 Task: Search one way flight ticket for 3 adults, 3 children in premium economy from Buffalo: Buffalo Niagara International Airport to Evansville: Evansville Regional Airport on 8-3-2023. Choice of flights is Emirates and Kenya Airways. Number of bags: 9 checked bags. Outbound departure time preference is 10:15. Return departure time preference is 0:00.
Action: Mouse moved to (295, 418)
Screenshot: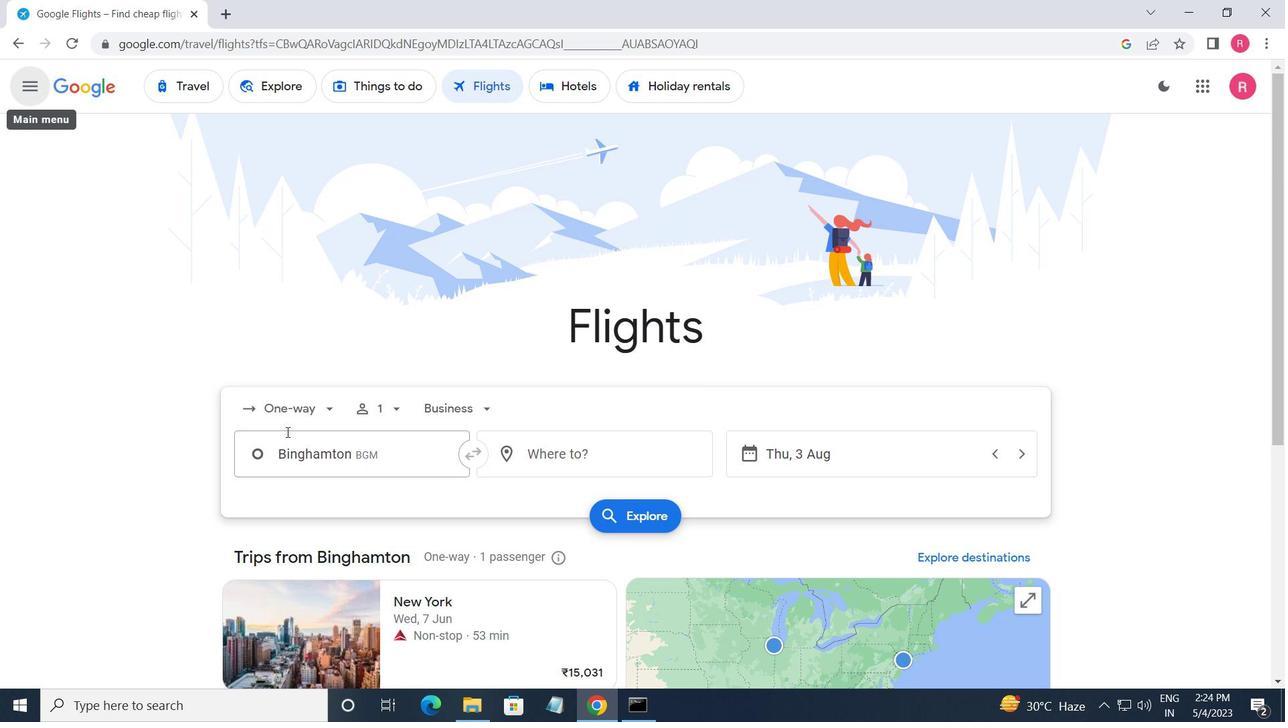 
Action: Mouse pressed left at (295, 418)
Screenshot: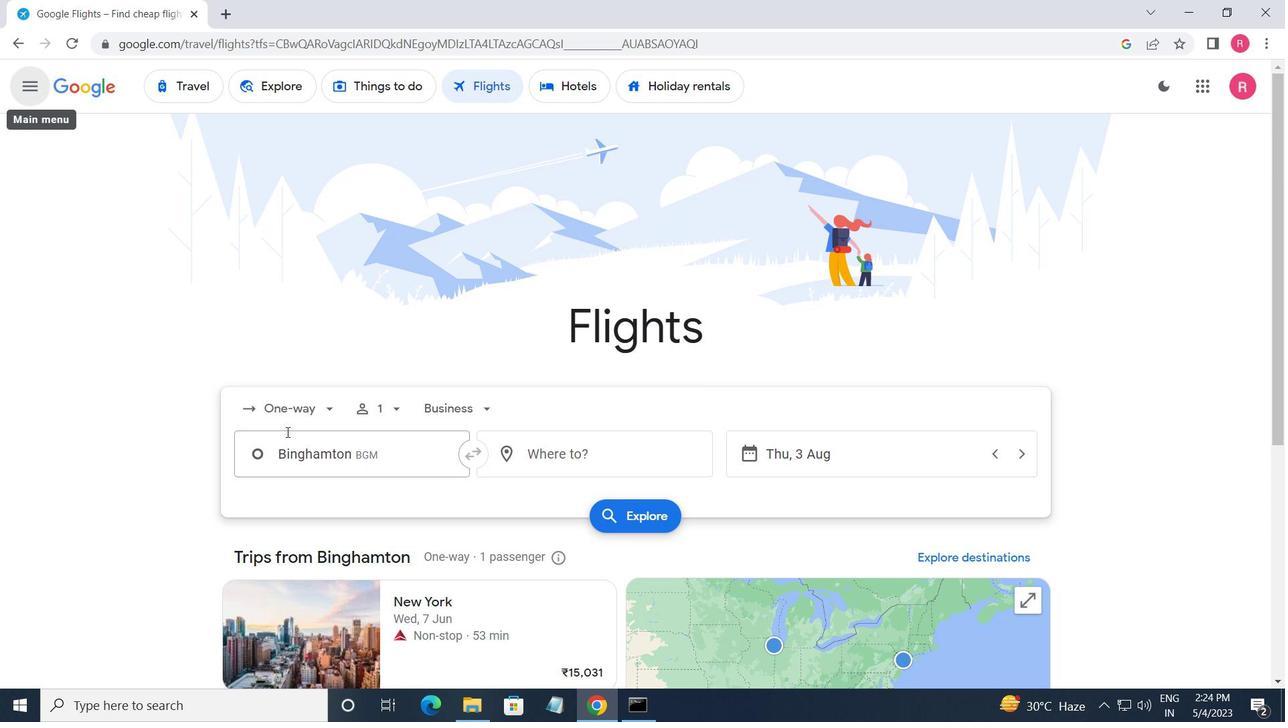 
Action: Mouse moved to (321, 485)
Screenshot: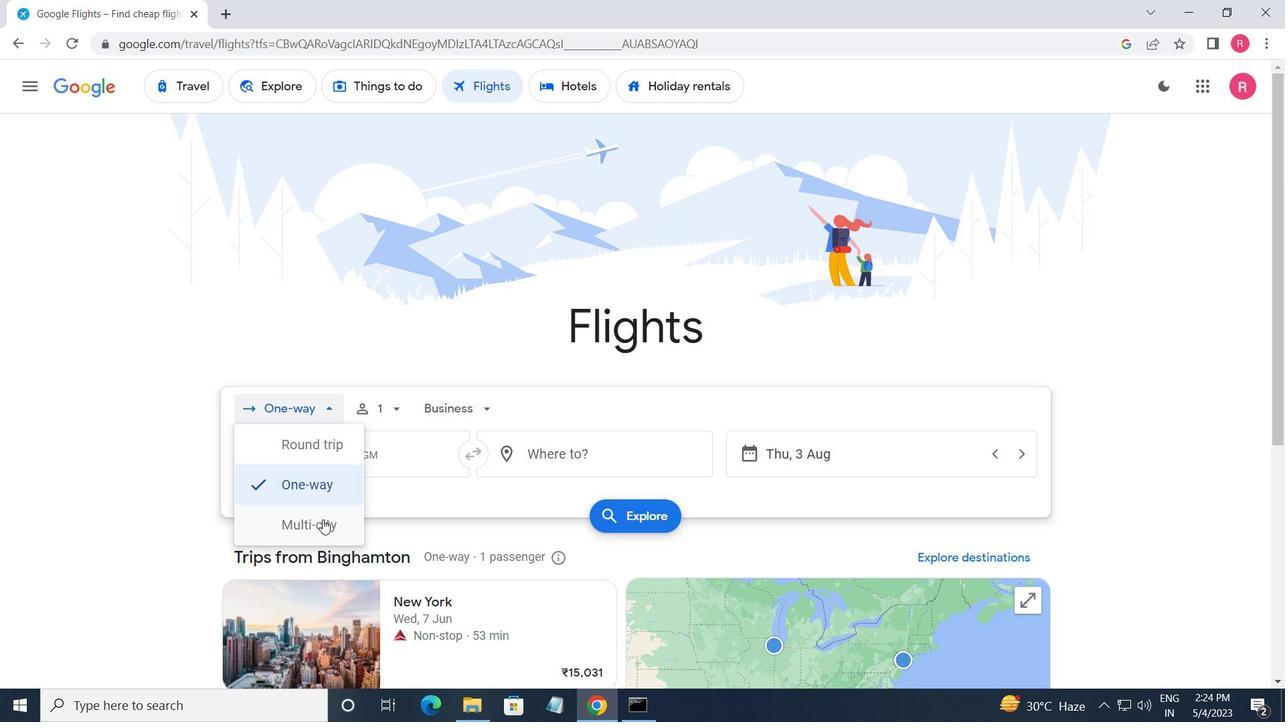 
Action: Mouse pressed left at (321, 485)
Screenshot: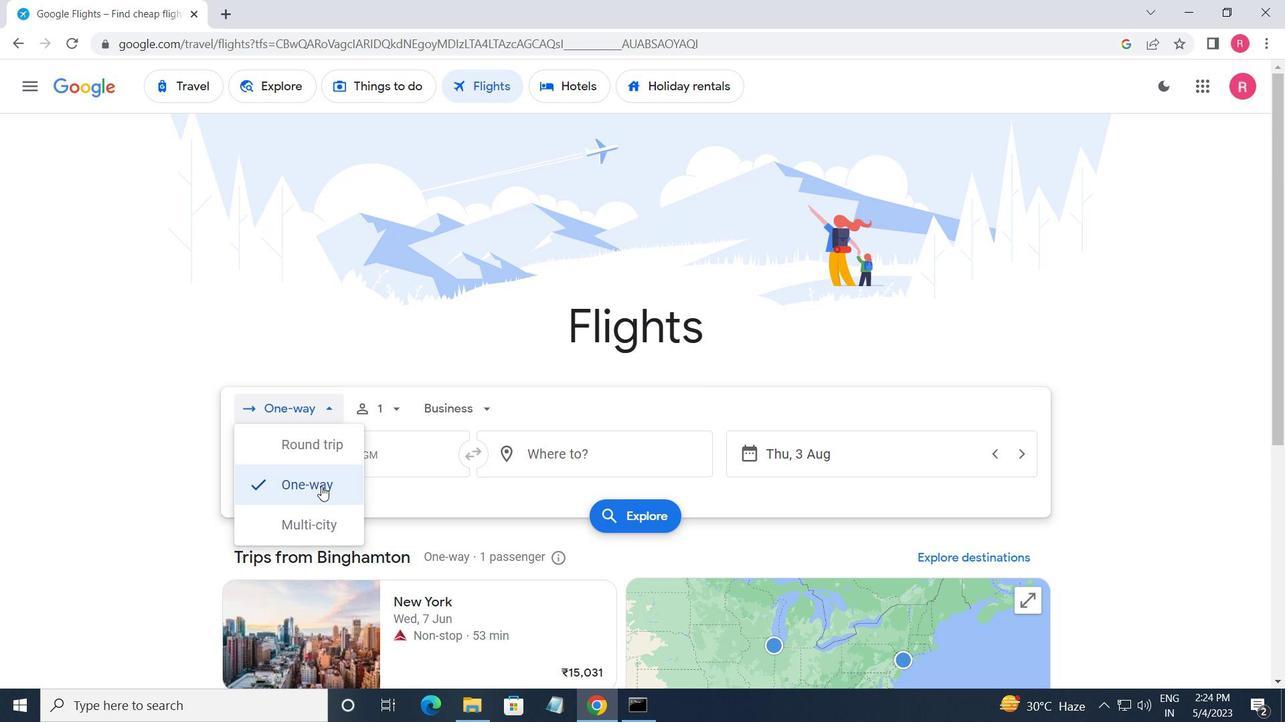 
Action: Mouse moved to (383, 406)
Screenshot: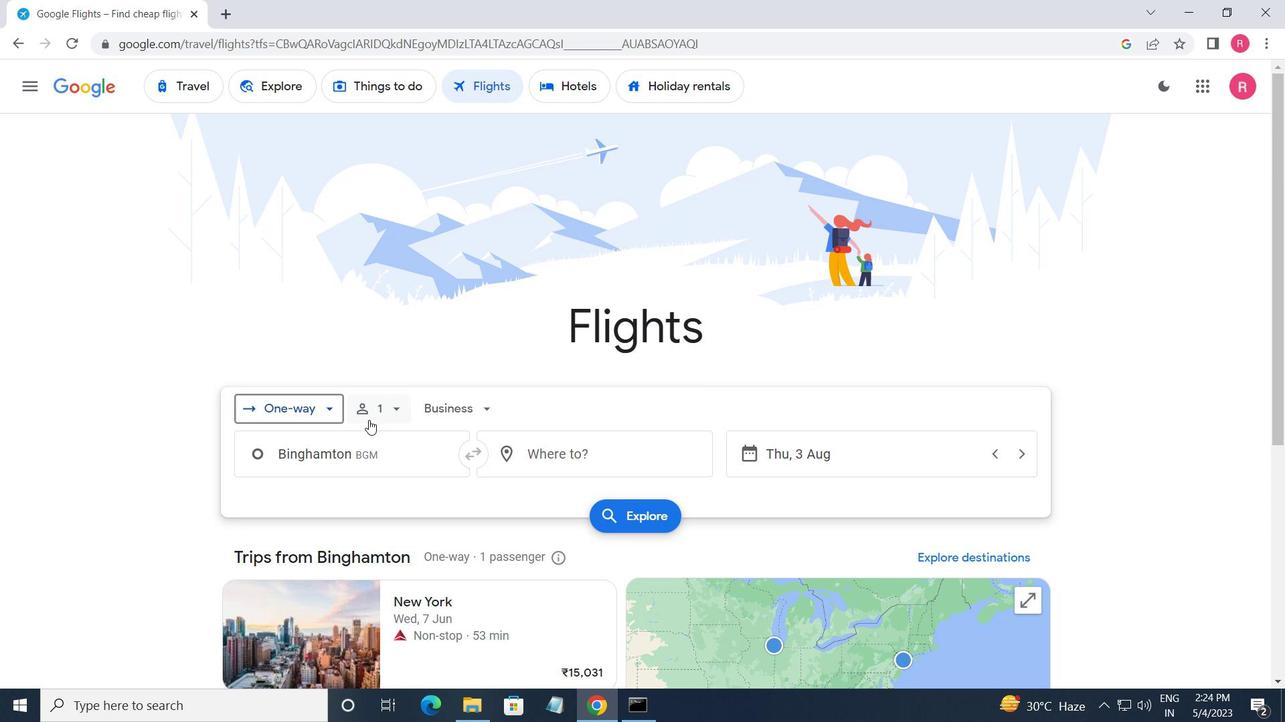 
Action: Mouse pressed left at (383, 406)
Screenshot: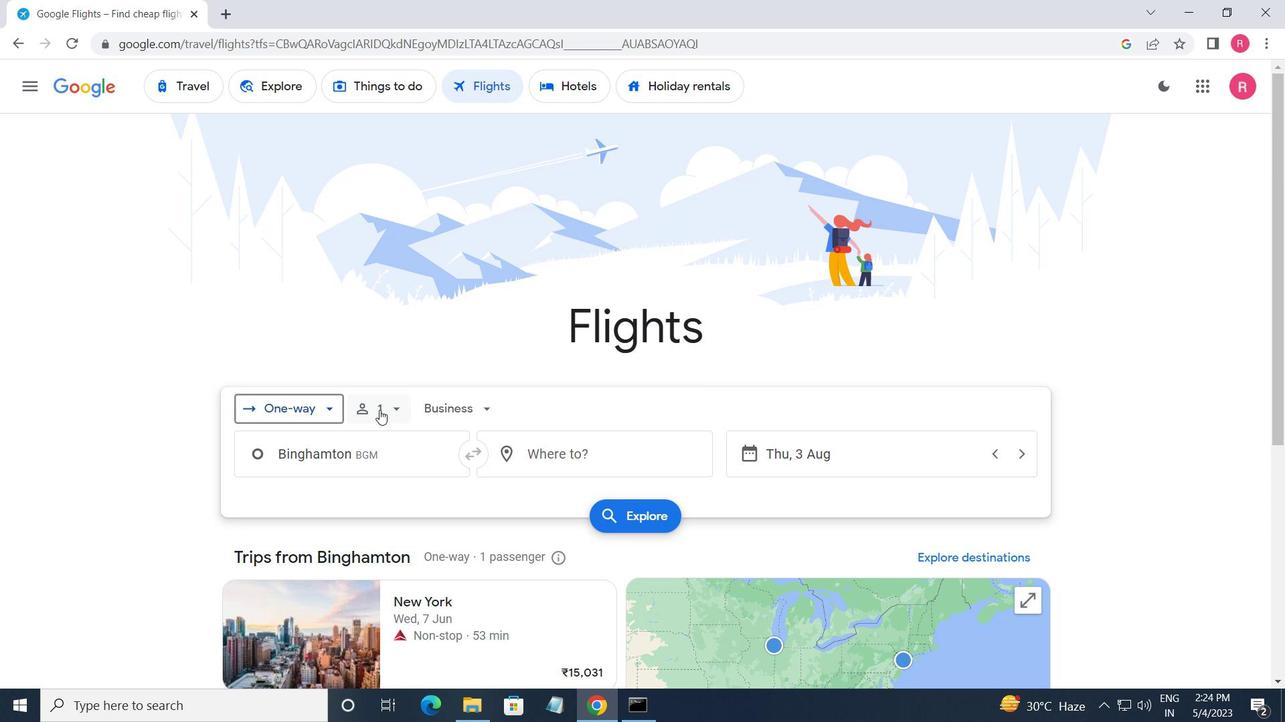 
Action: Mouse moved to (520, 451)
Screenshot: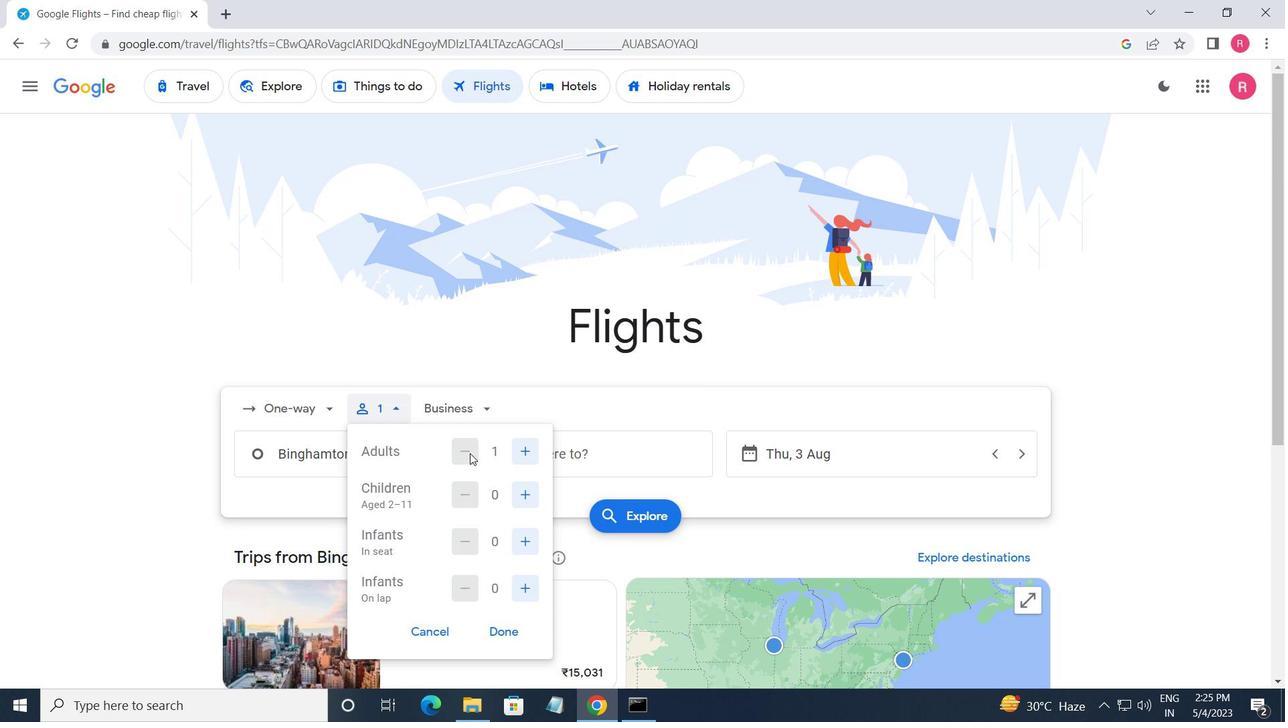 
Action: Mouse pressed left at (520, 451)
Screenshot: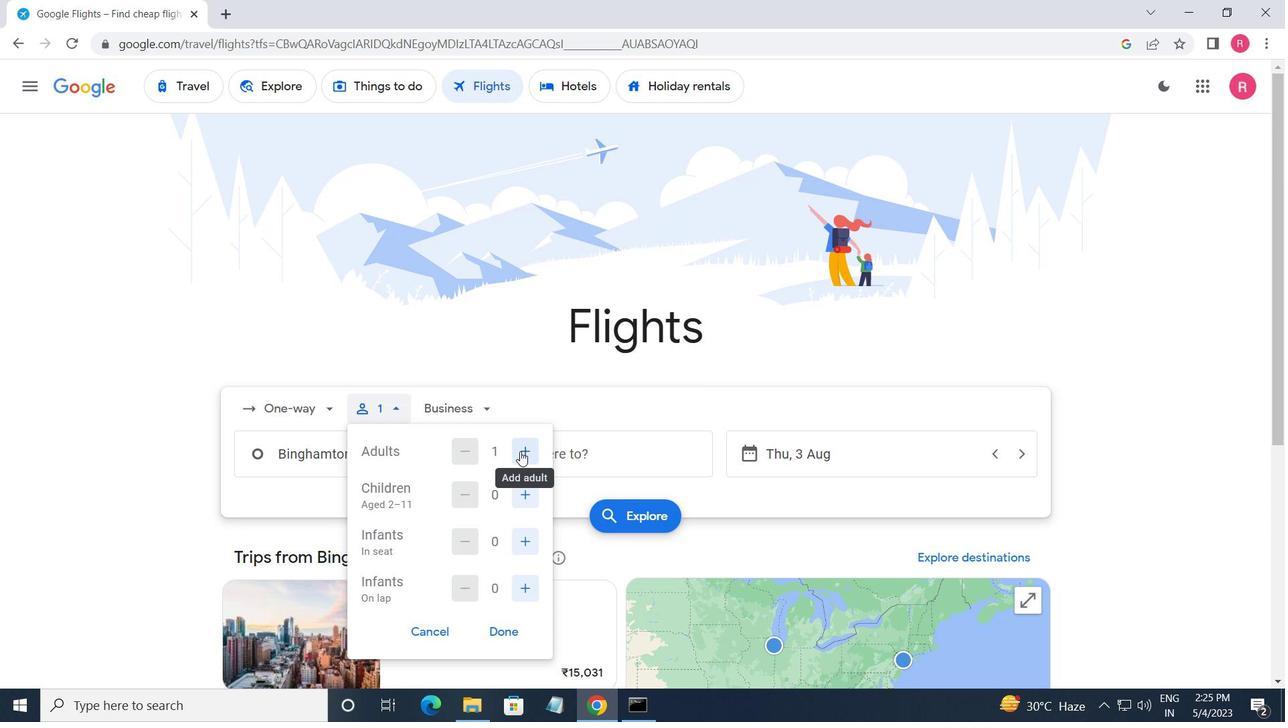
Action: Mouse pressed left at (520, 451)
Screenshot: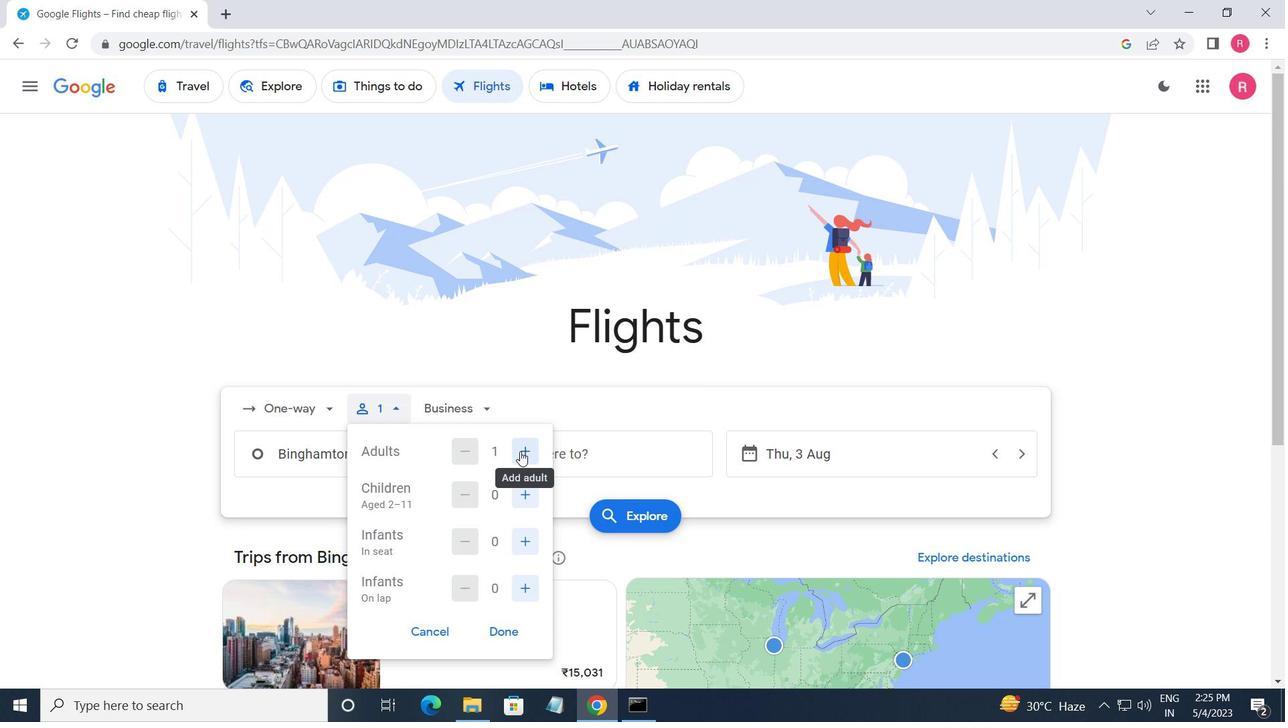 
Action: Mouse moved to (524, 496)
Screenshot: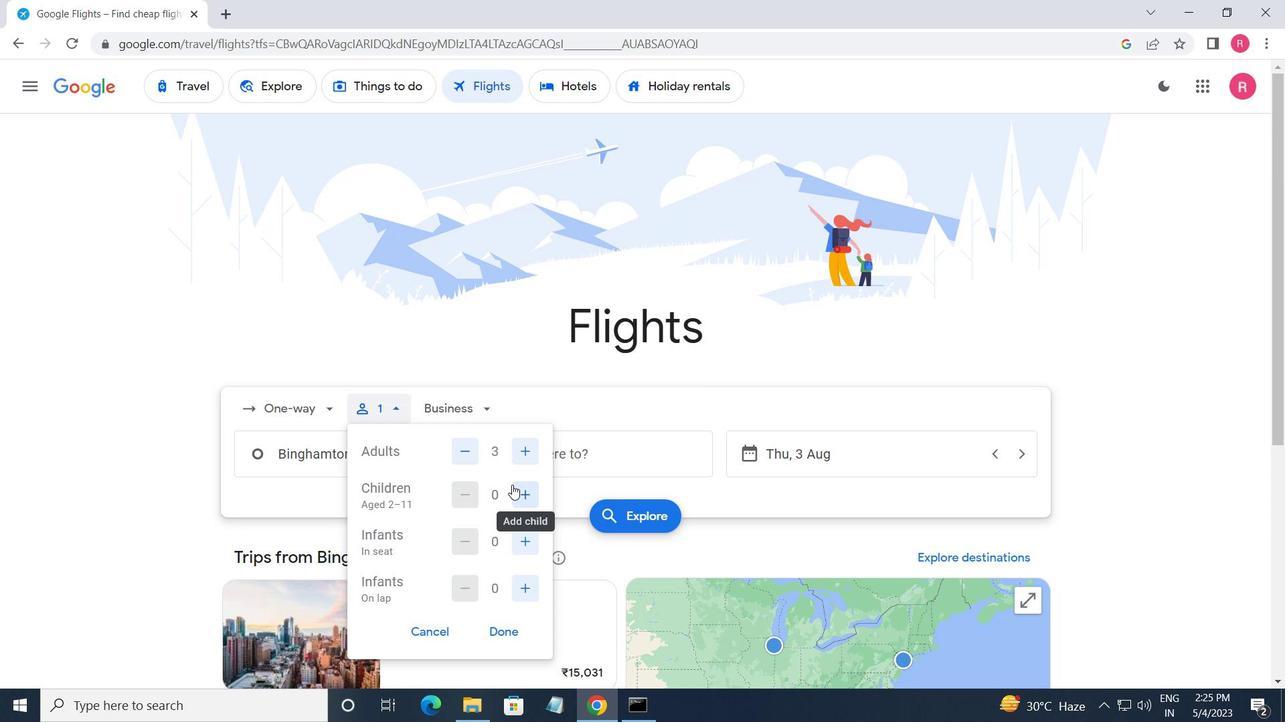 
Action: Mouse pressed left at (524, 496)
Screenshot: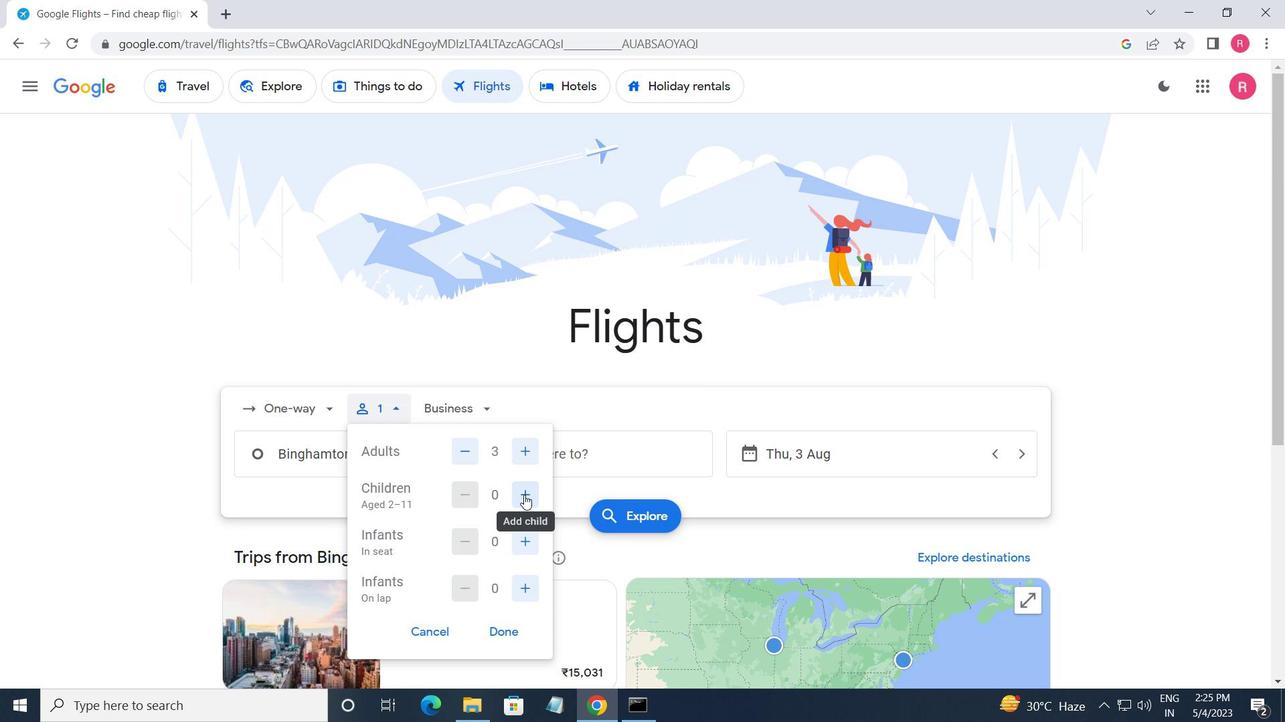 
Action: Mouse pressed left at (524, 496)
Screenshot: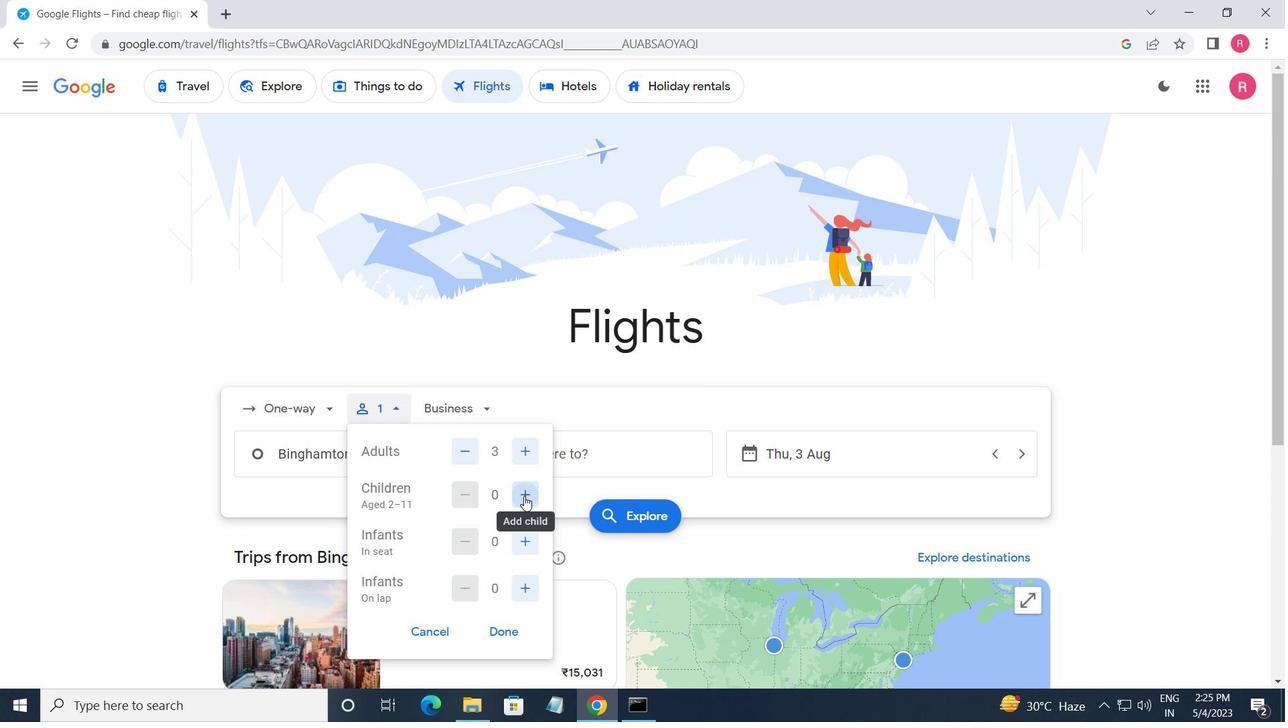 
Action: Mouse pressed left at (524, 496)
Screenshot: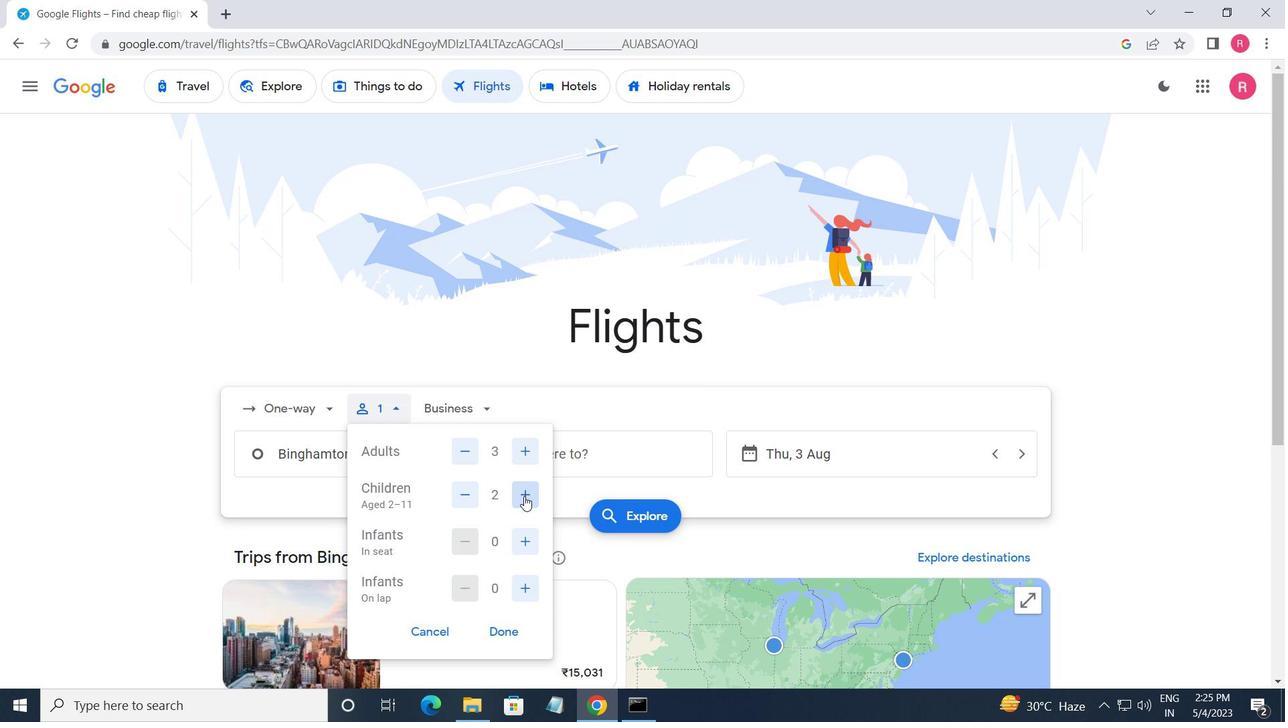 
Action: Mouse moved to (498, 631)
Screenshot: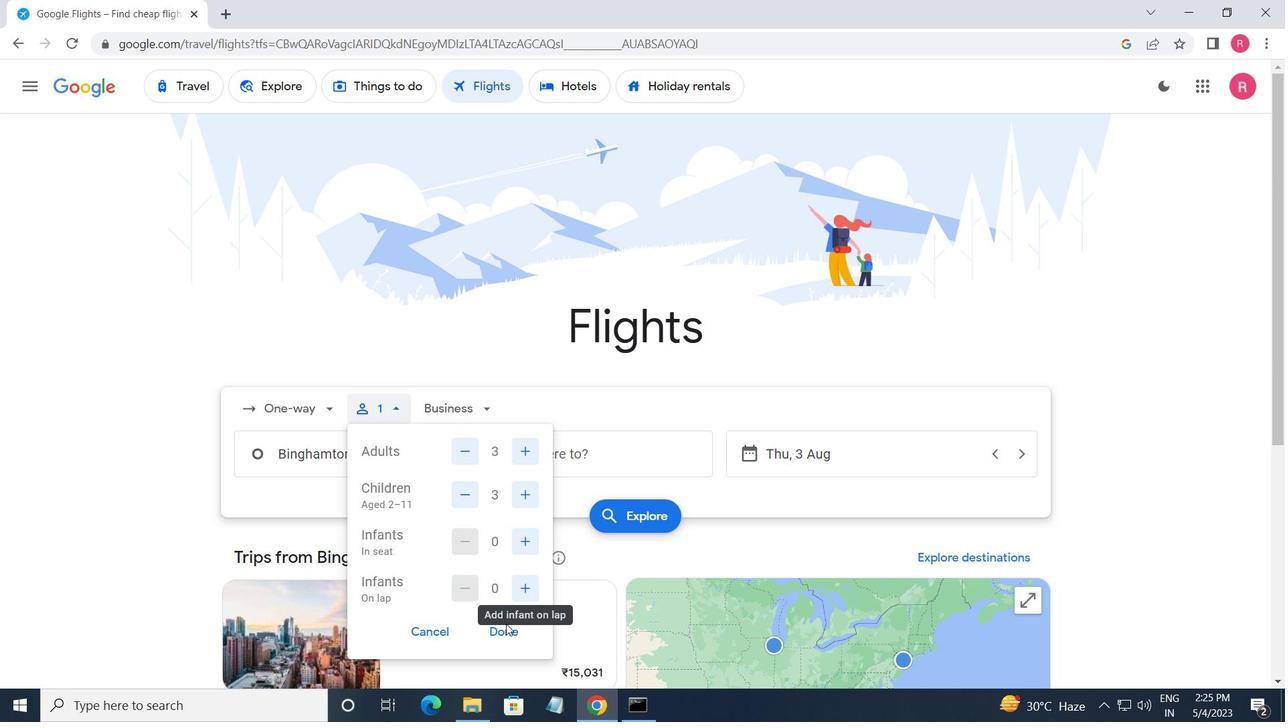 
Action: Mouse pressed left at (498, 631)
Screenshot: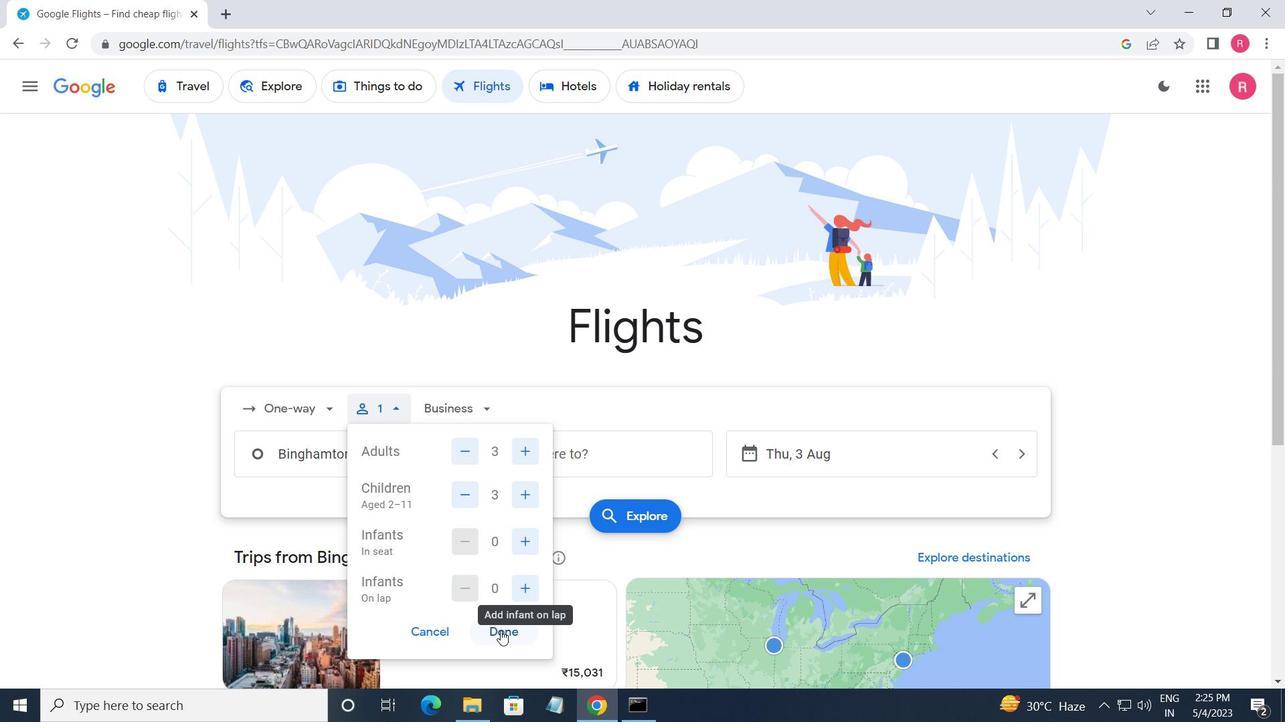 
Action: Mouse moved to (455, 414)
Screenshot: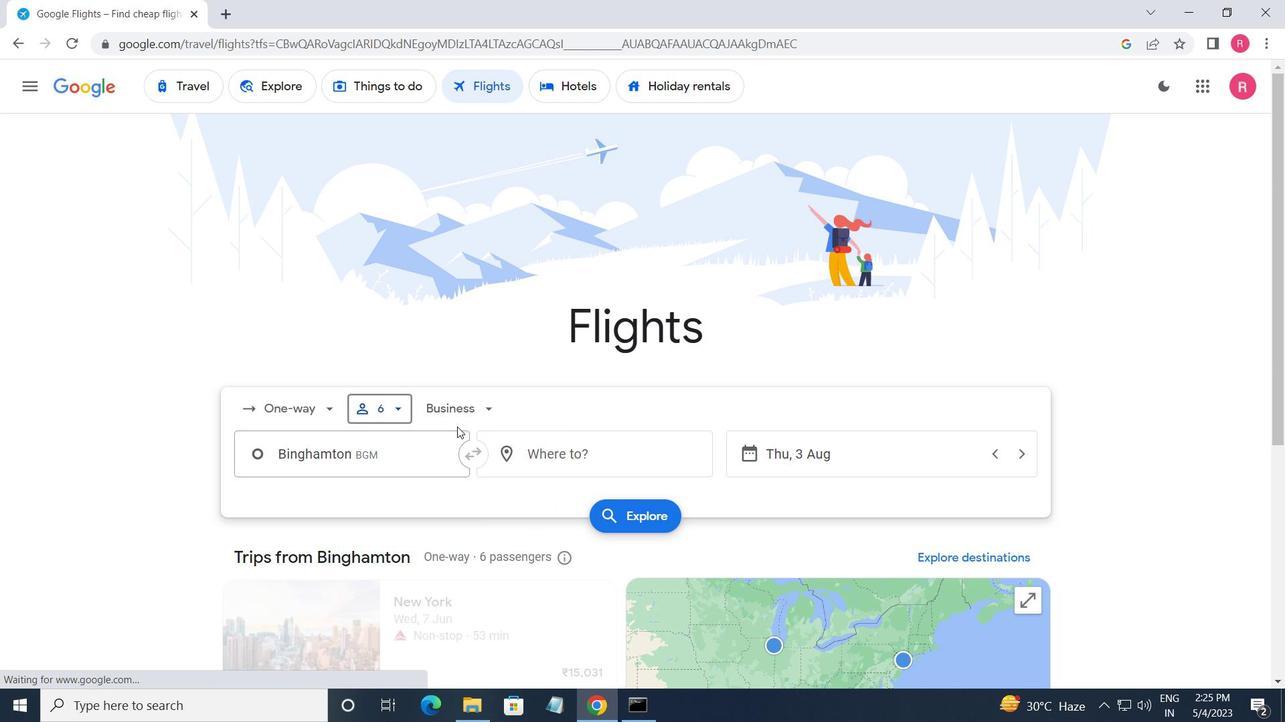 
Action: Mouse pressed left at (455, 414)
Screenshot: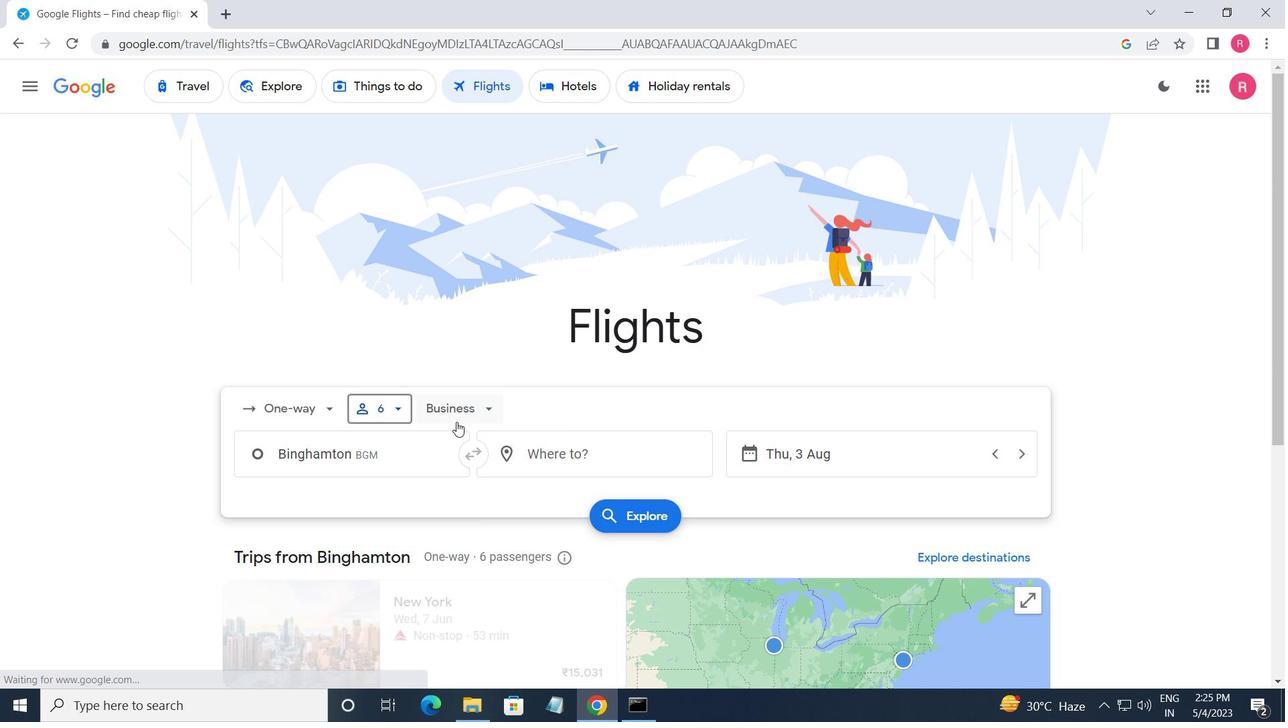 
Action: Mouse moved to (491, 453)
Screenshot: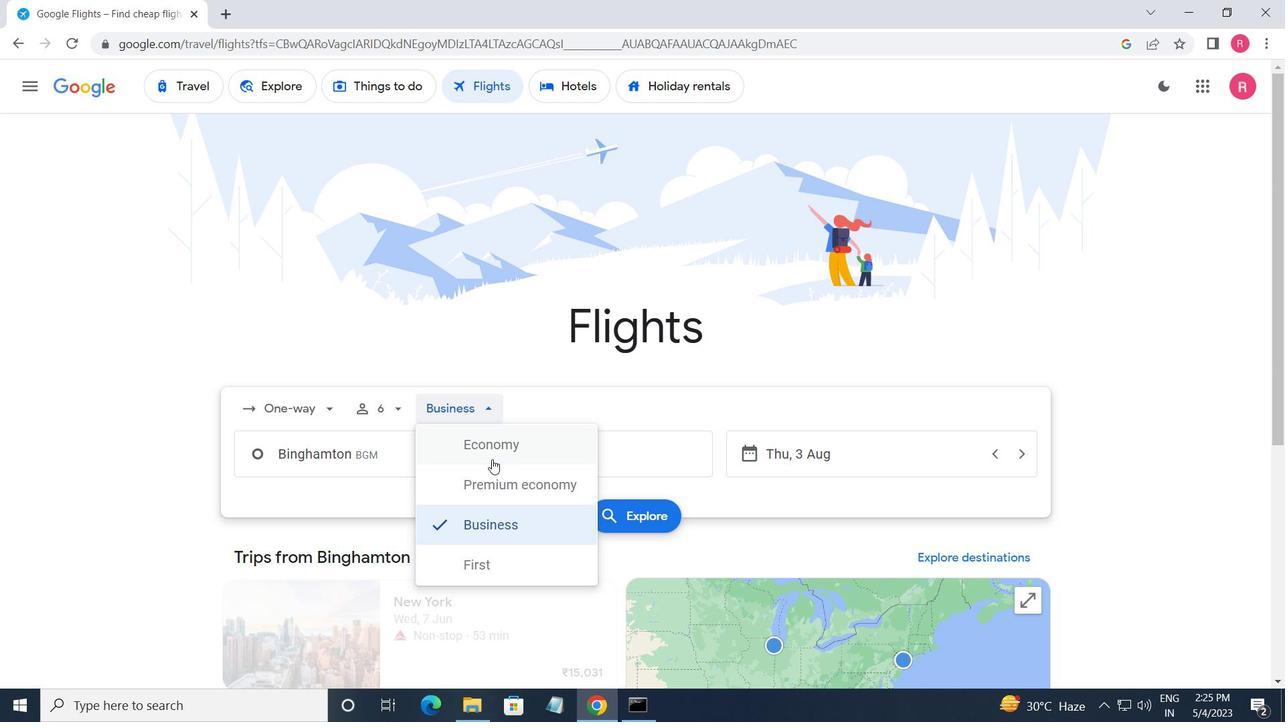 
Action: Mouse pressed left at (491, 453)
Screenshot: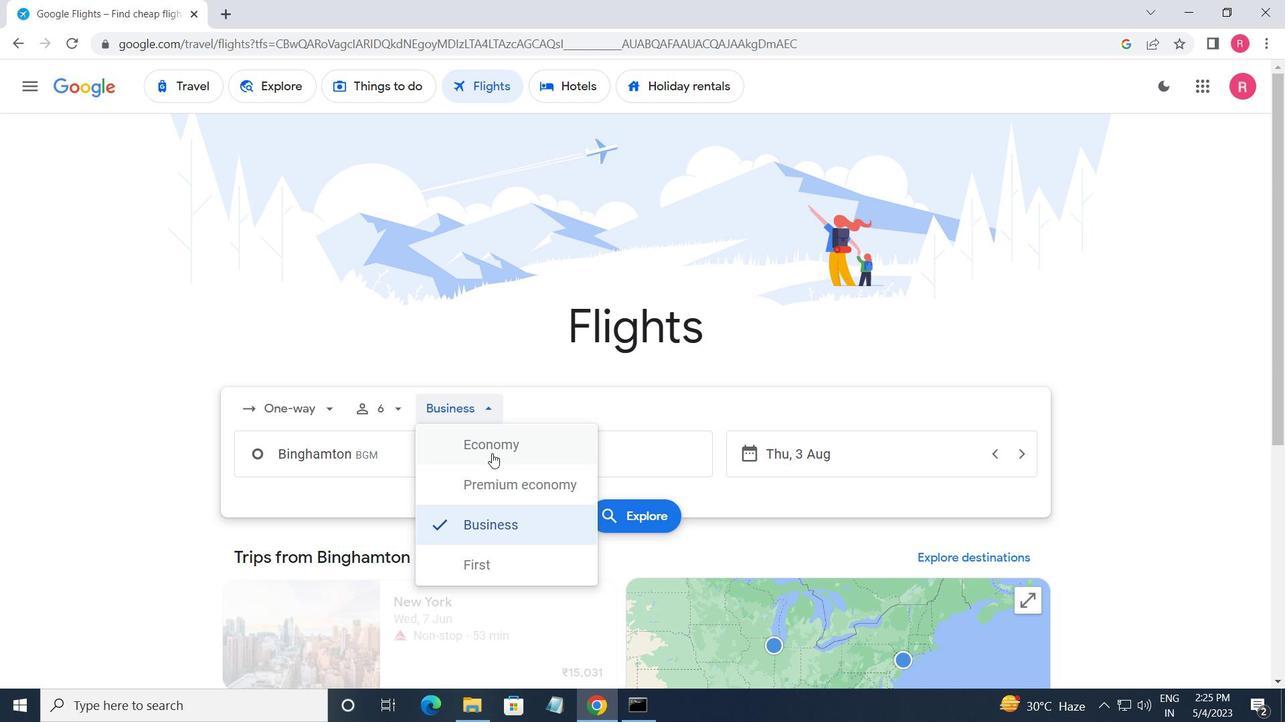 
Action: Mouse moved to (377, 452)
Screenshot: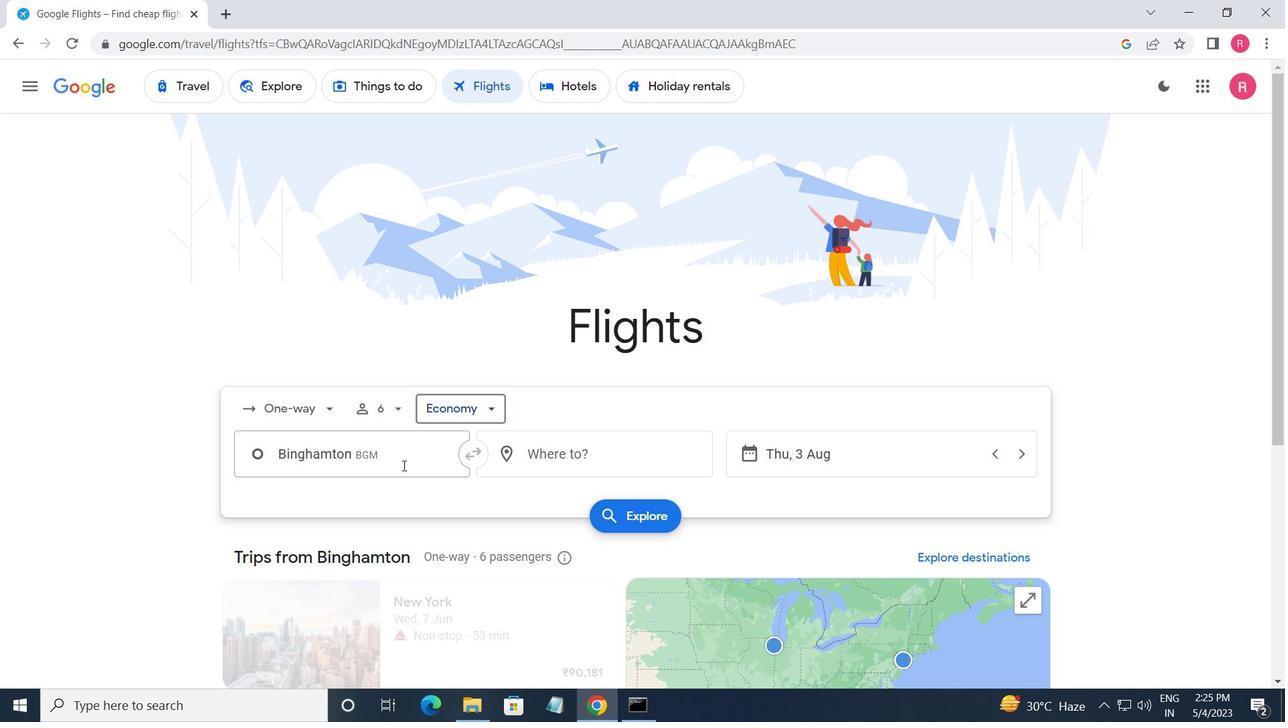 
Action: Mouse pressed left at (377, 452)
Screenshot: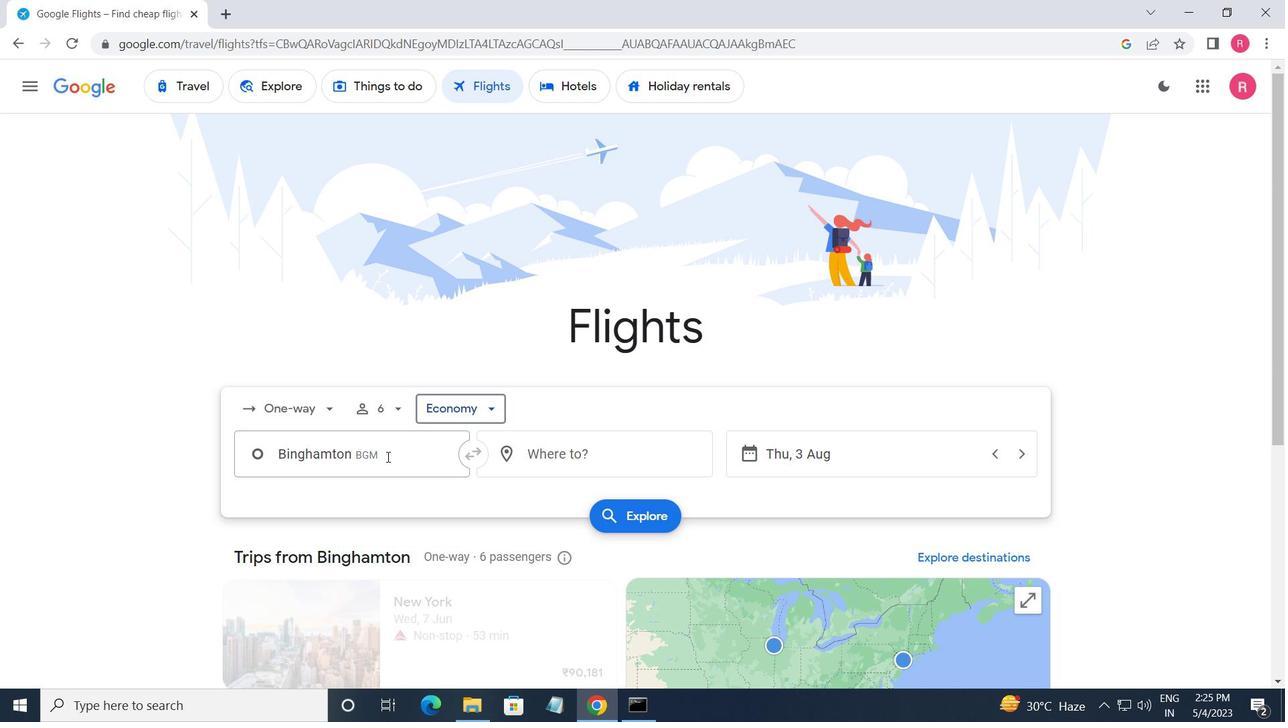 
Action: Key pressed <Key.shift>BUFFALO
Screenshot: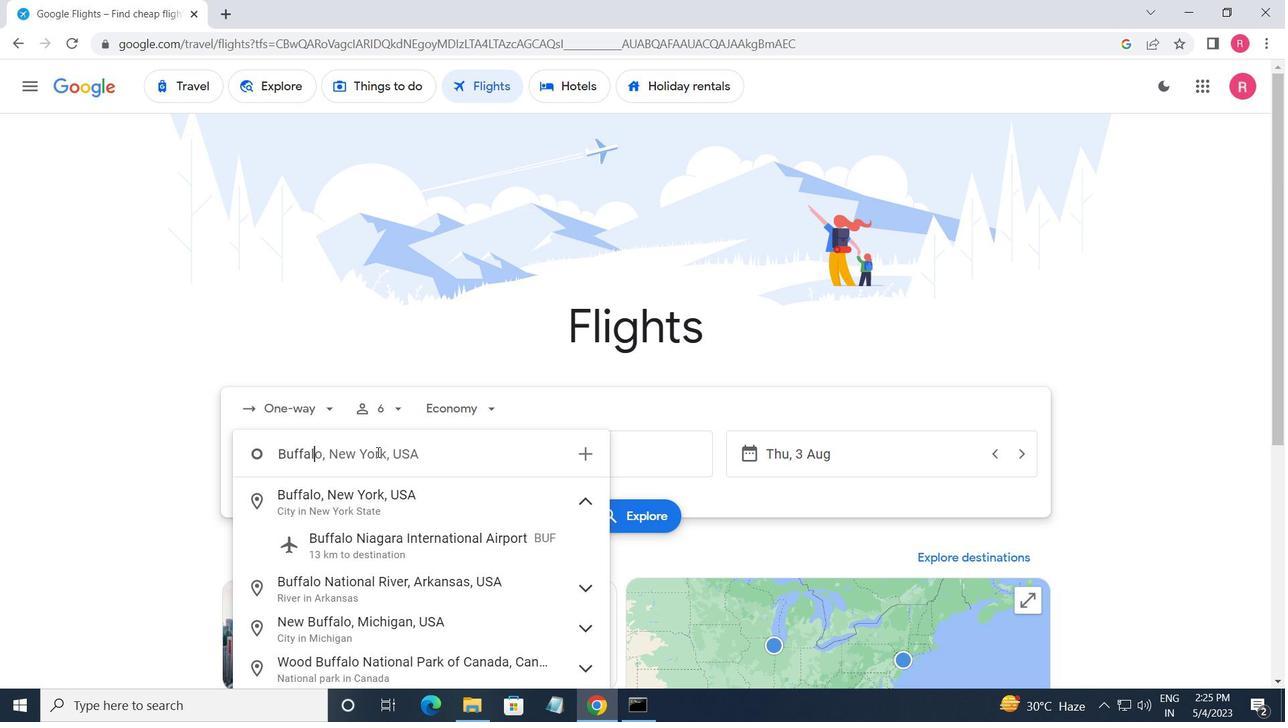 
Action: Mouse moved to (413, 548)
Screenshot: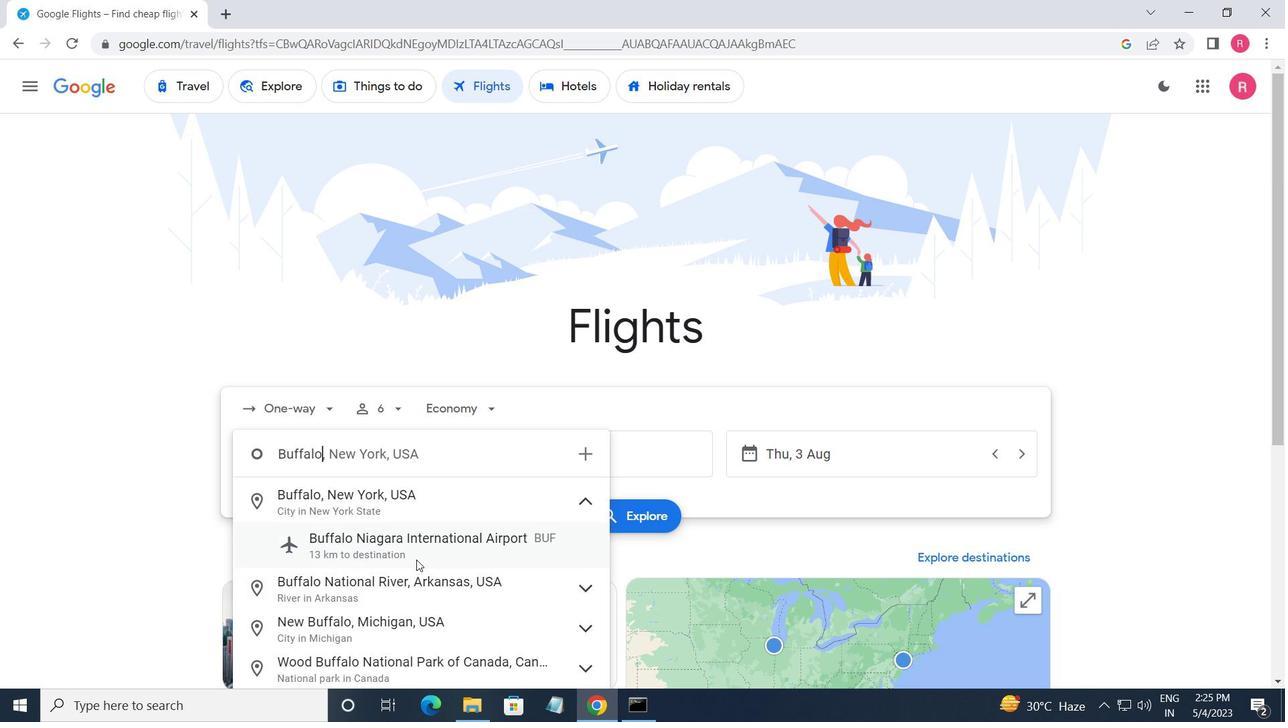 
Action: Mouse pressed left at (413, 548)
Screenshot: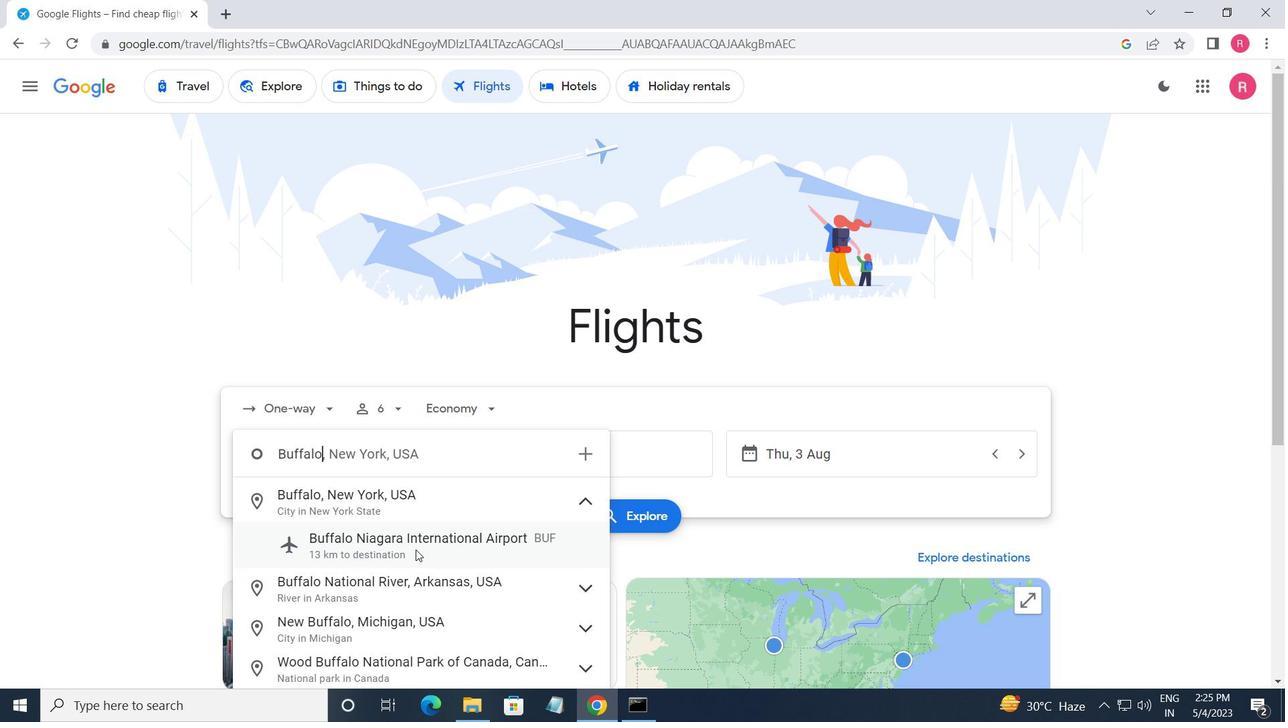 
Action: Mouse moved to (542, 462)
Screenshot: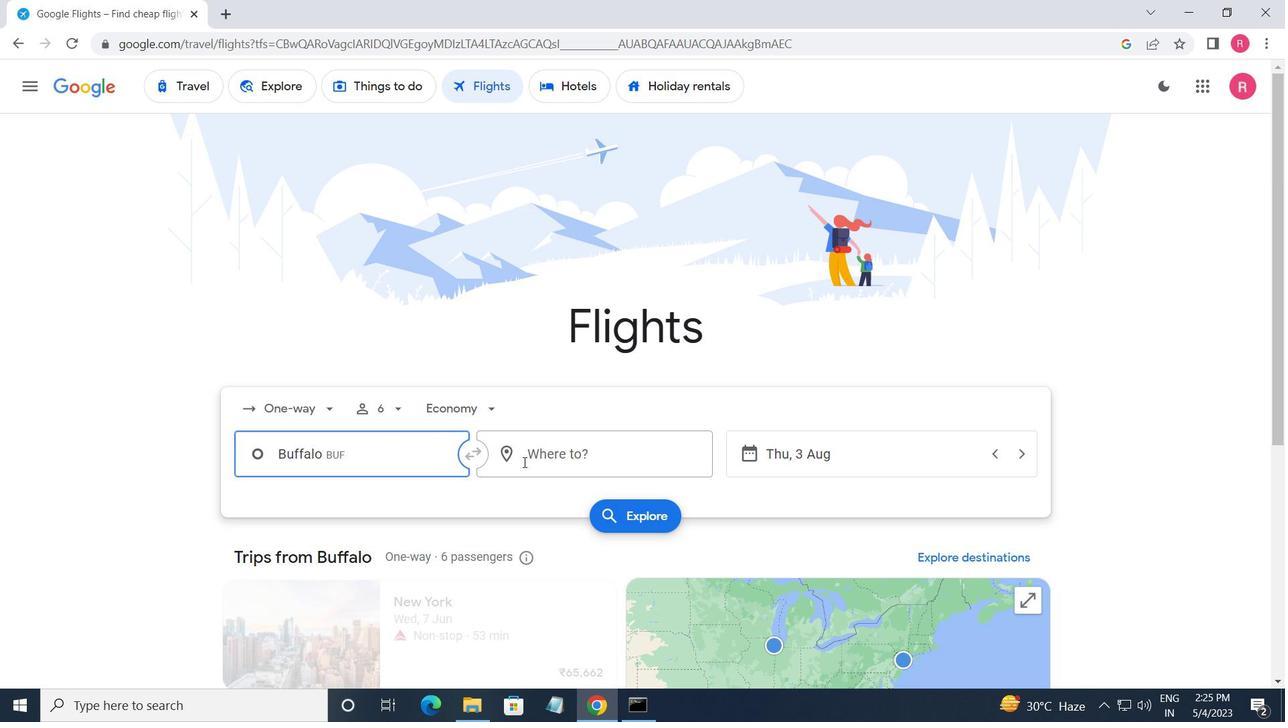 
Action: Mouse pressed left at (542, 462)
Screenshot: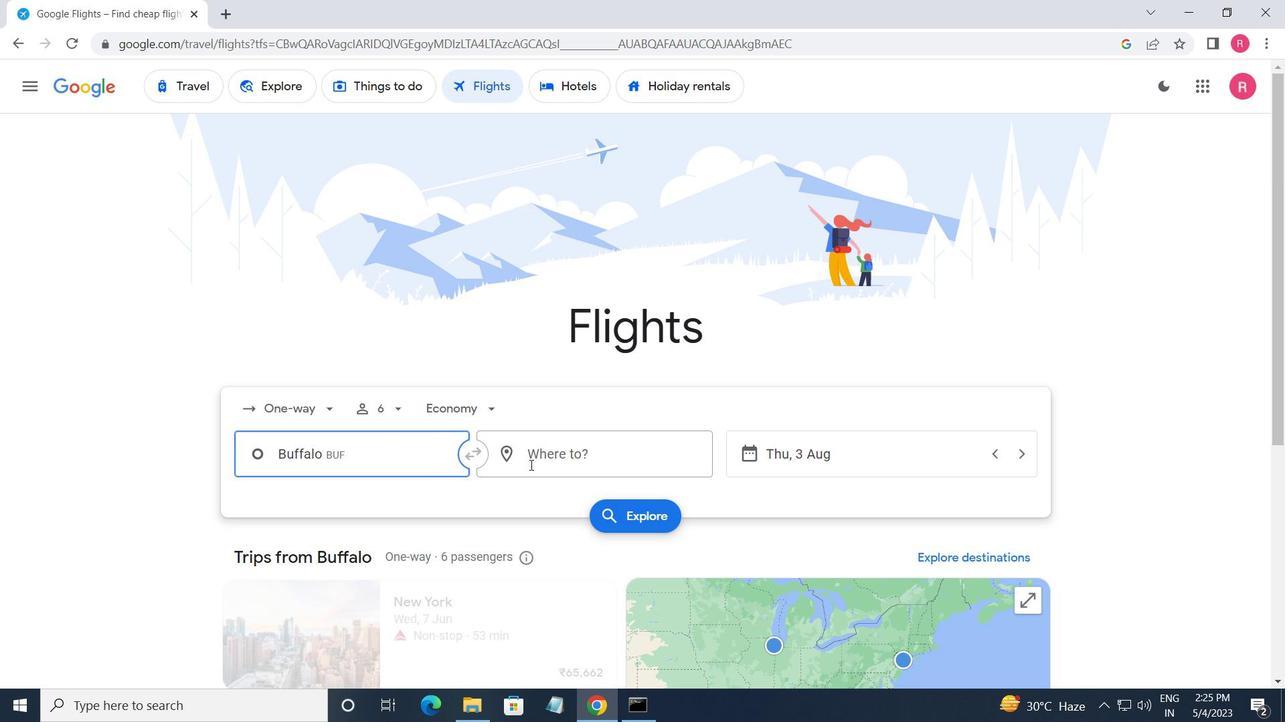 
Action: Mouse moved to (578, 623)
Screenshot: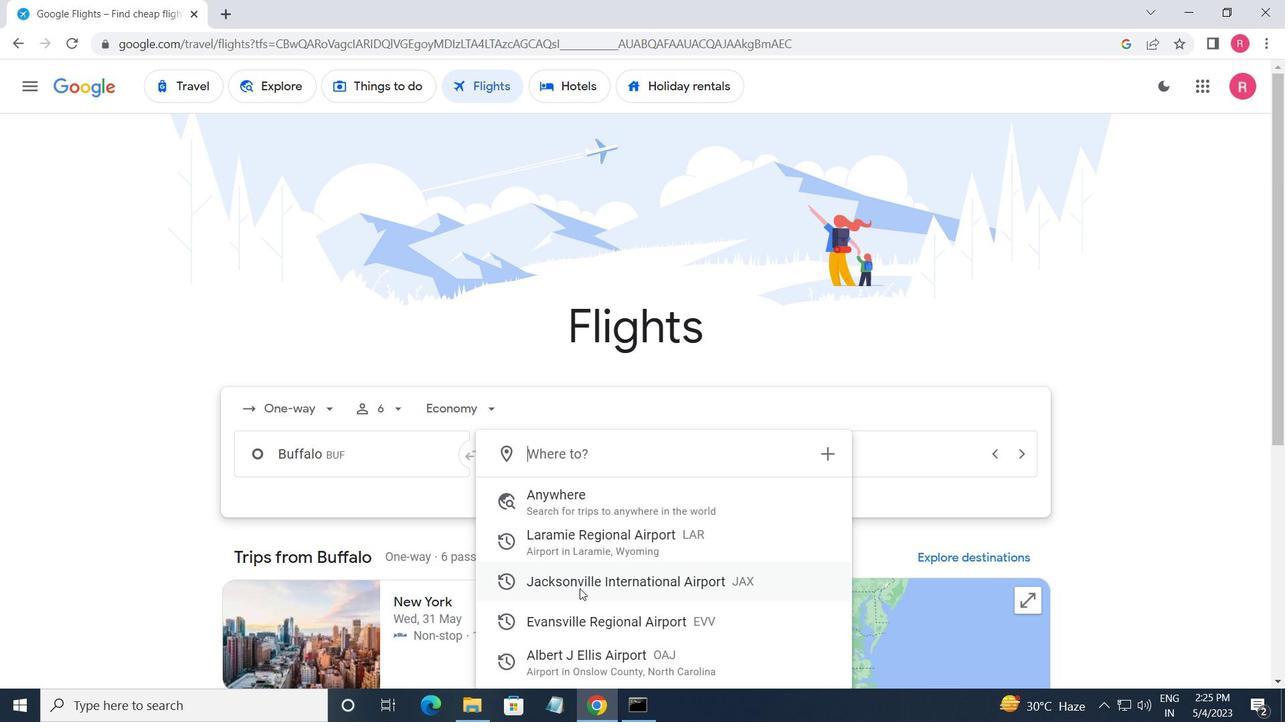 
Action: Mouse pressed left at (578, 623)
Screenshot: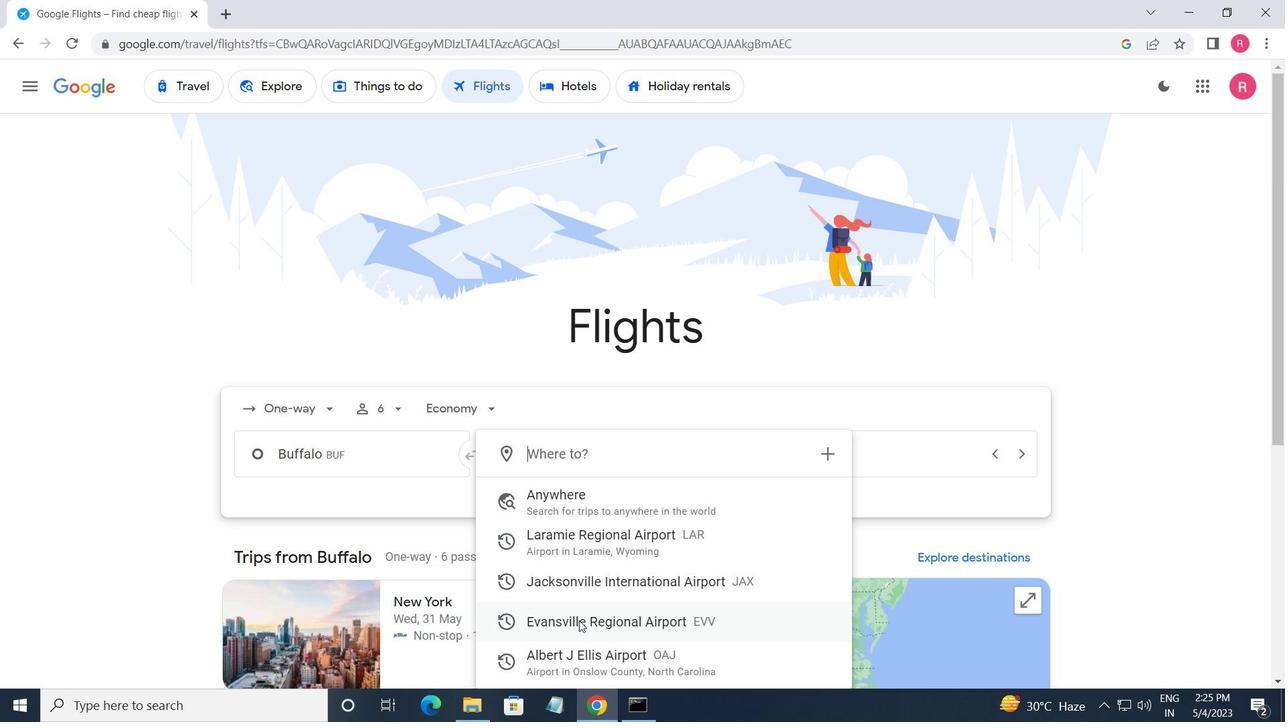 
Action: Mouse moved to (772, 449)
Screenshot: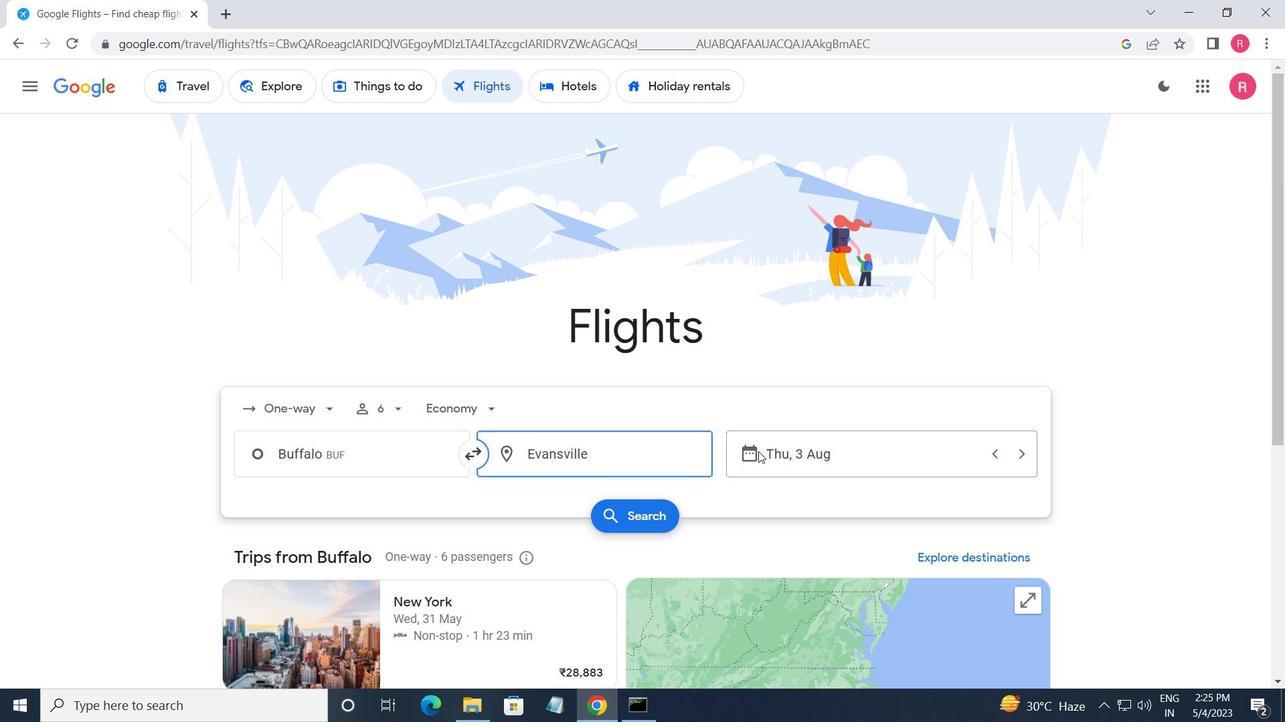 
Action: Mouse pressed left at (772, 449)
Screenshot: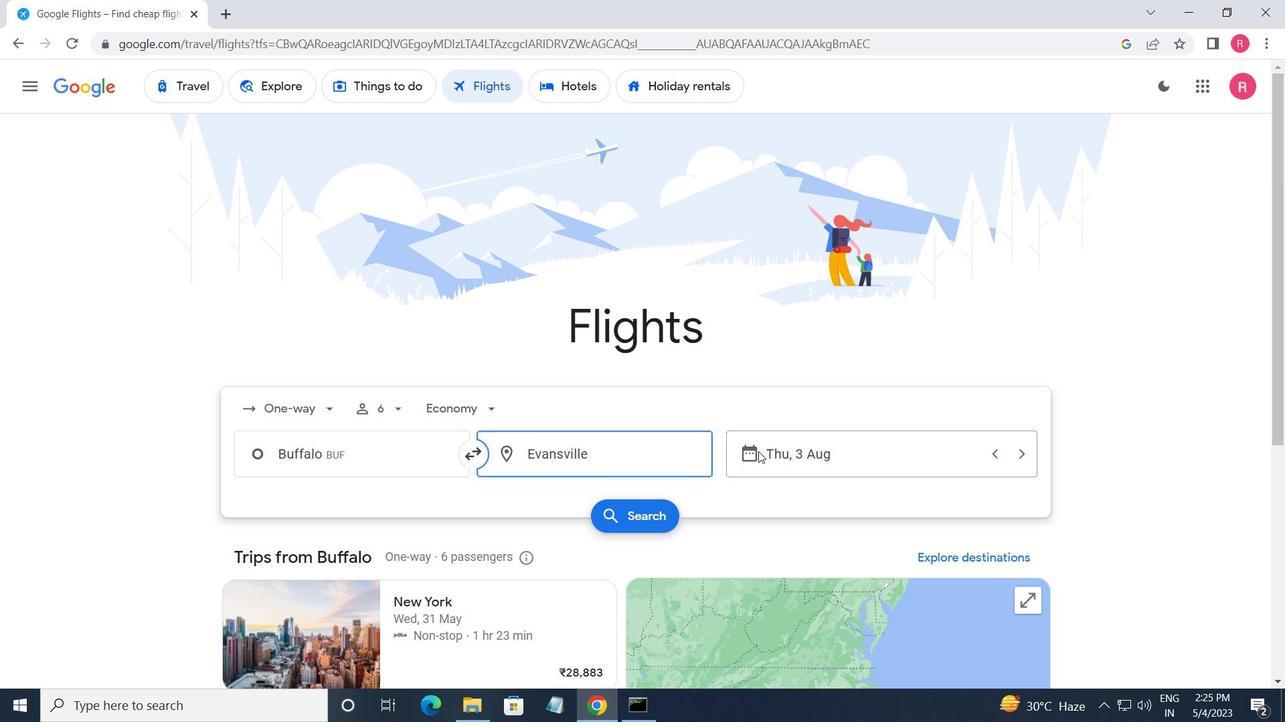 
Action: Mouse moved to (607, 386)
Screenshot: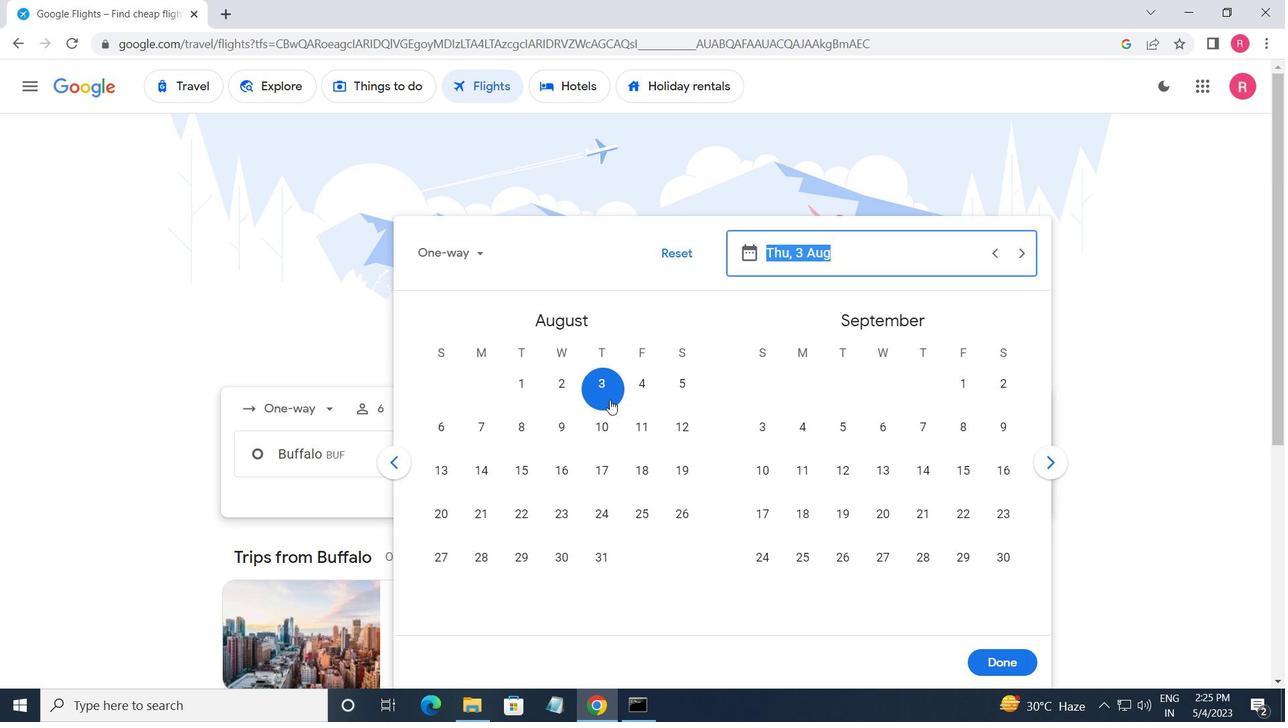 
Action: Mouse pressed left at (607, 386)
Screenshot: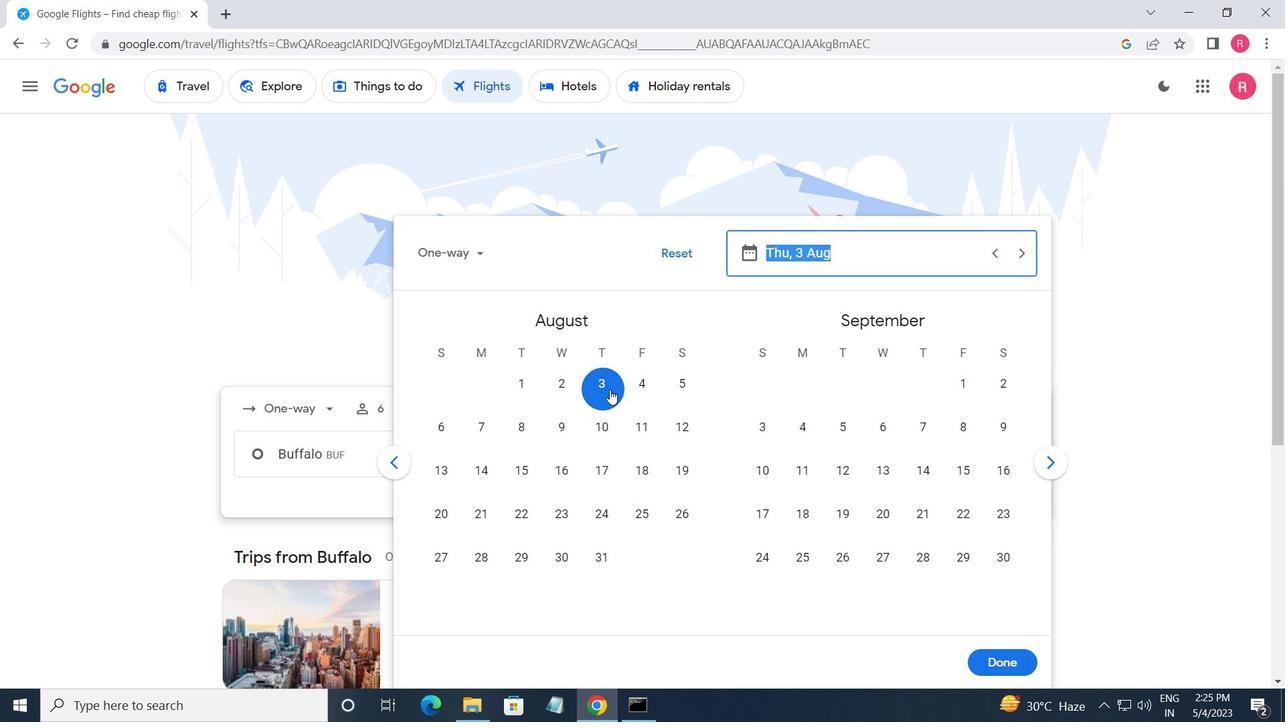 
Action: Mouse moved to (1018, 661)
Screenshot: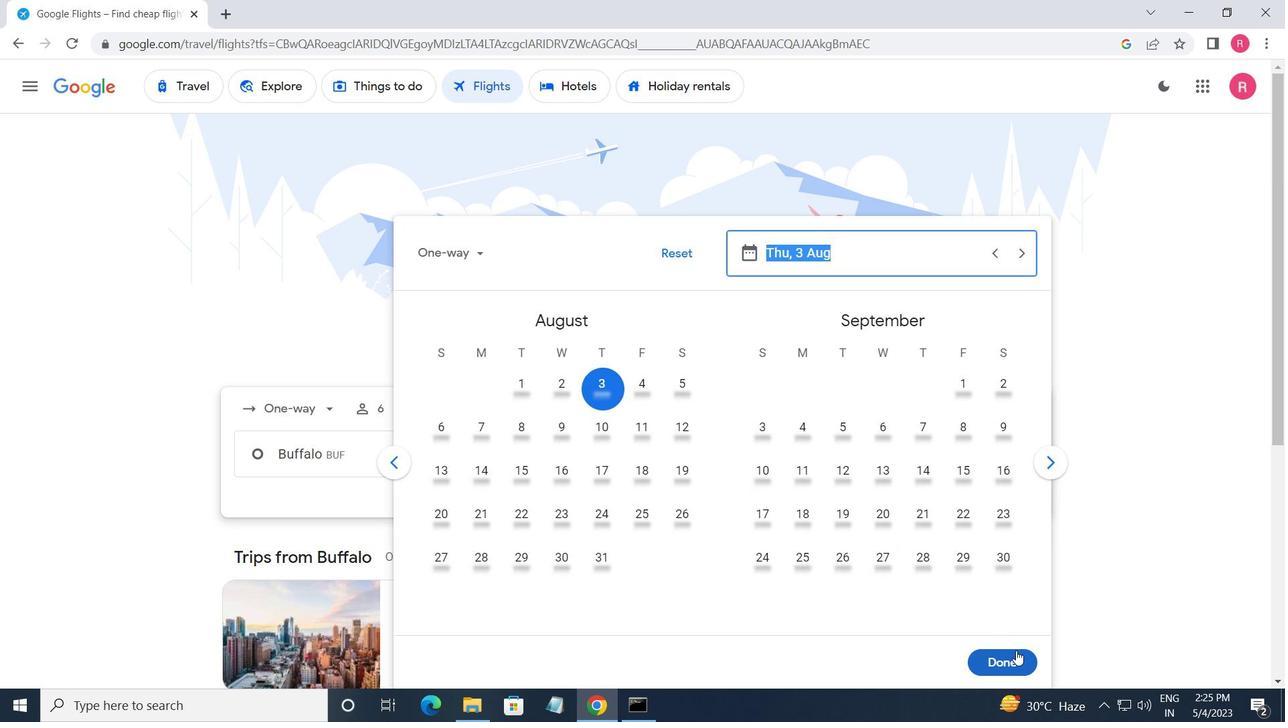 
Action: Mouse pressed left at (1018, 661)
Screenshot: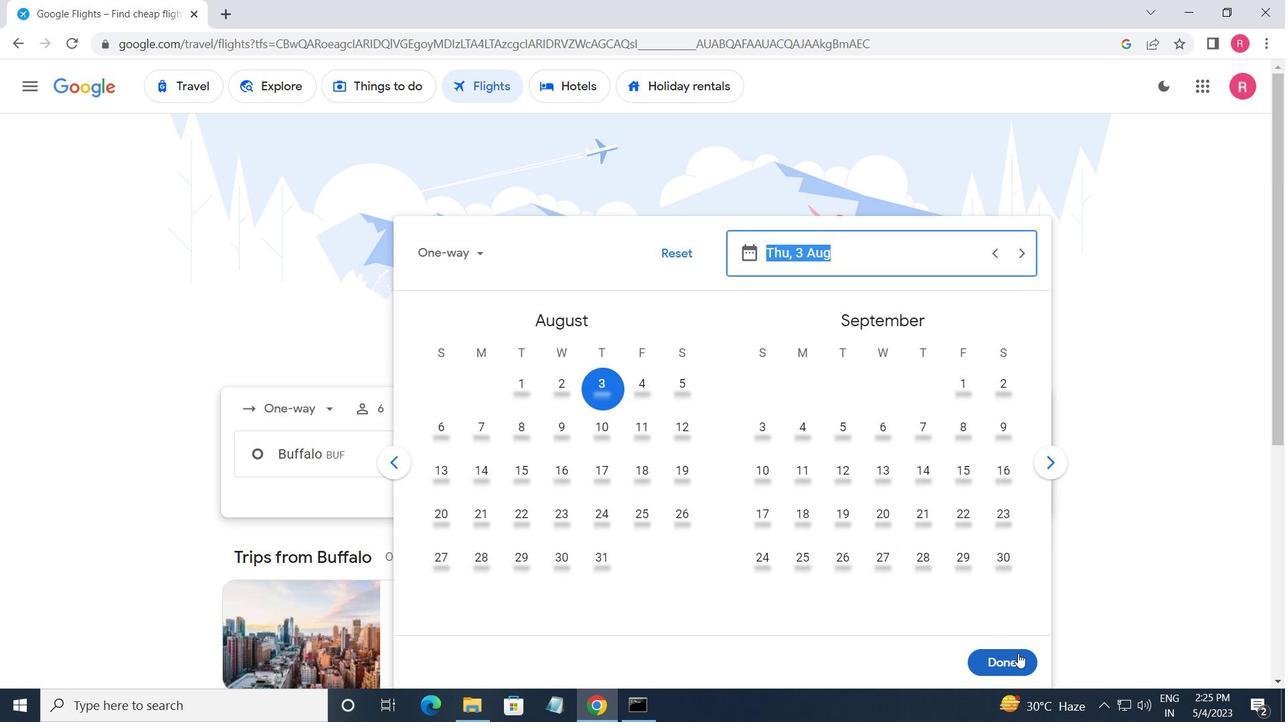 
Action: Mouse moved to (667, 501)
Screenshot: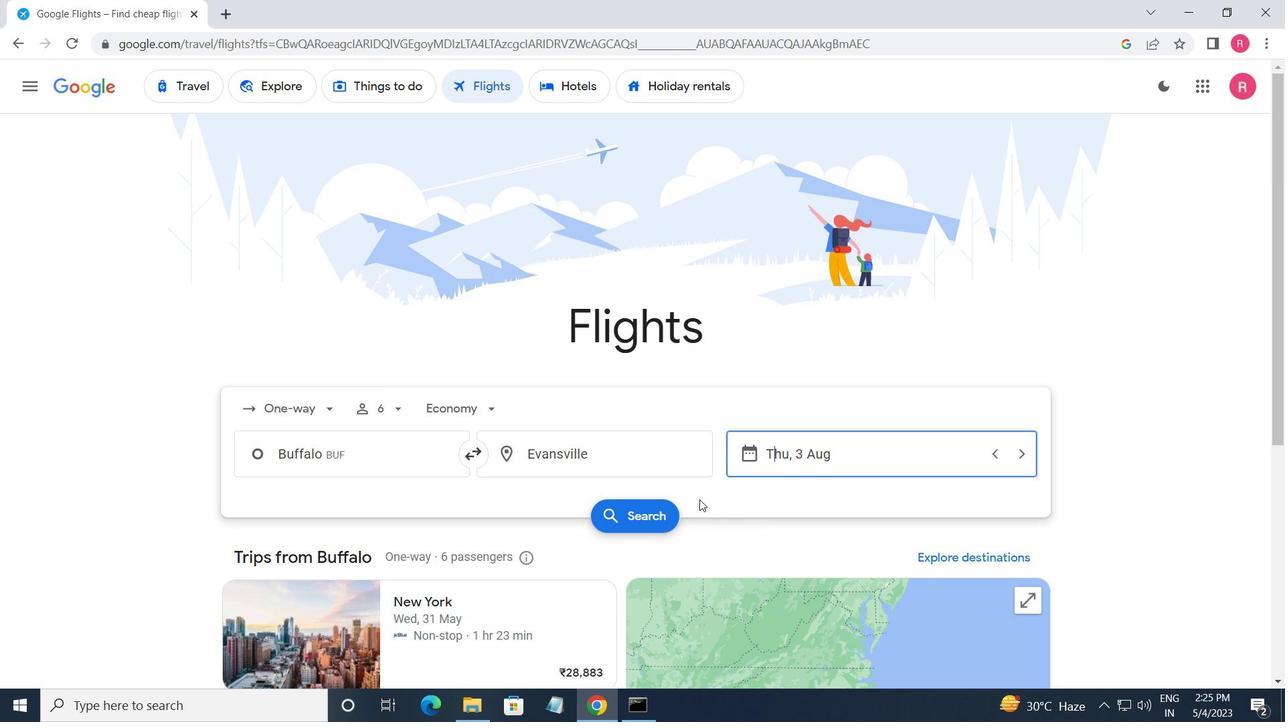
Action: Mouse pressed left at (667, 501)
Screenshot: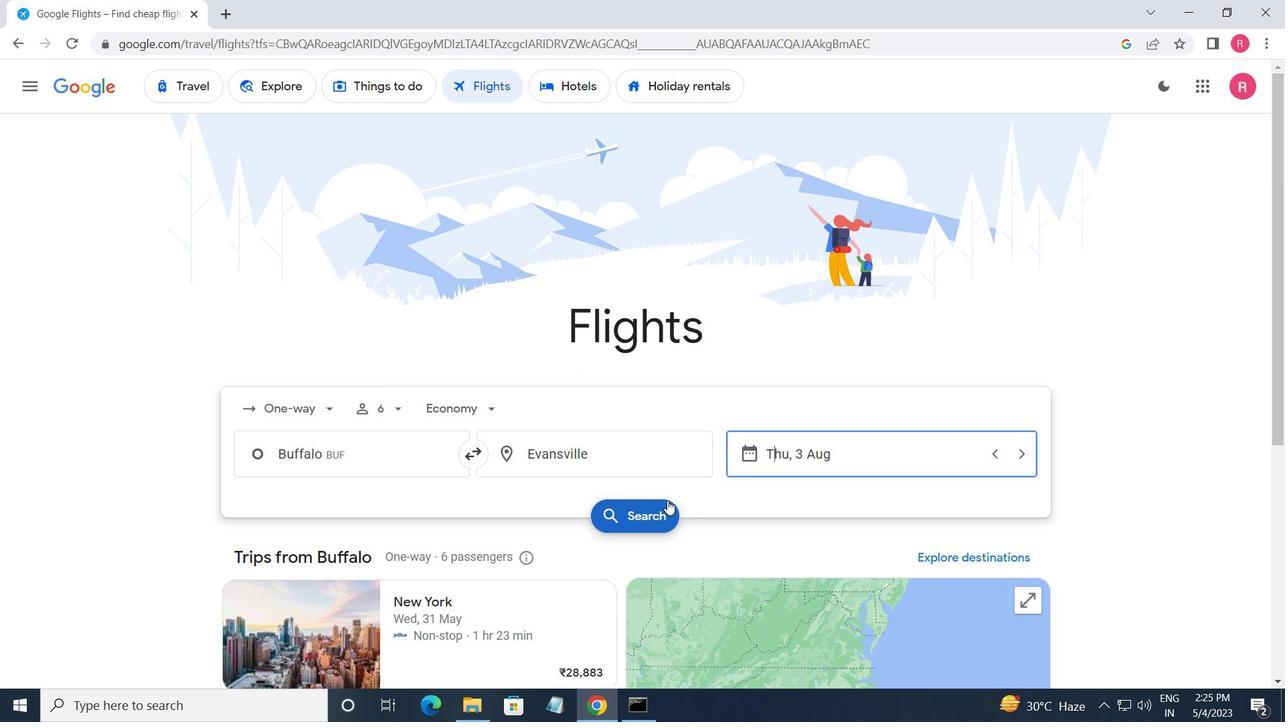 
Action: Mouse moved to (262, 252)
Screenshot: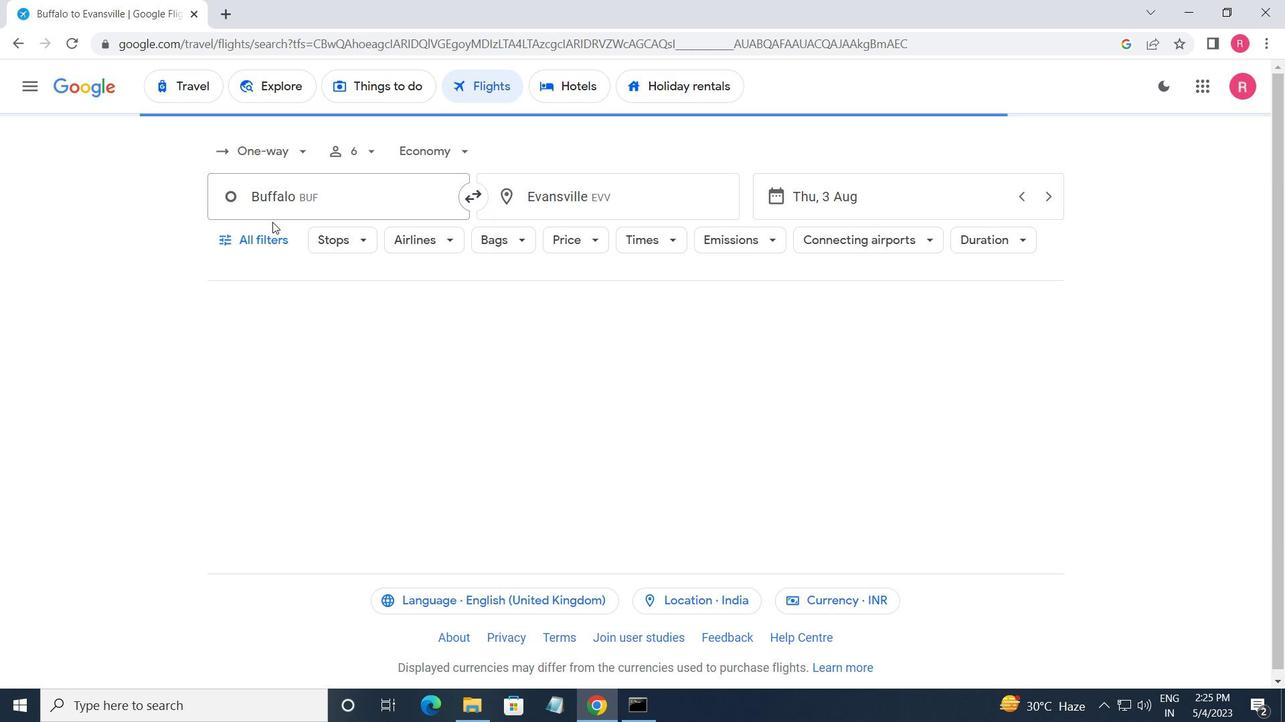 
Action: Mouse pressed left at (262, 252)
Screenshot: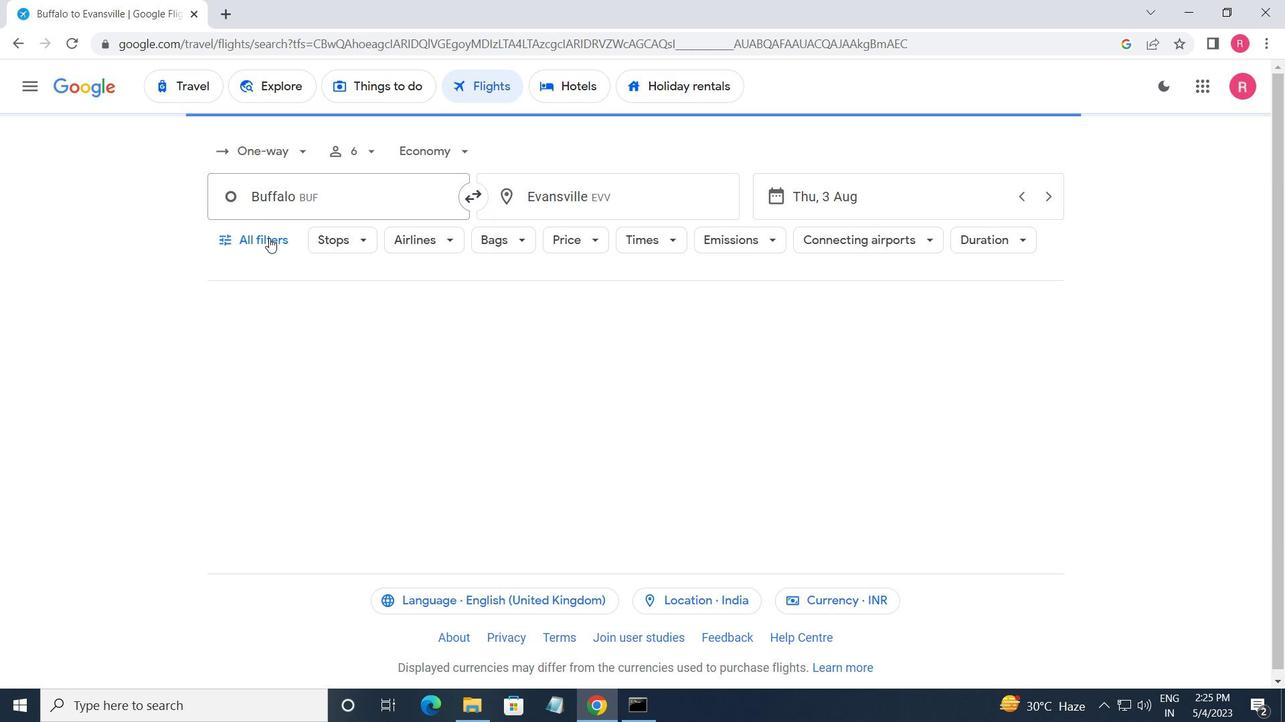 
Action: Mouse moved to (310, 410)
Screenshot: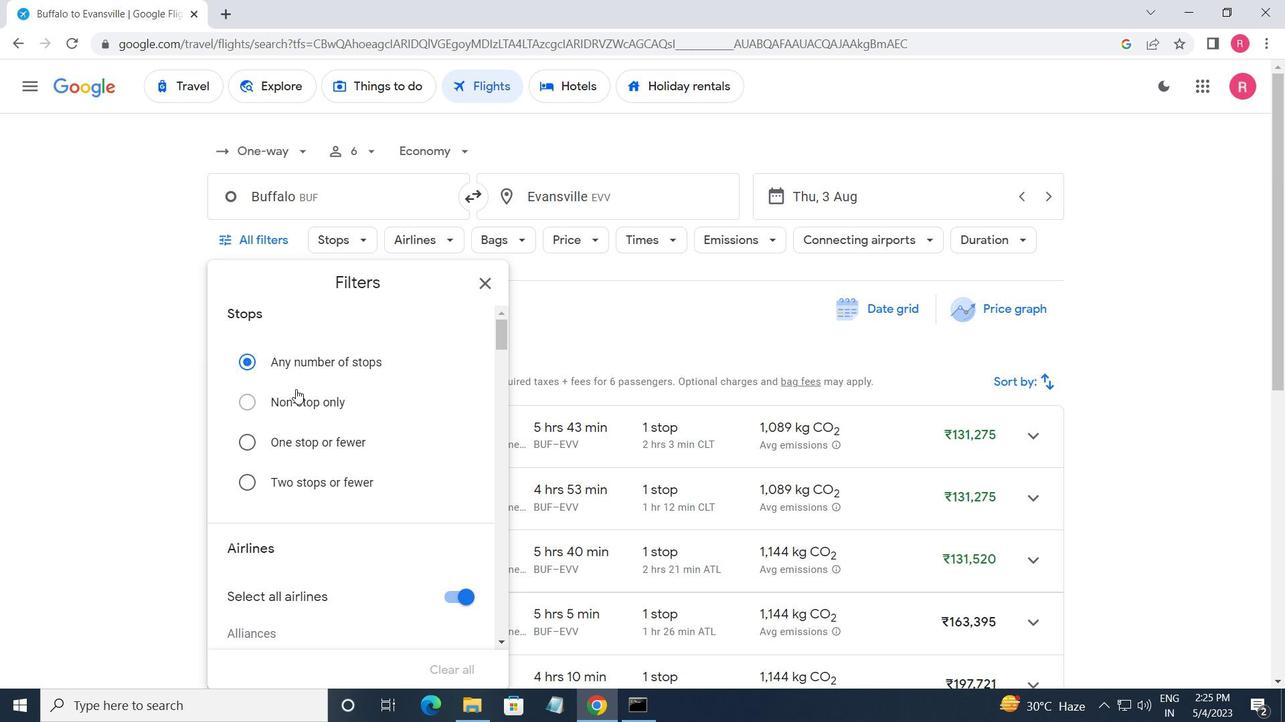 
Action: Mouse scrolled (310, 409) with delta (0, 0)
Screenshot: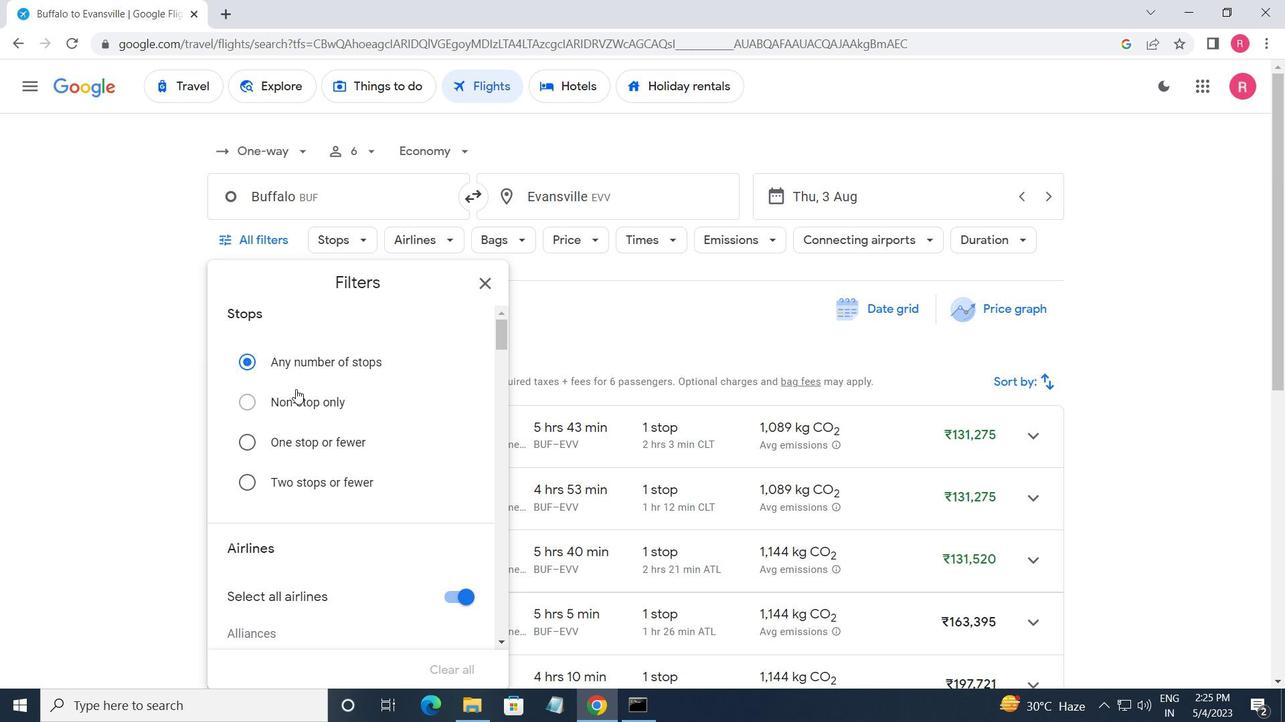 
Action: Mouse moved to (310, 414)
Screenshot: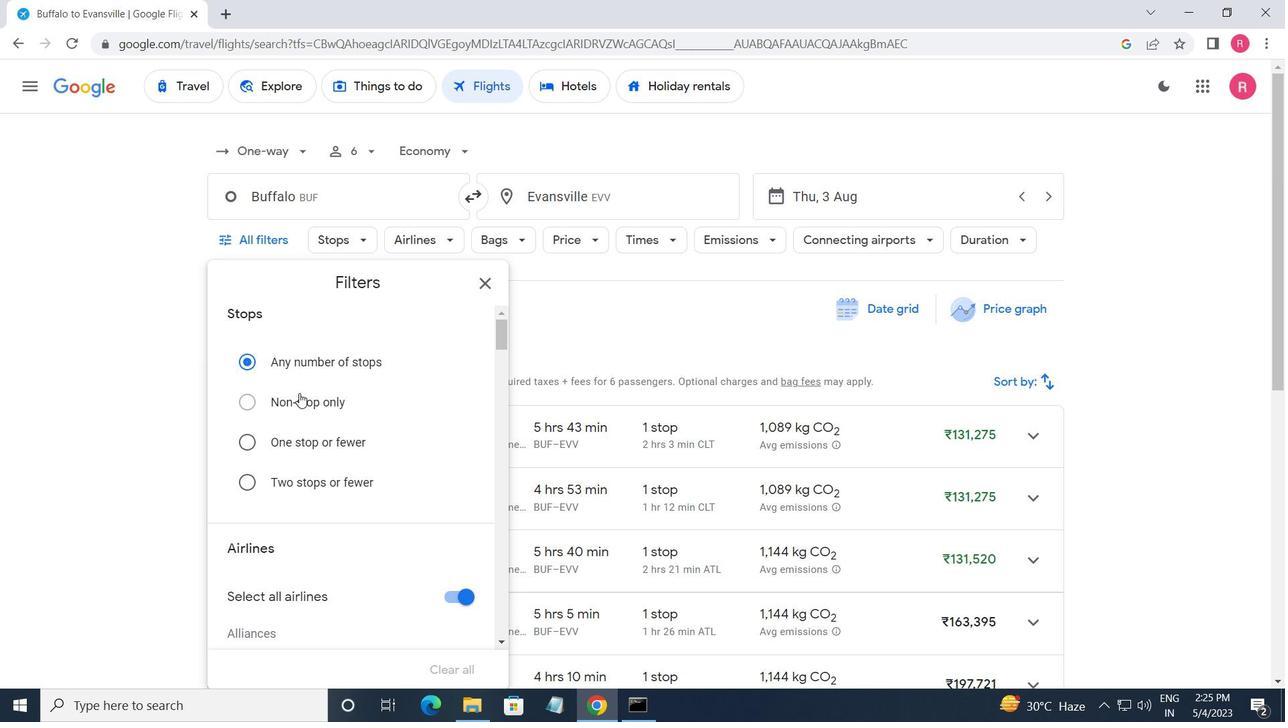 
Action: Mouse scrolled (310, 414) with delta (0, 0)
Screenshot: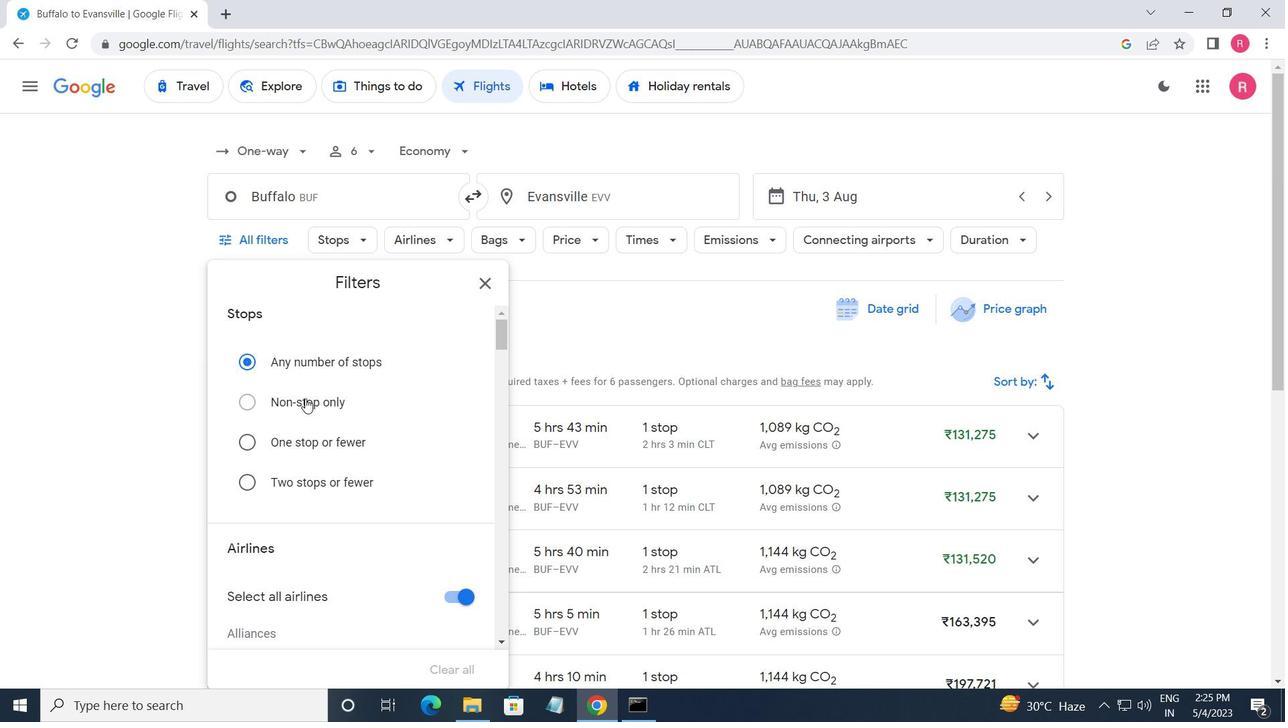 
Action: Mouse moved to (312, 416)
Screenshot: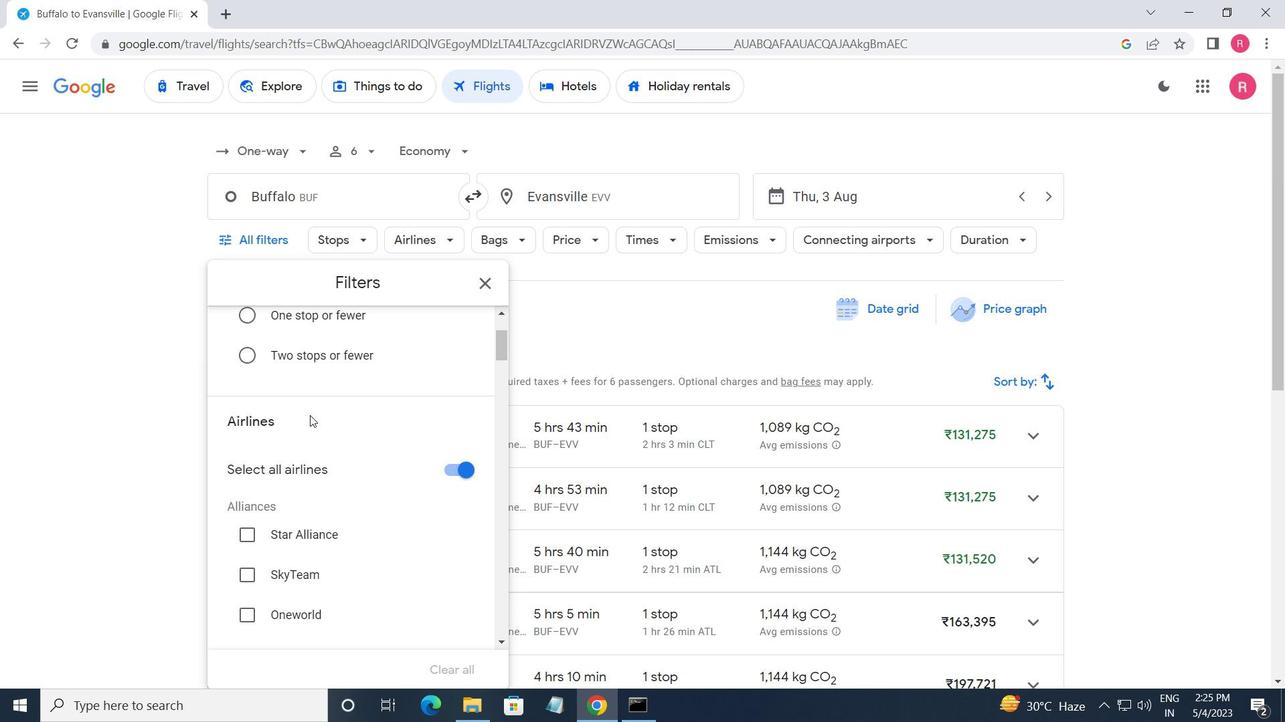
Action: Mouse scrolled (312, 415) with delta (0, 0)
Screenshot: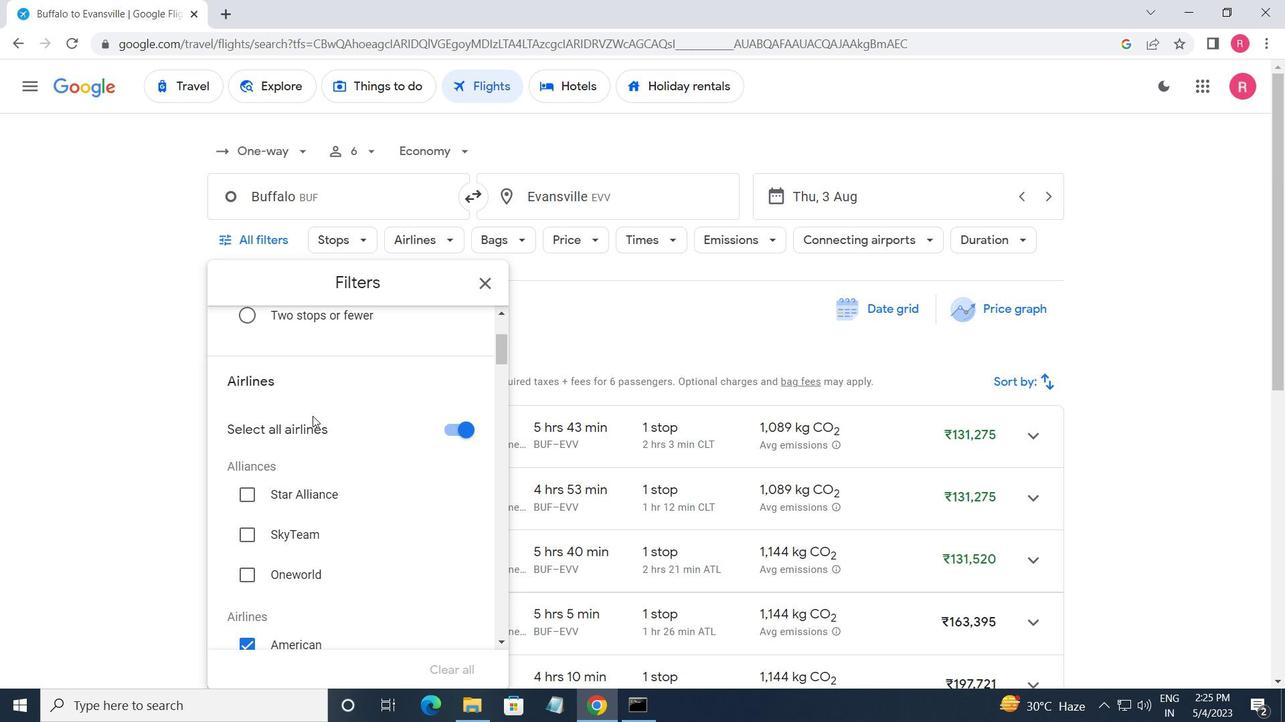 
Action: Mouse moved to (319, 421)
Screenshot: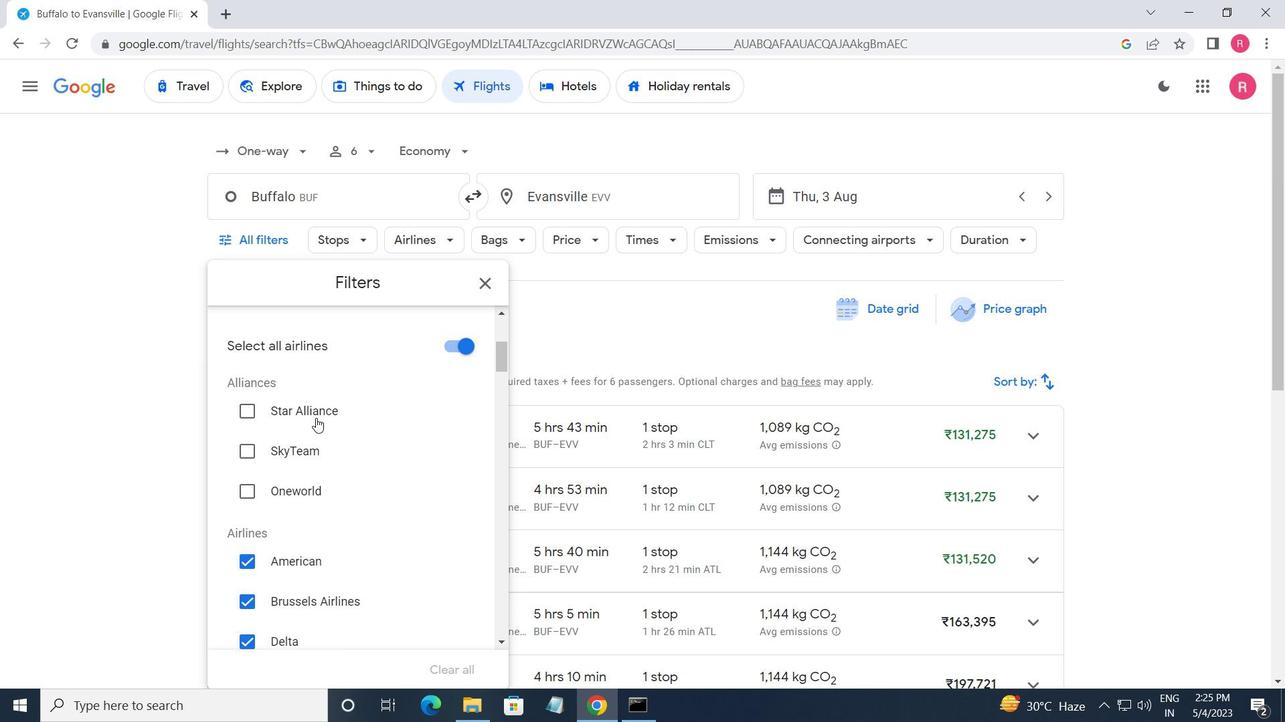 
Action: Mouse scrolled (319, 420) with delta (0, 0)
Screenshot: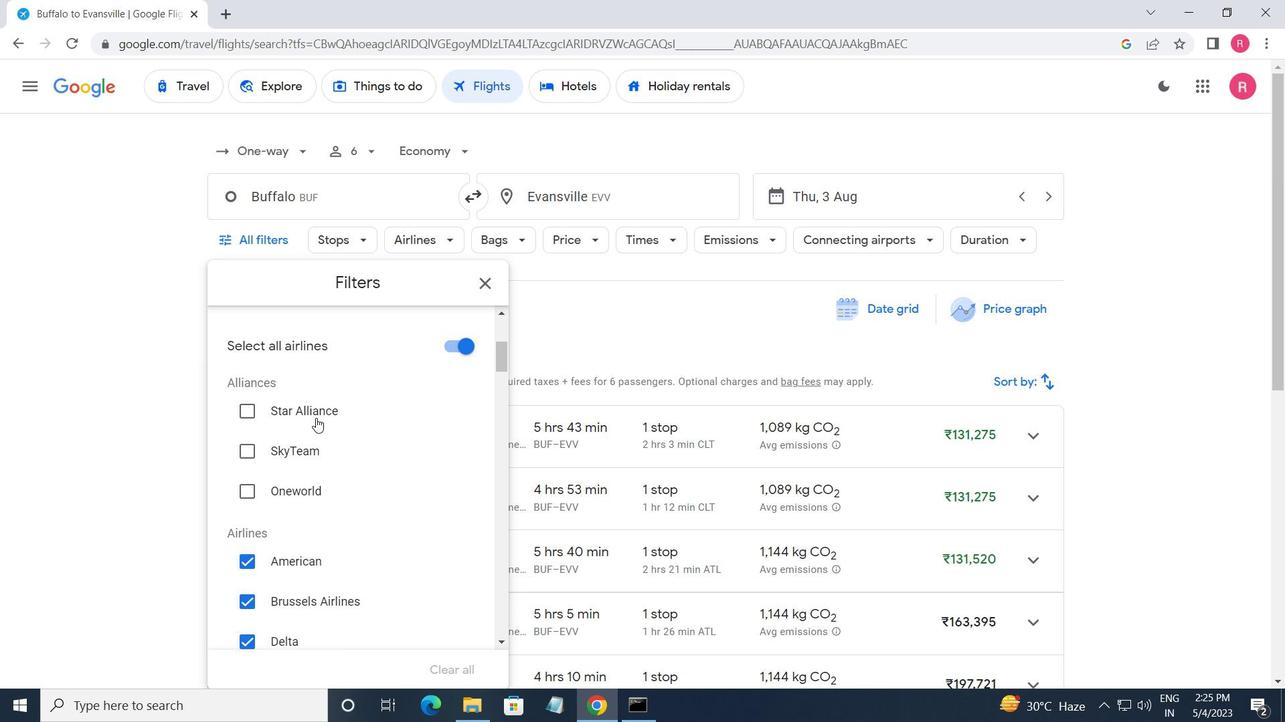 
Action: Mouse moved to (333, 431)
Screenshot: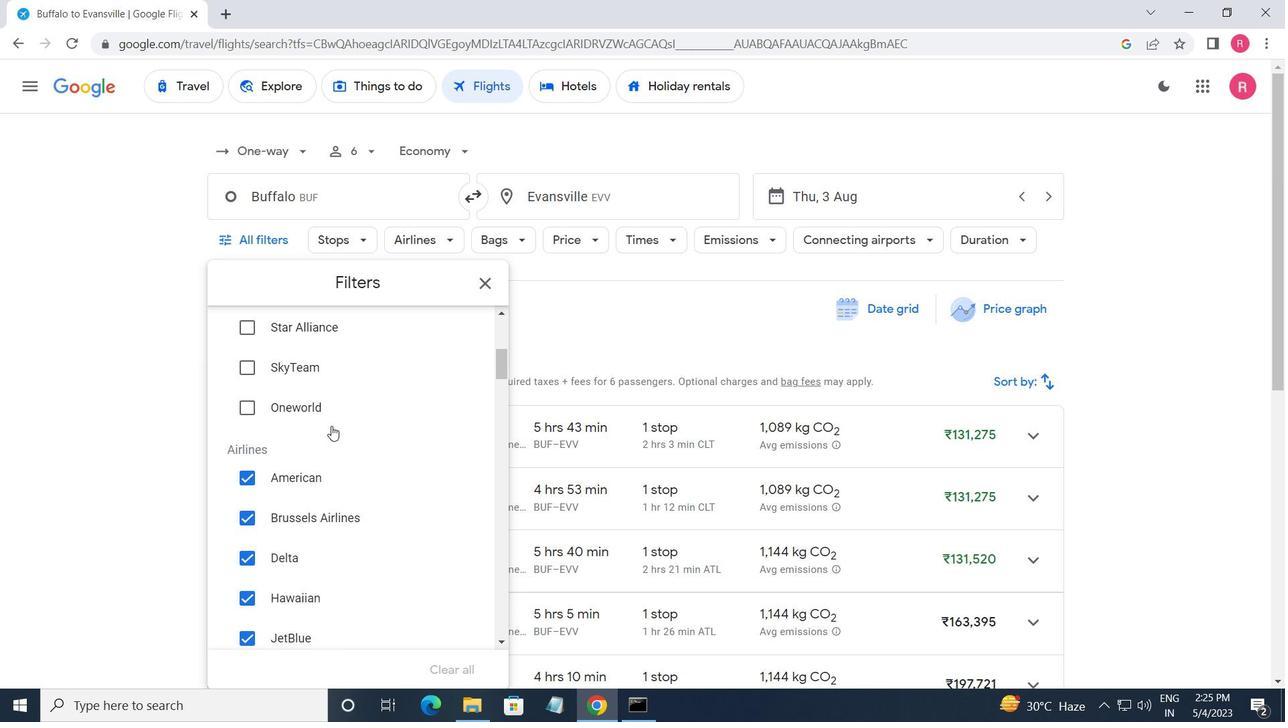 
Action: Mouse scrolled (333, 431) with delta (0, 0)
Screenshot: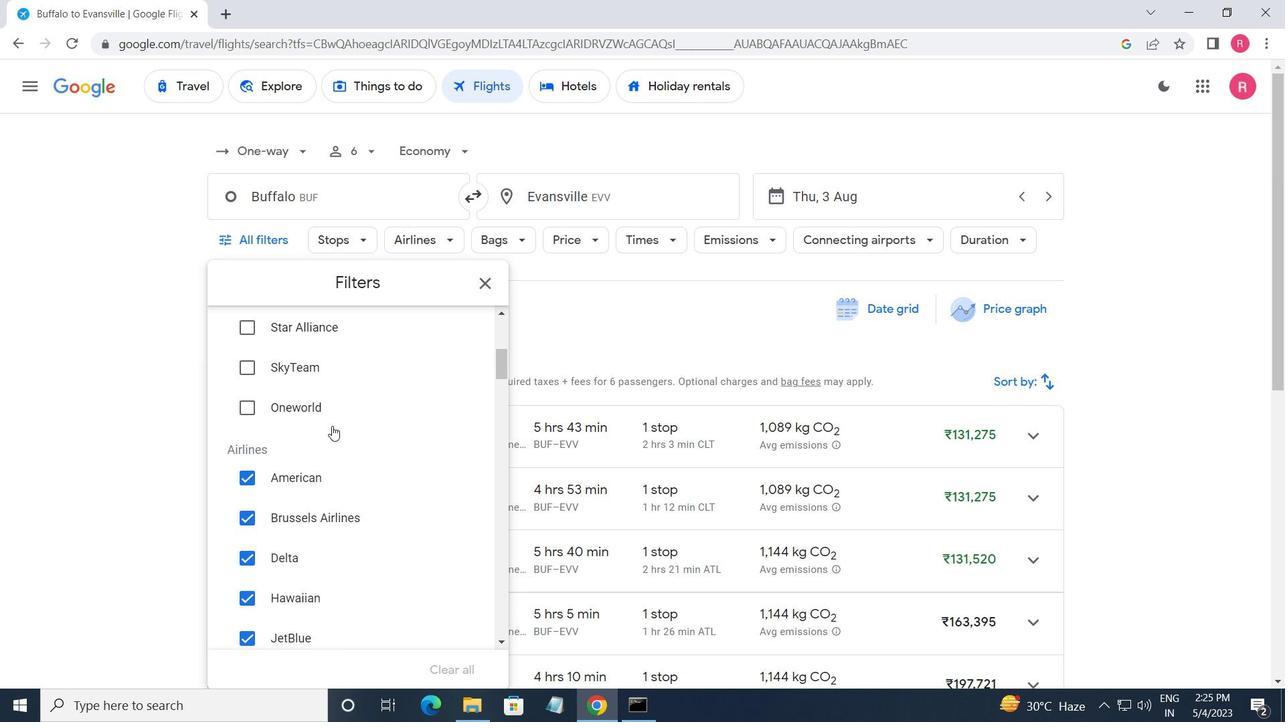 
Action: Mouse moved to (335, 432)
Screenshot: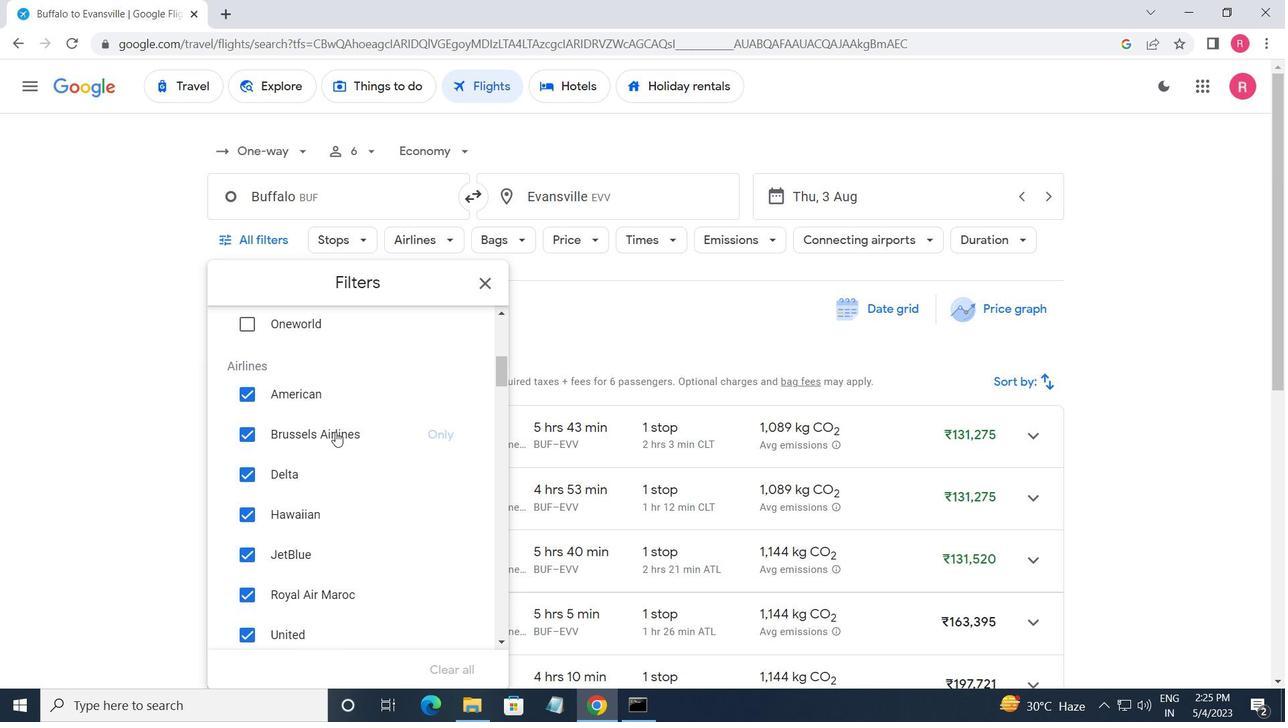
Action: Mouse scrolled (335, 431) with delta (0, 0)
Screenshot: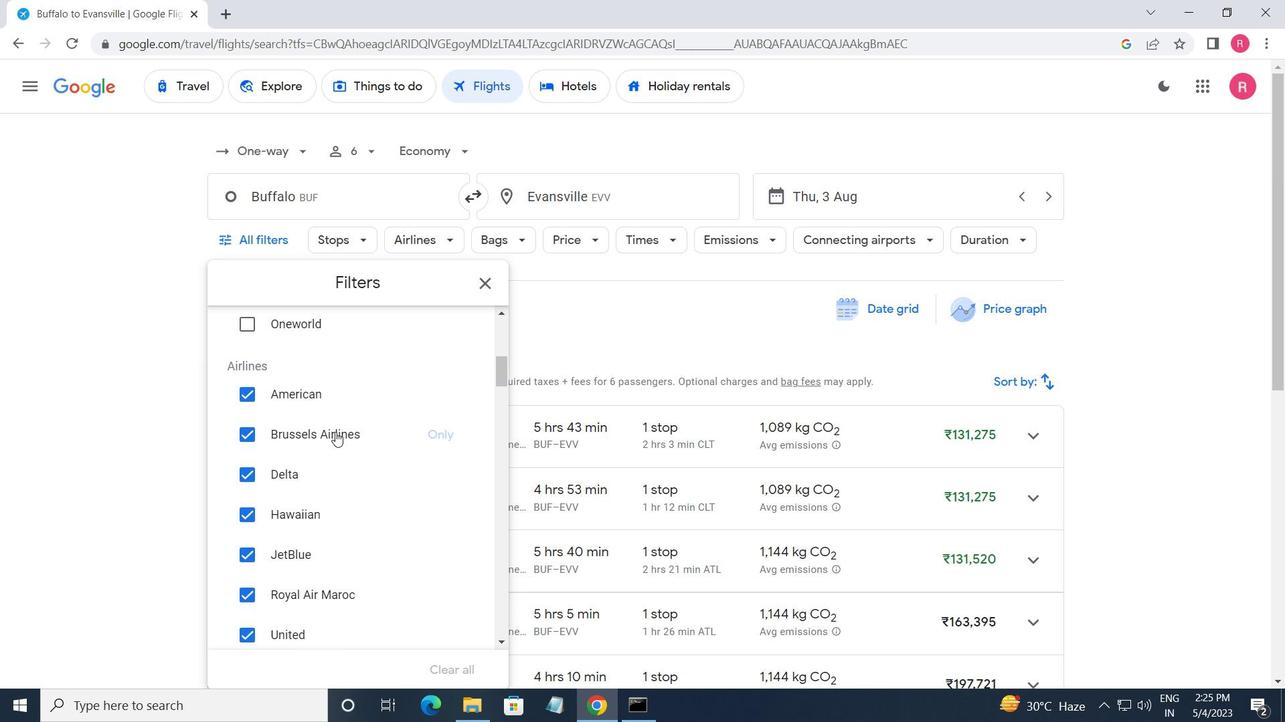 
Action: Mouse moved to (337, 435)
Screenshot: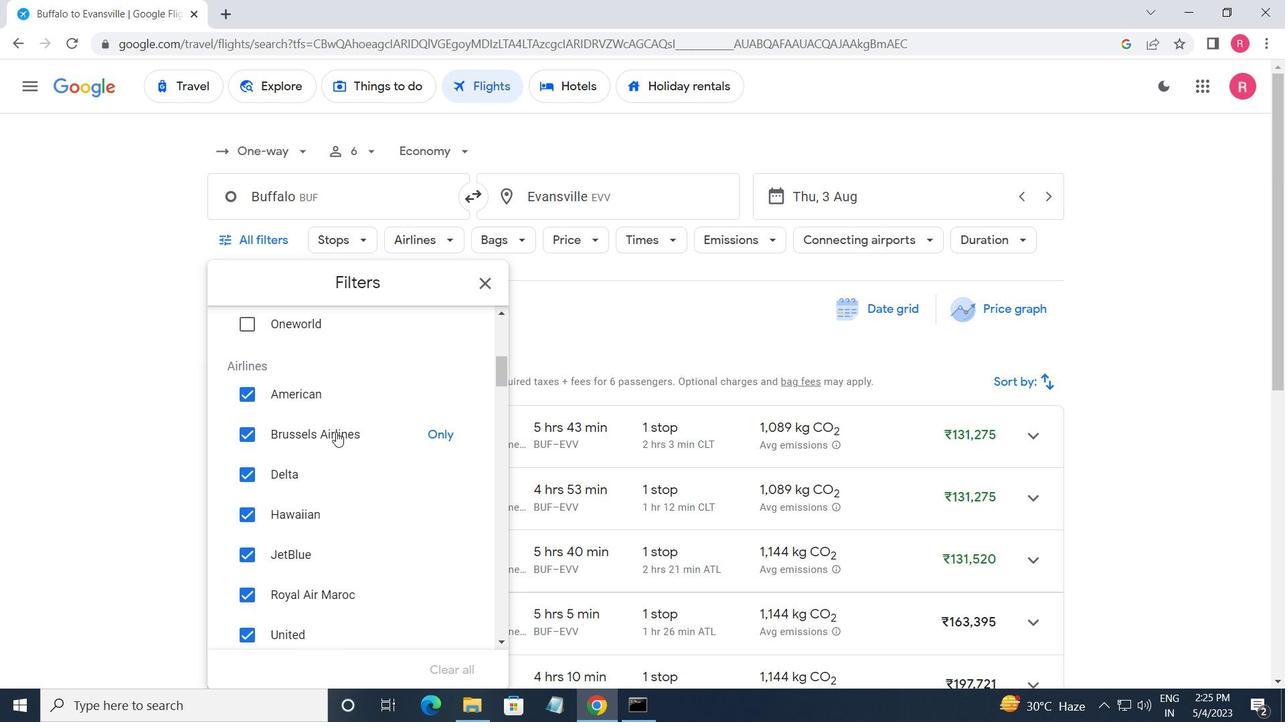 
Action: Mouse scrolled (337, 434) with delta (0, 0)
Screenshot: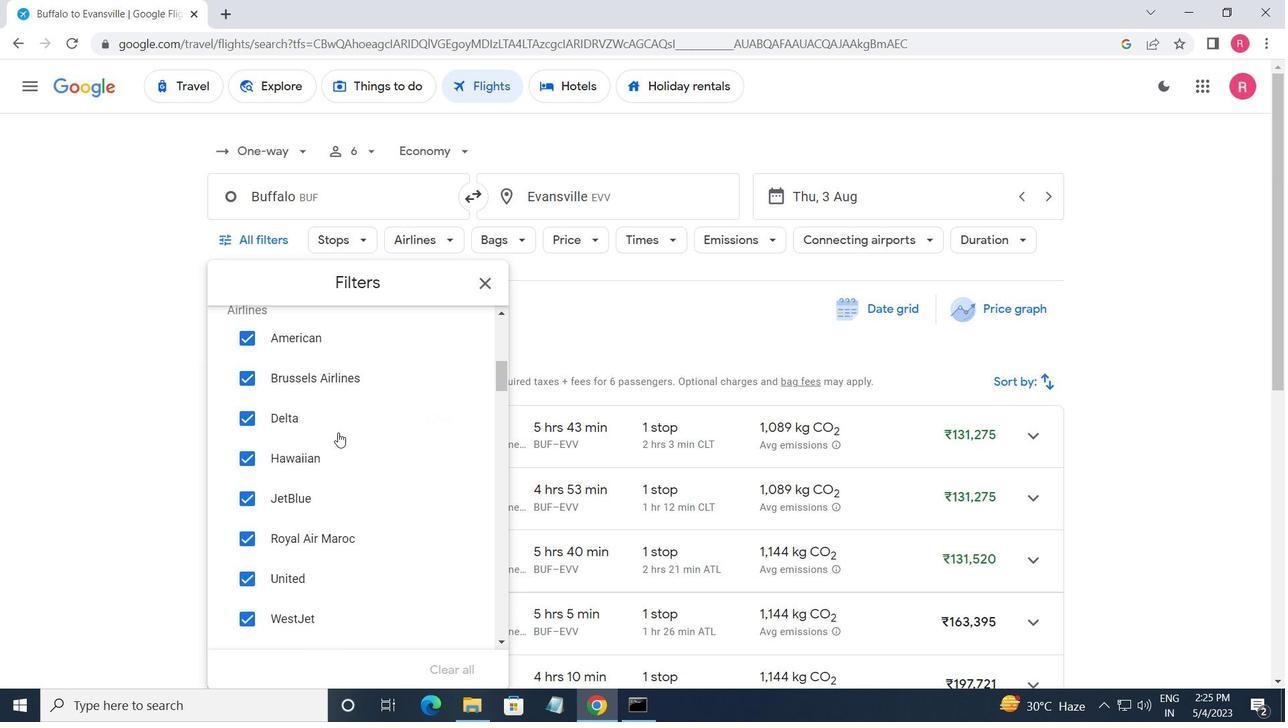 
Action: Mouse moved to (342, 434)
Screenshot: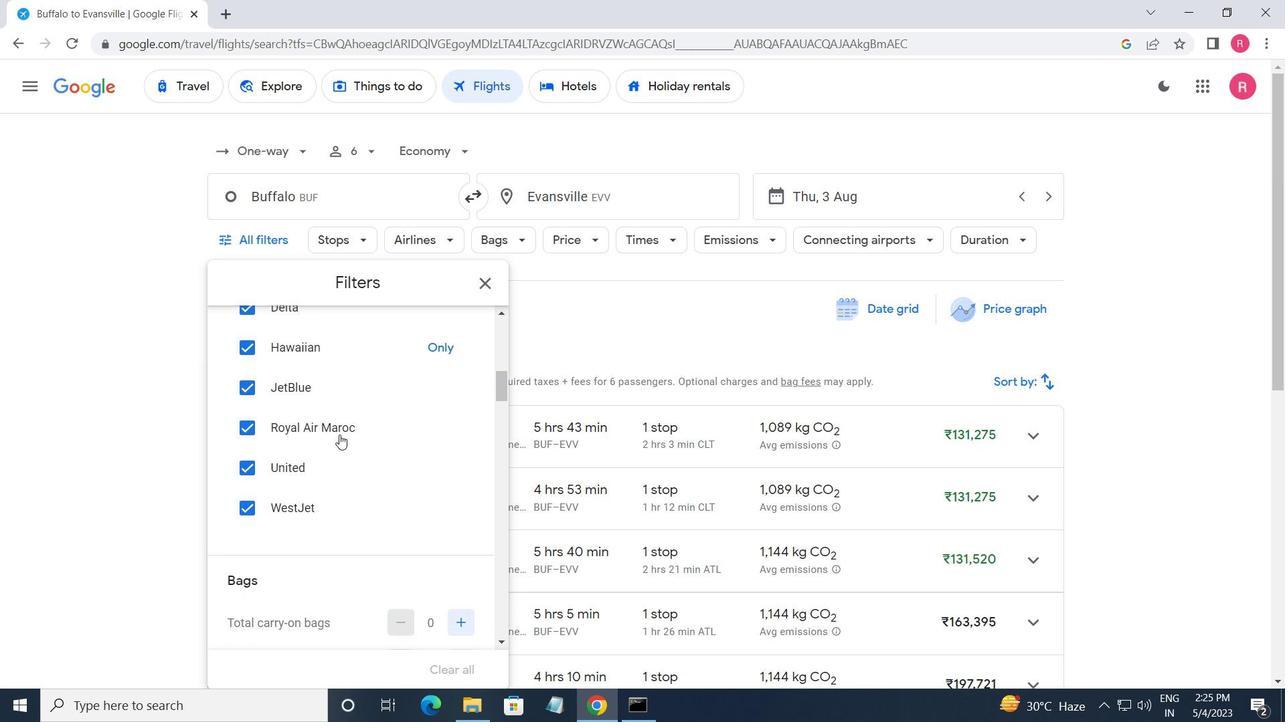 
Action: Mouse scrolled (342, 435) with delta (0, 0)
Screenshot: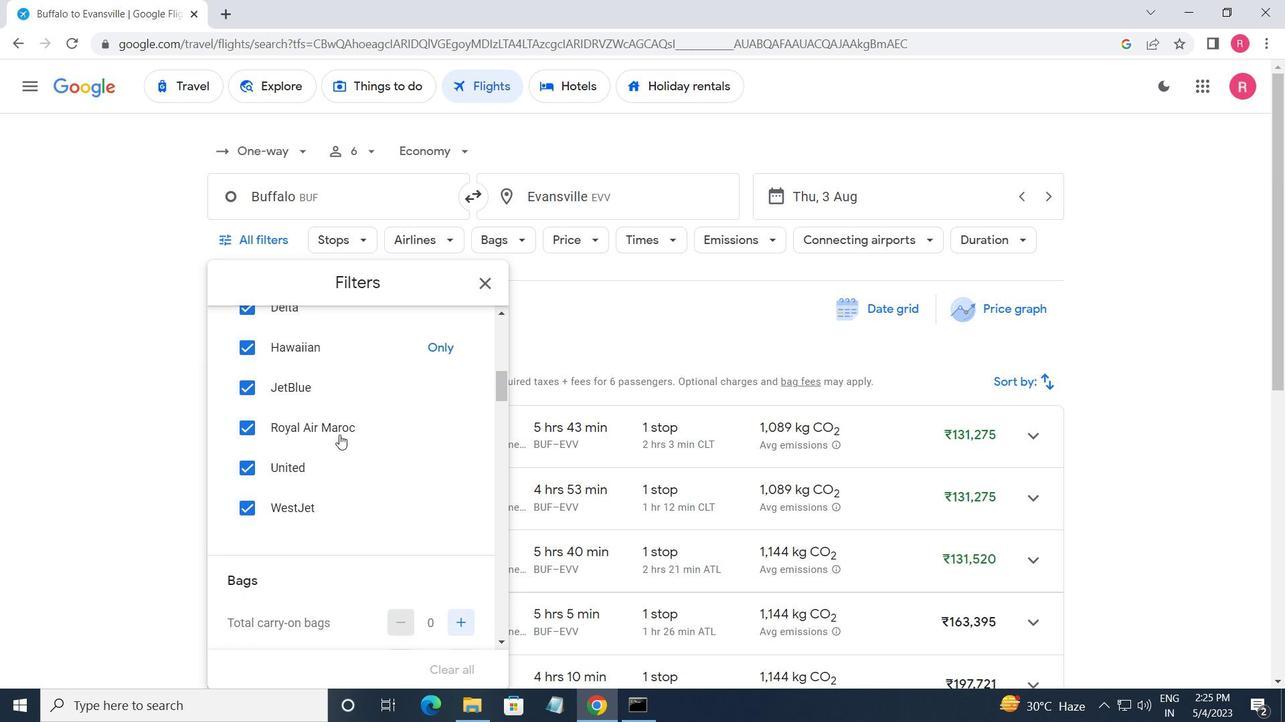 
Action: Mouse moved to (342, 433)
Screenshot: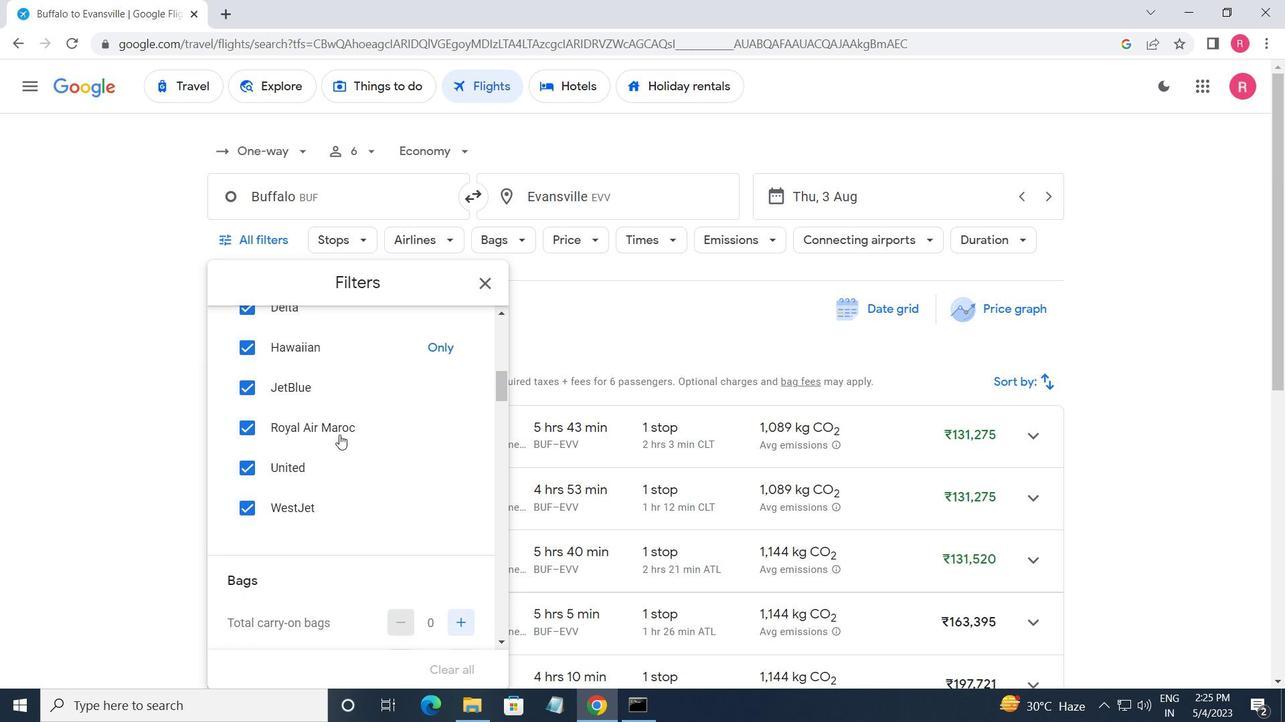 
Action: Mouse scrolled (342, 433) with delta (0, 0)
Screenshot: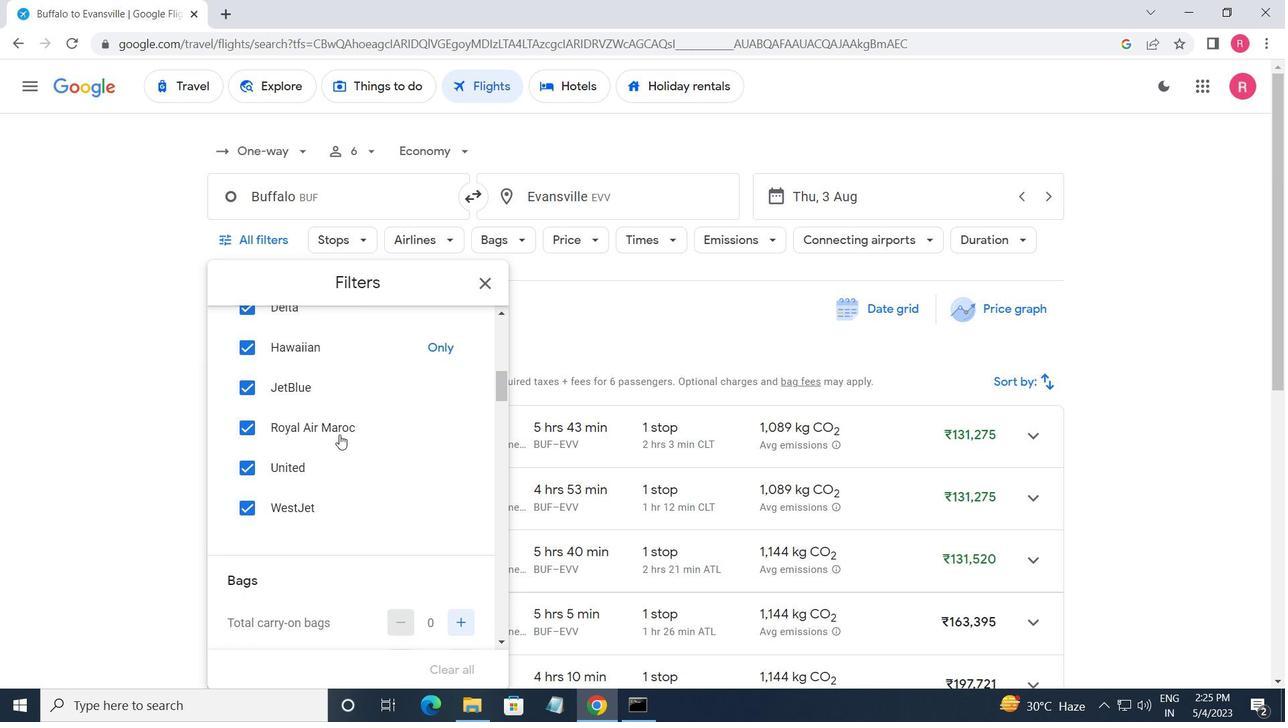 
Action: Mouse moved to (386, 418)
Screenshot: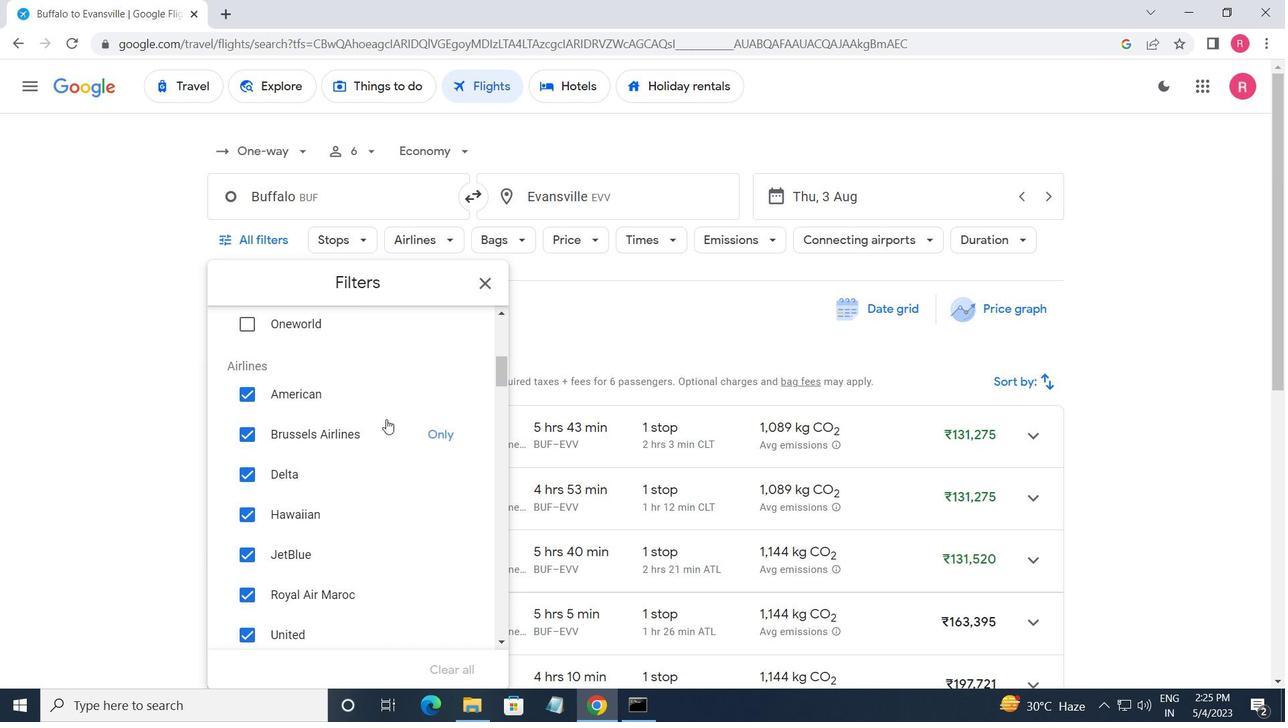 
Action: Mouse scrolled (386, 419) with delta (0, 0)
Screenshot: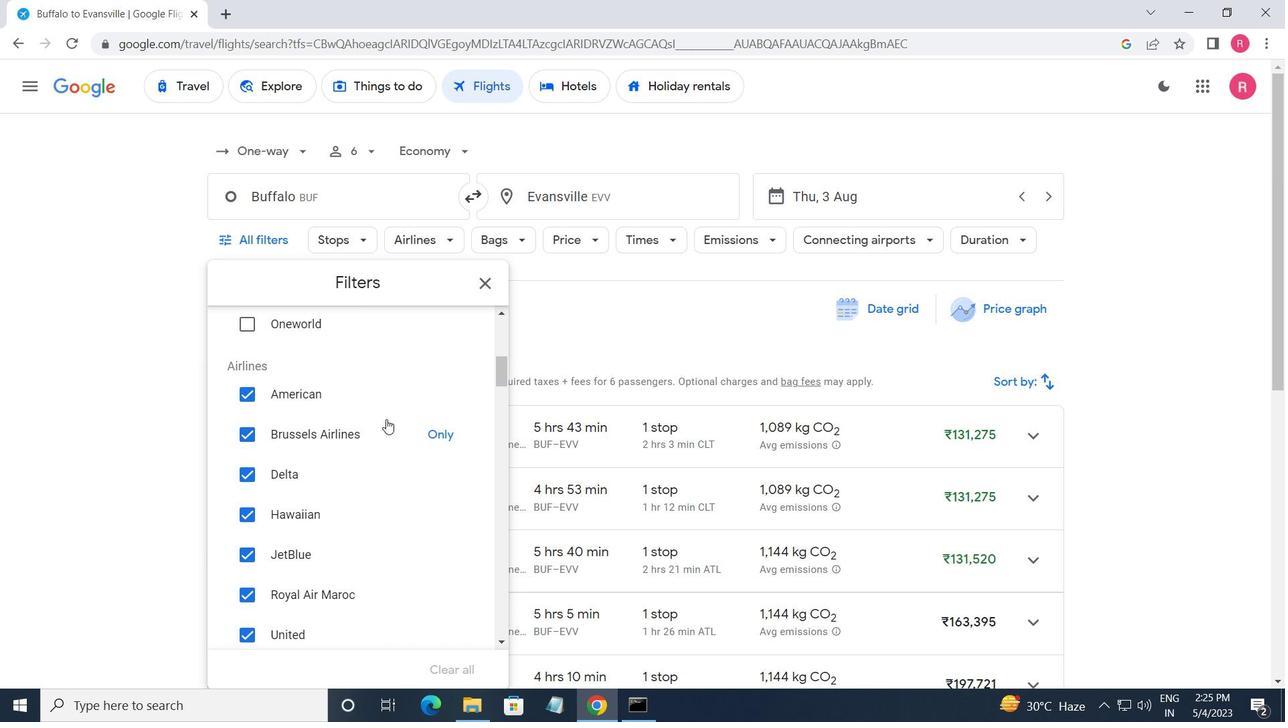 
Action: Mouse scrolled (386, 419) with delta (0, 0)
Screenshot: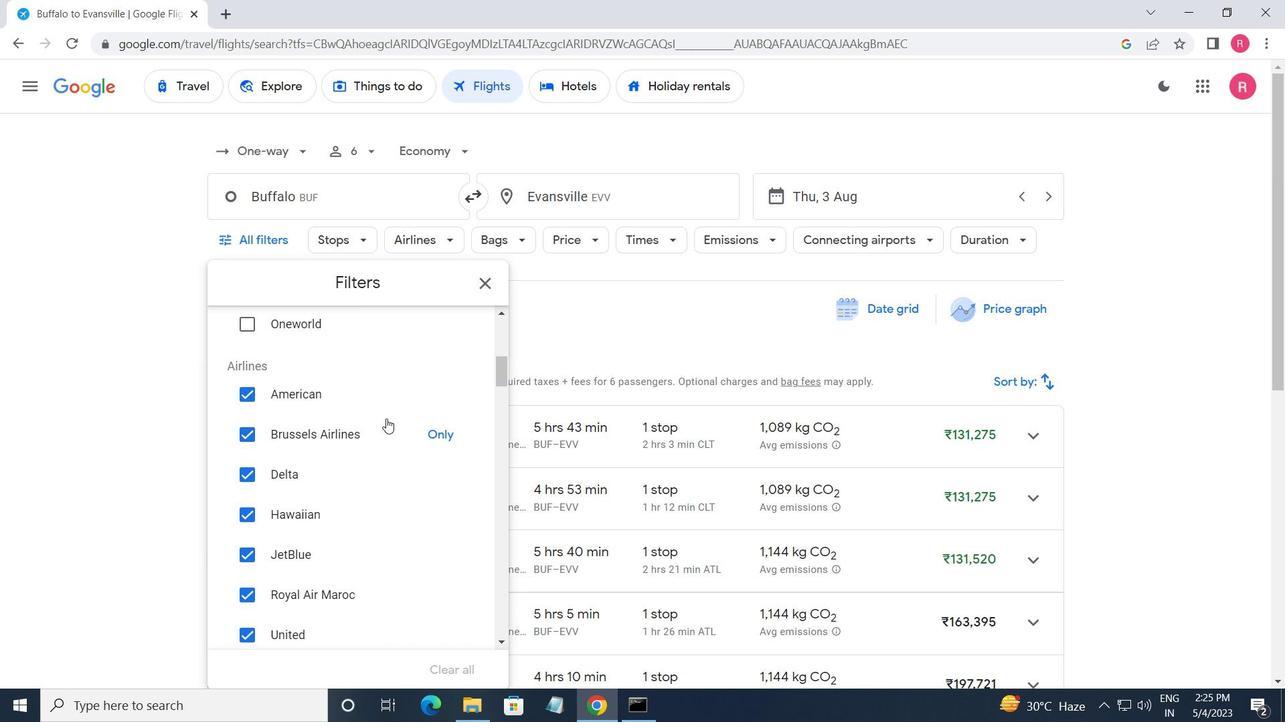 
Action: Mouse moved to (456, 348)
Screenshot: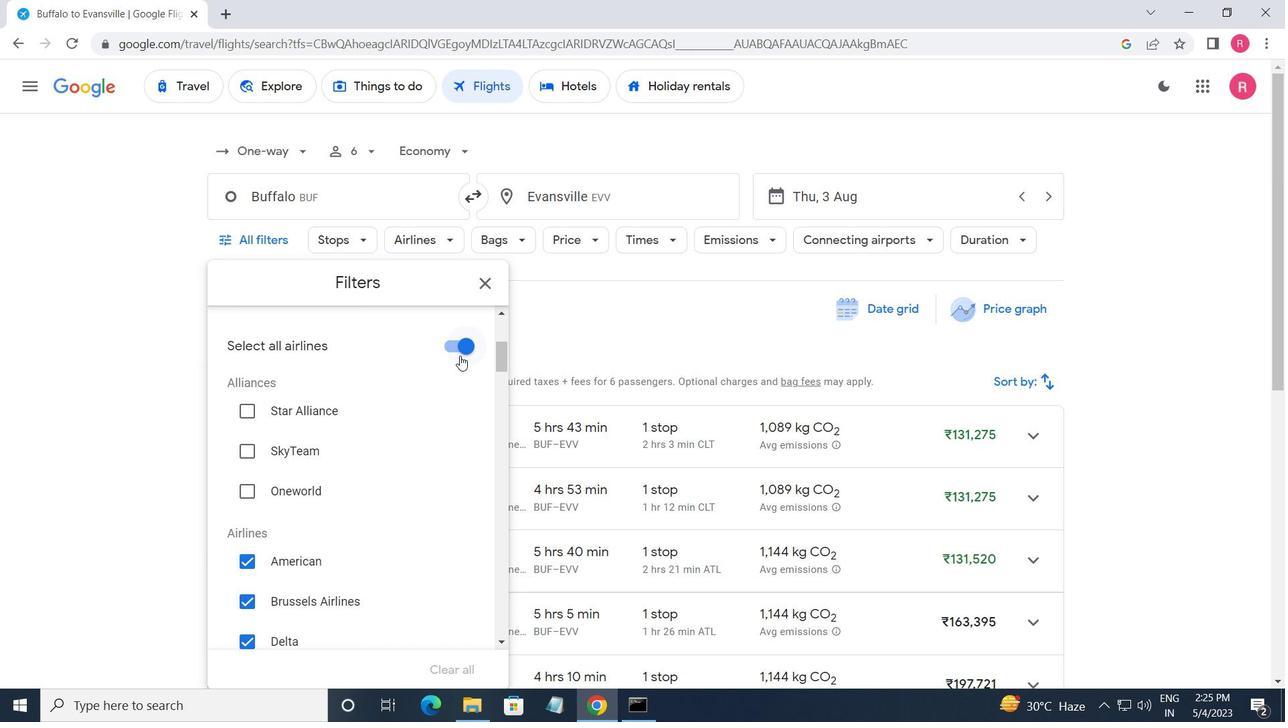 
Action: Mouse pressed left at (456, 348)
Screenshot: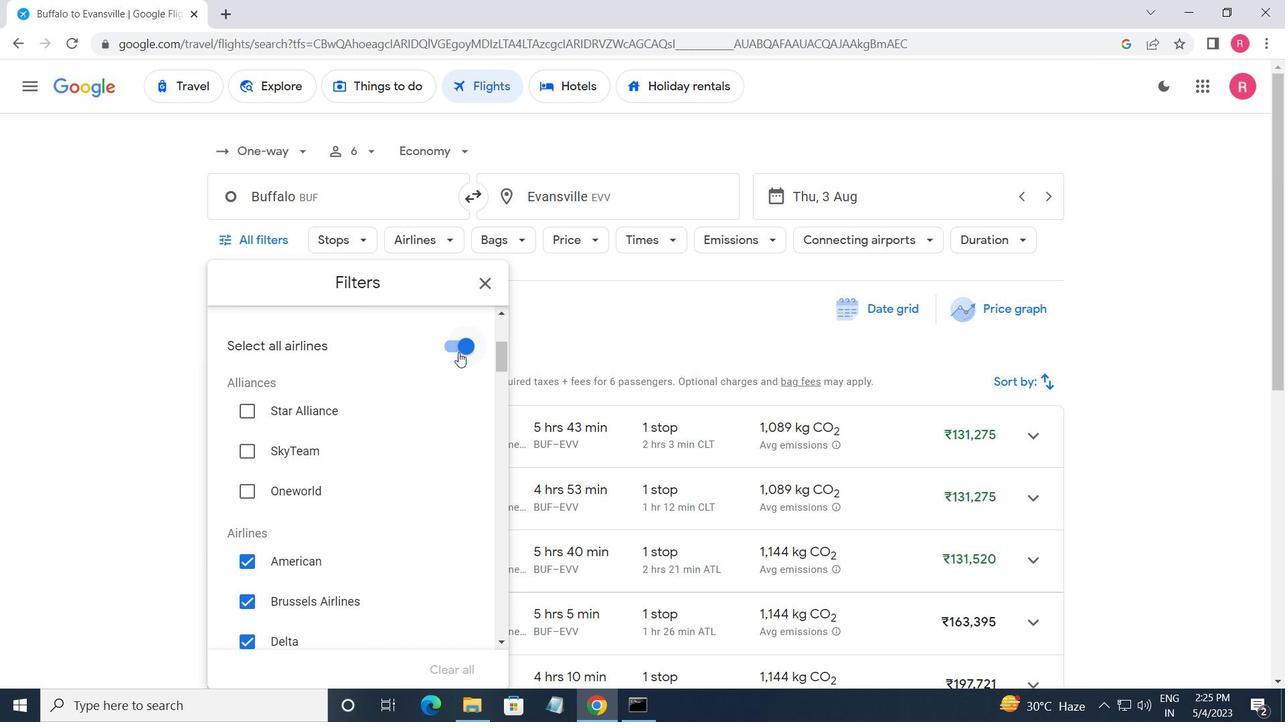 
Action: Mouse moved to (396, 402)
Screenshot: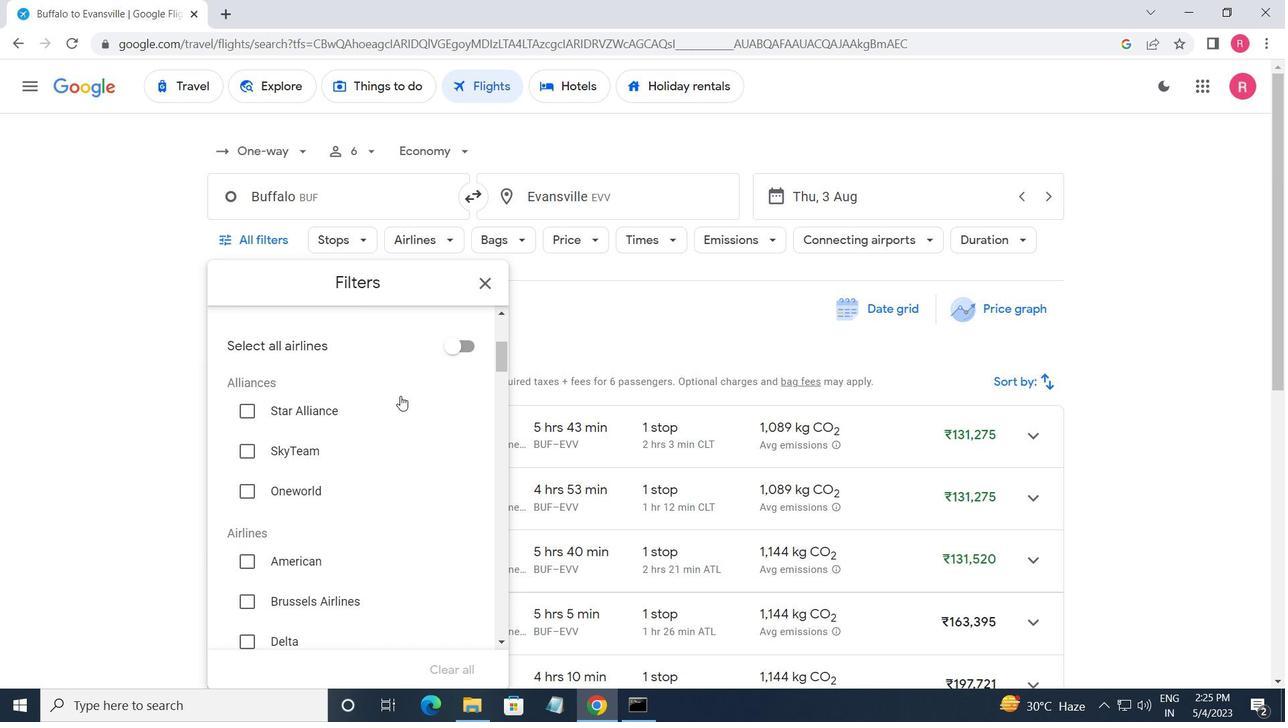 
Action: Mouse scrolled (396, 401) with delta (0, 0)
Screenshot: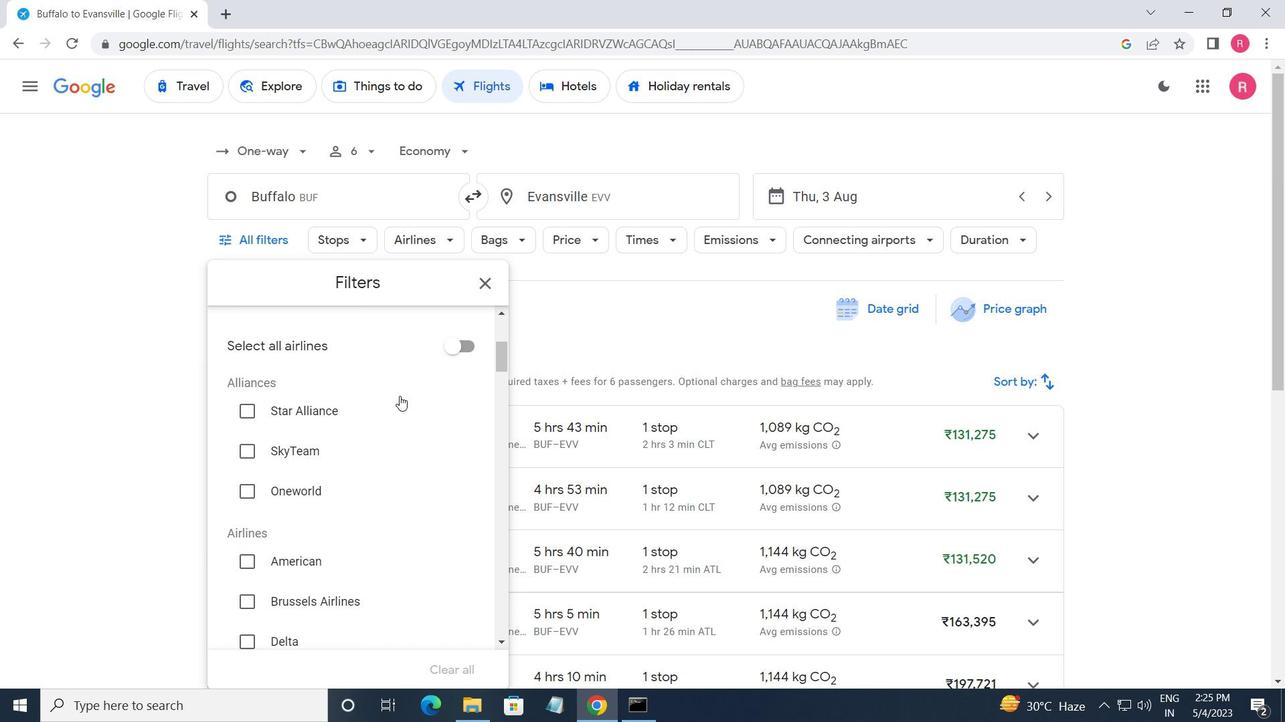 
Action: Mouse moved to (395, 402)
Screenshot: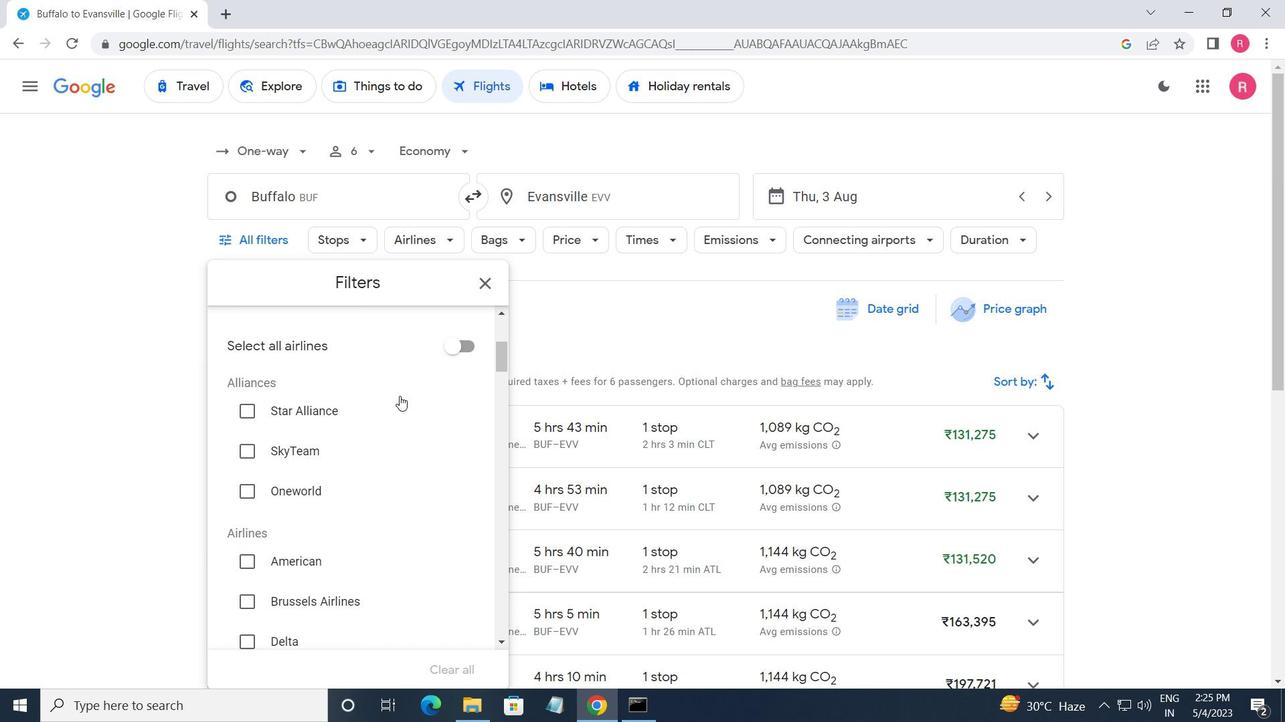 
Action: Mouse scrolled (395, 401) with delta (0, 0)
Screenshot: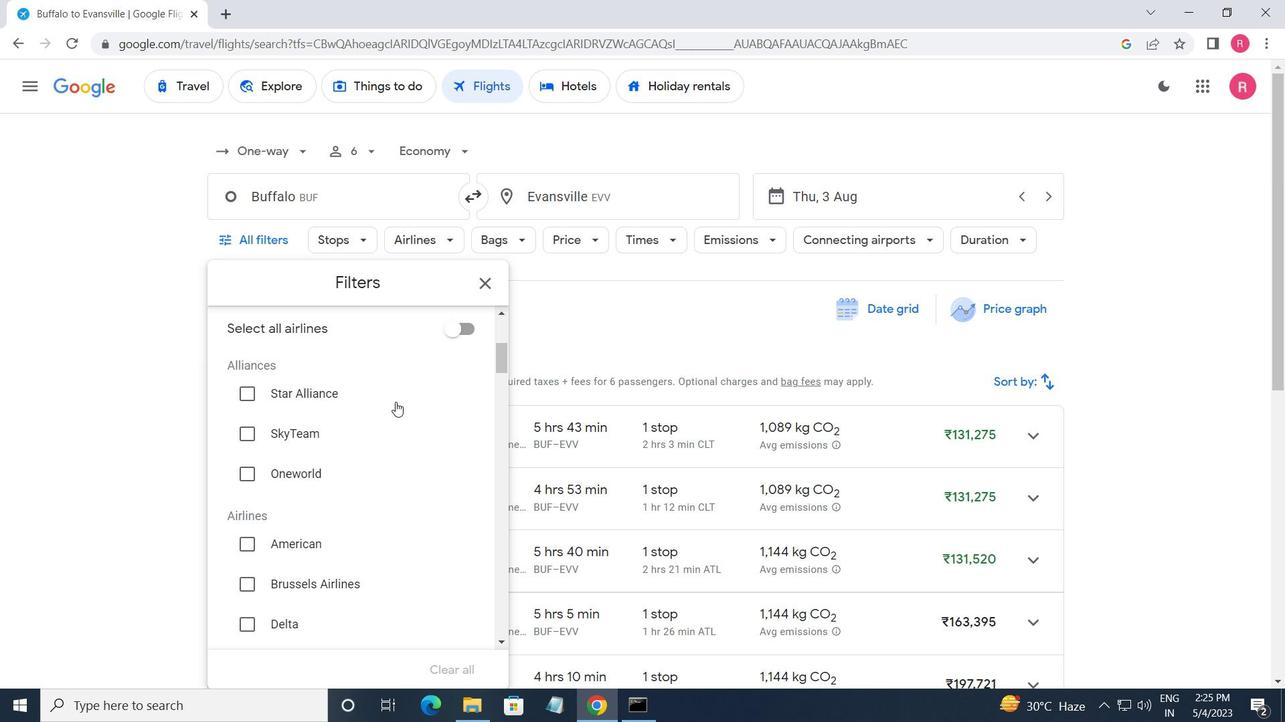
Action: Mouse scrolled (395, 401) with delta (0, 0)
Screenshot: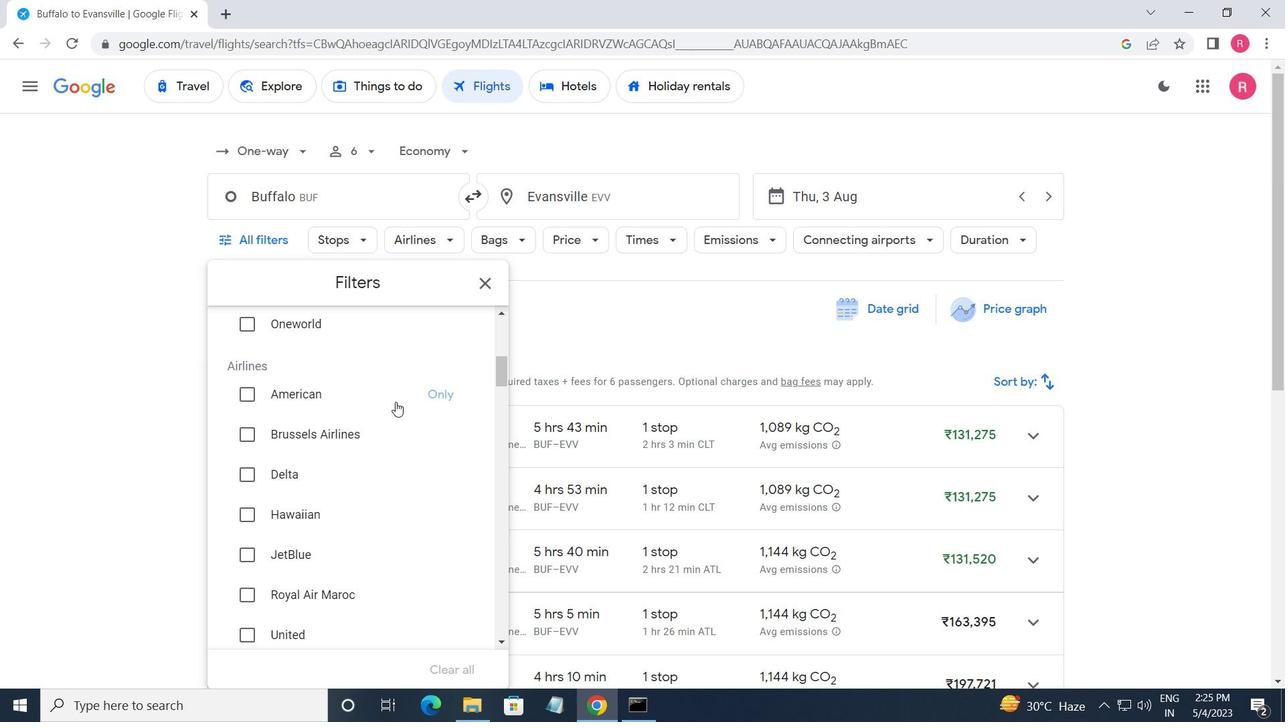 
Action: Mouse moved to (393, 406)
Screenshot: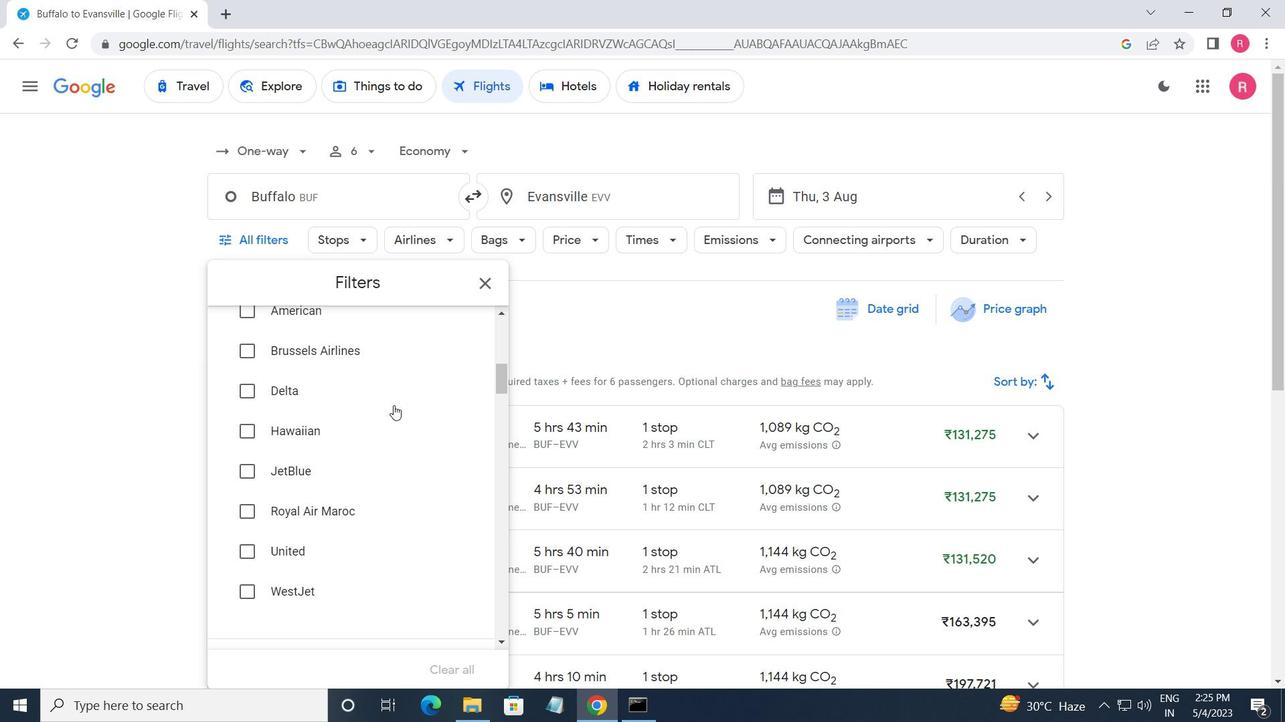 
Action: Mouse scrolled (393, 406) with delta (0, 0)
Screenshot: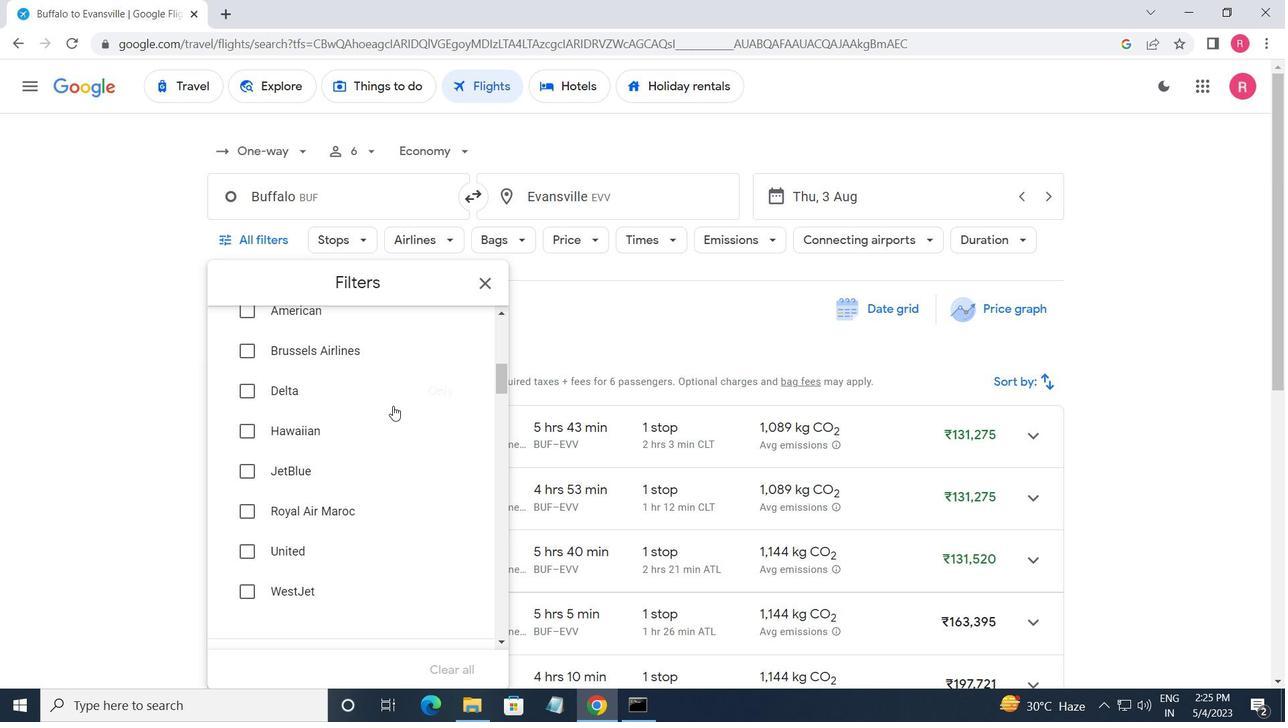 
Action: Mouse moved to (391, 408)
Screenshot: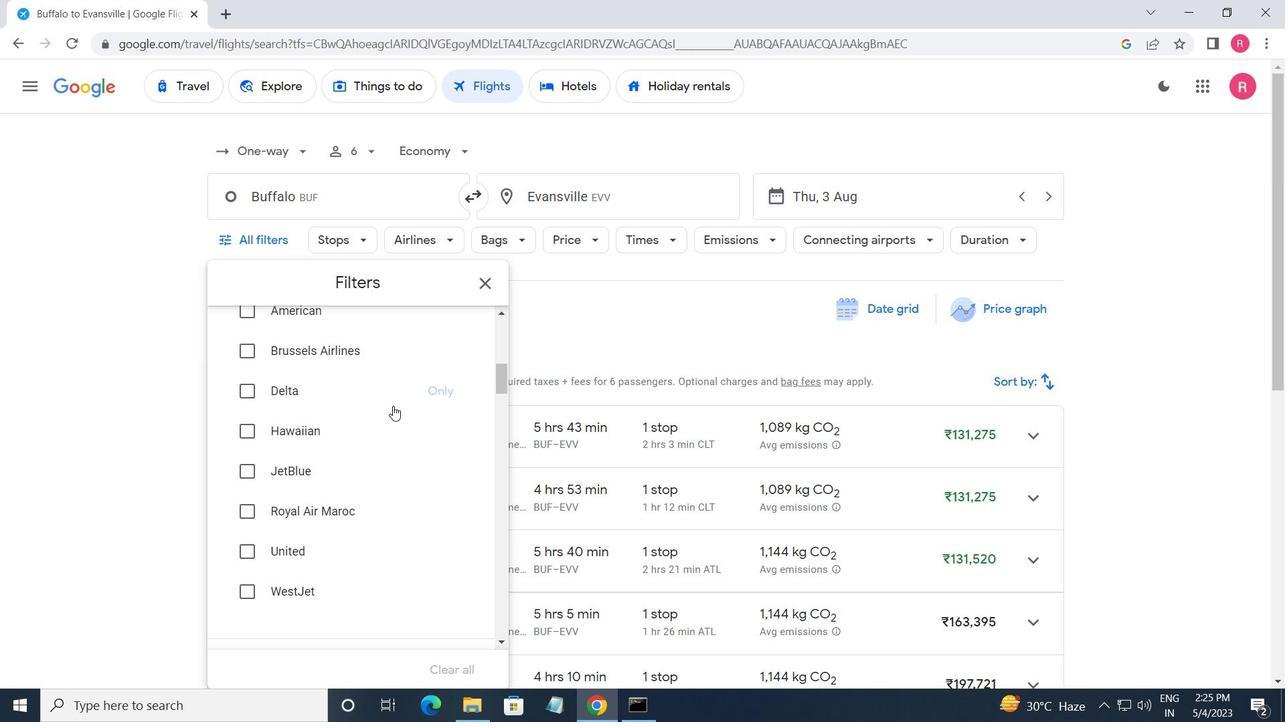 
Action: Mouse scrolled (391, 408) with delta (0, 0)
Screenshot: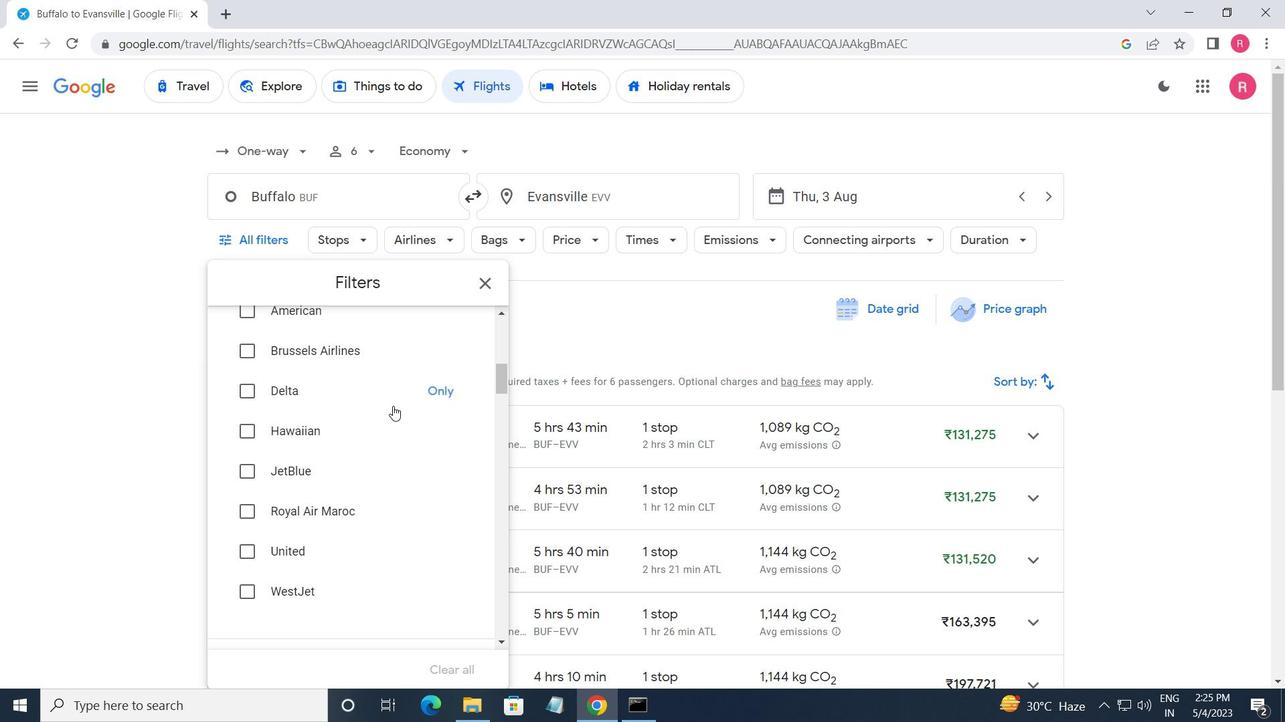 
Action: Mouse moved to (390, 410)
Screenshot: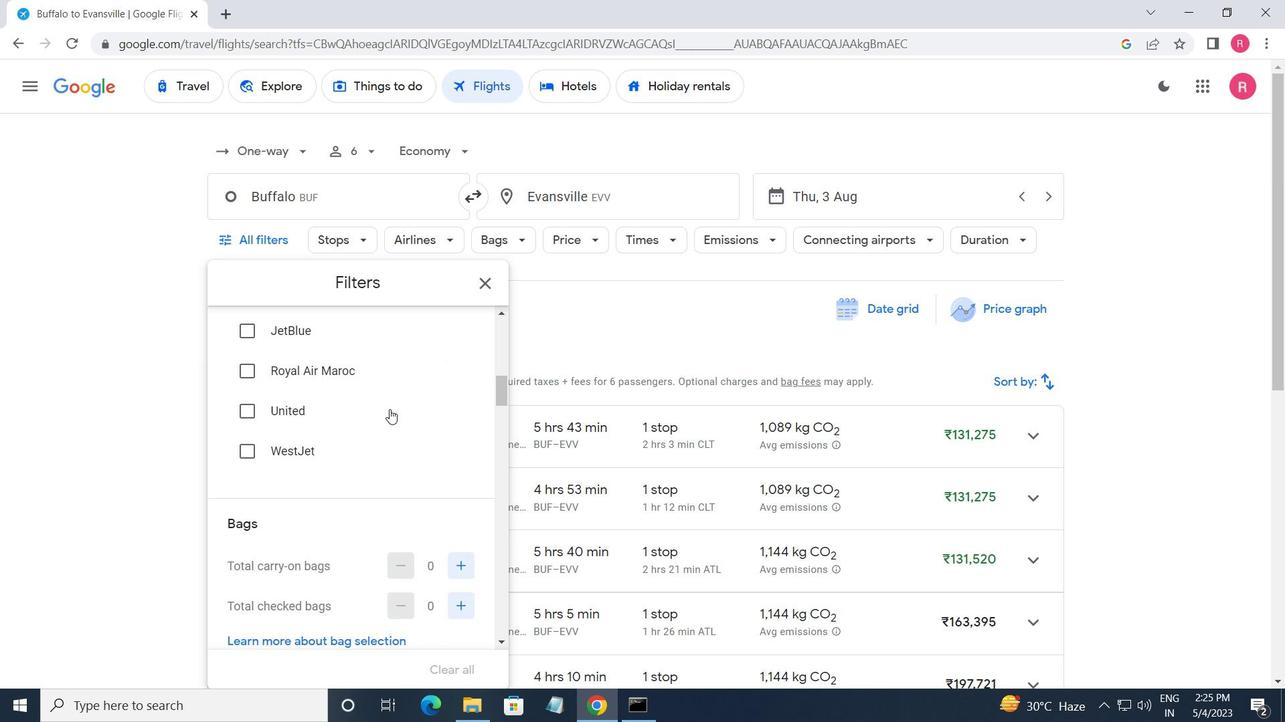 
Action: Mouse scrolled (390, 410) with delta (0, 0)
Screenshot: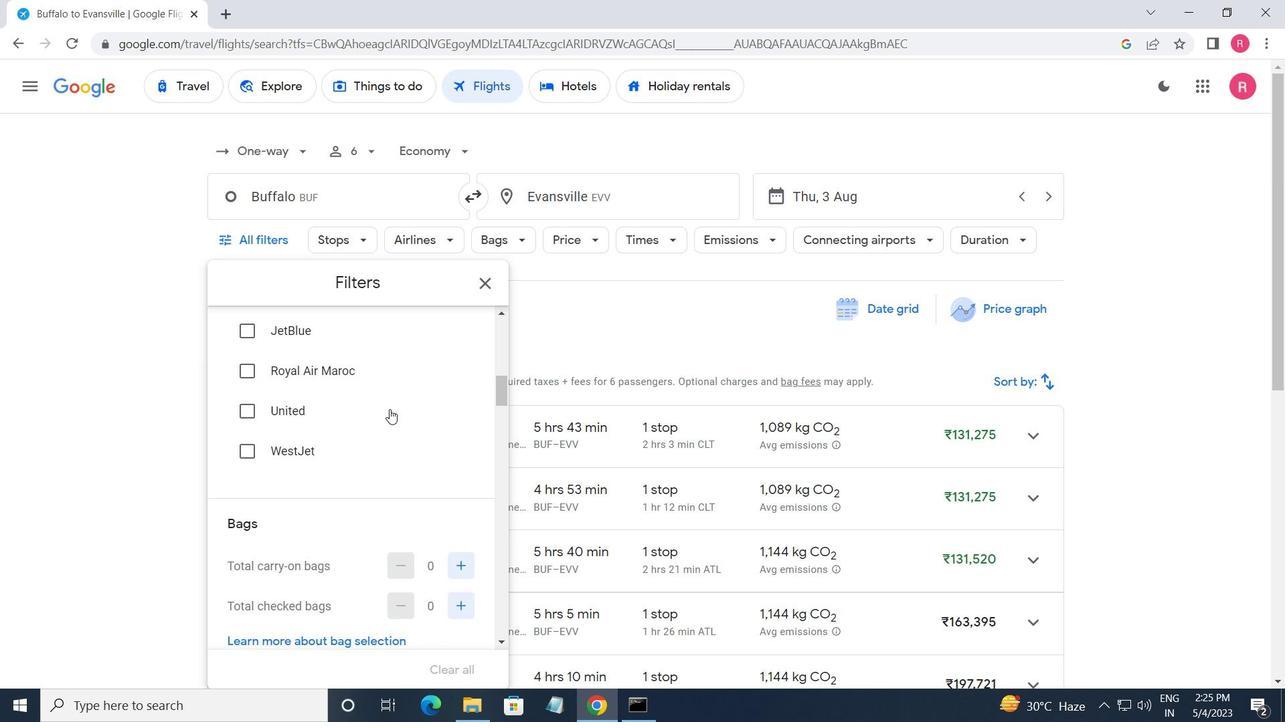
Action: Mouse moved to (459, 491)
Screenshot: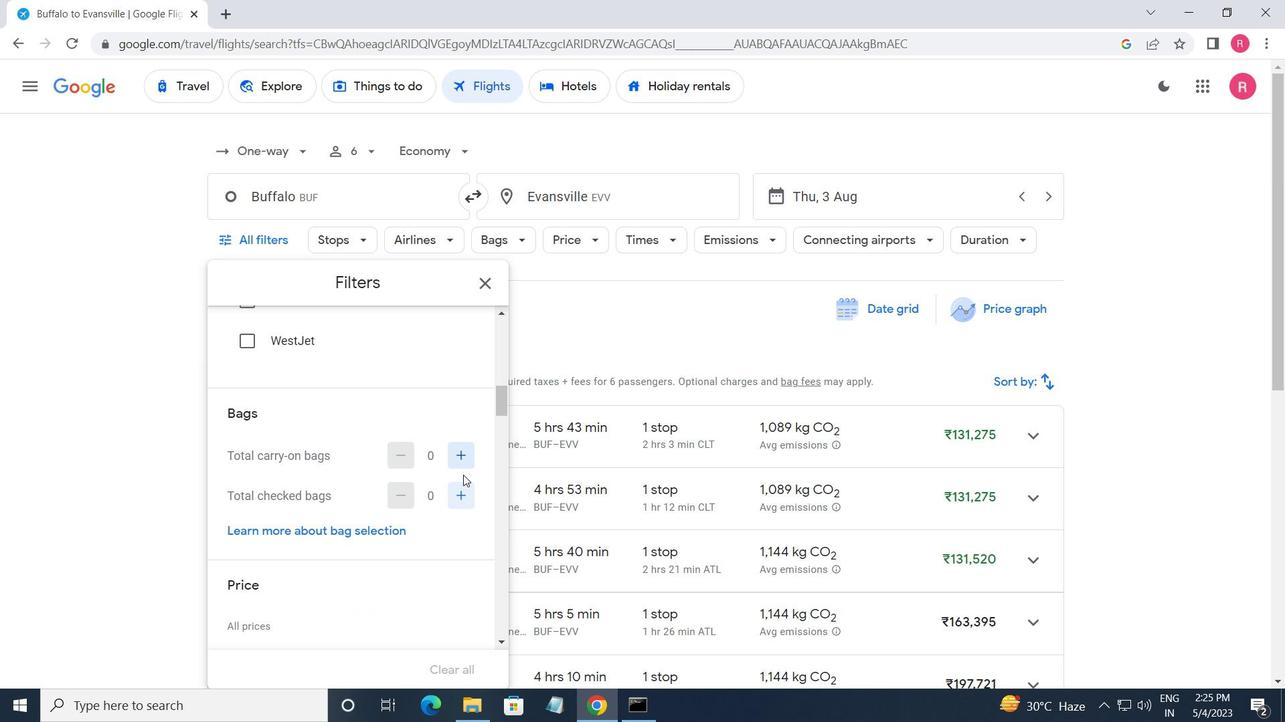 
Action: Mouse pressed left at (459, 491)
Screenshot: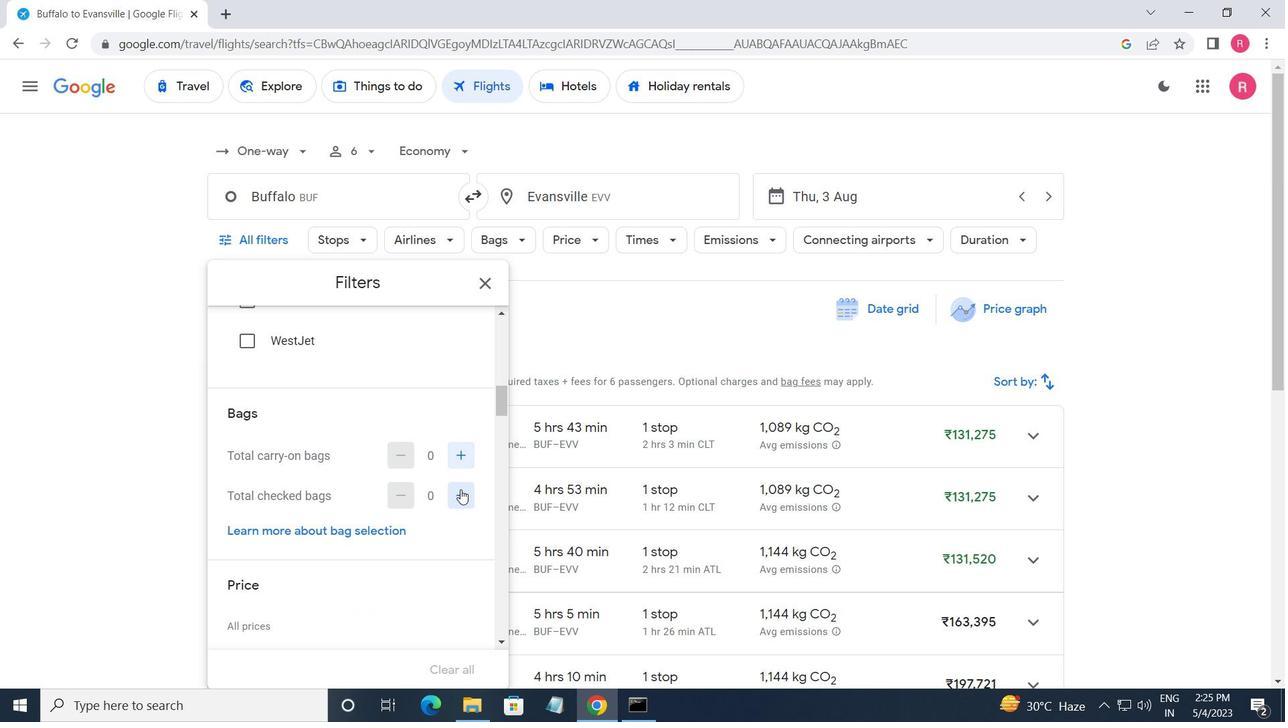 
Action: Mouse pressed left at (459, 491)
Screenshot: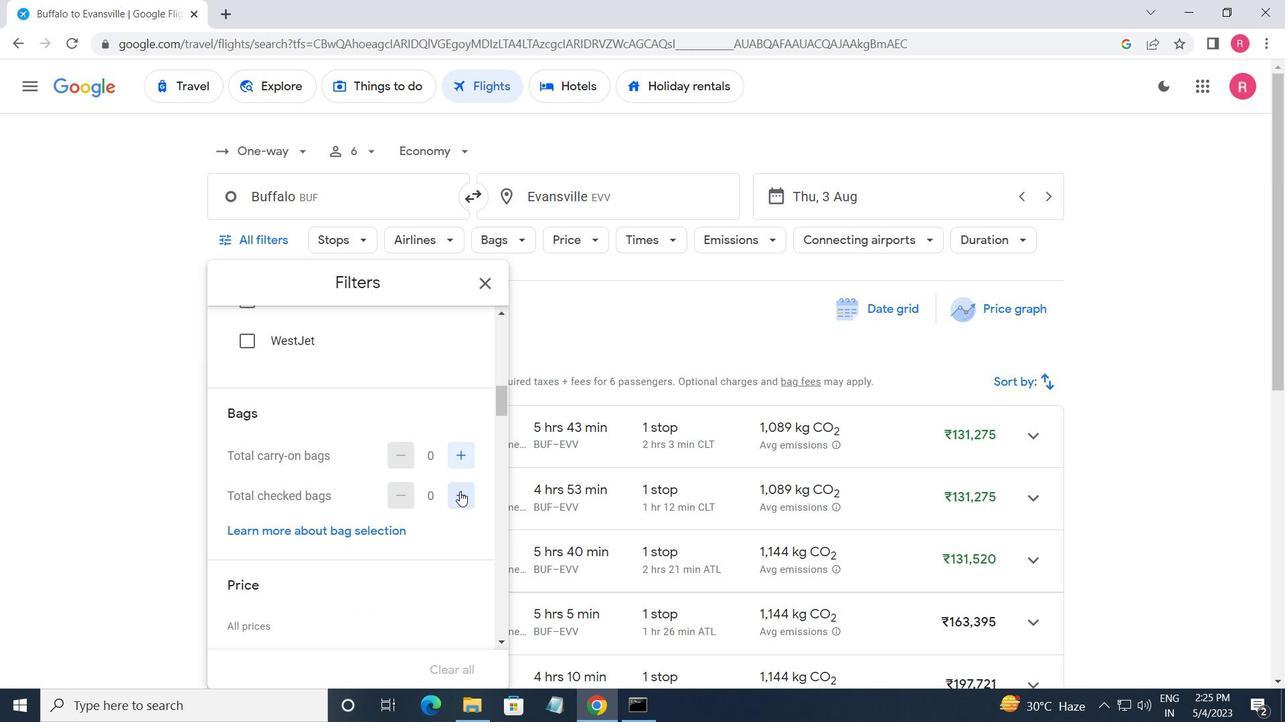 
Action: Mouse pressed left at (459, 491)
Screenshot: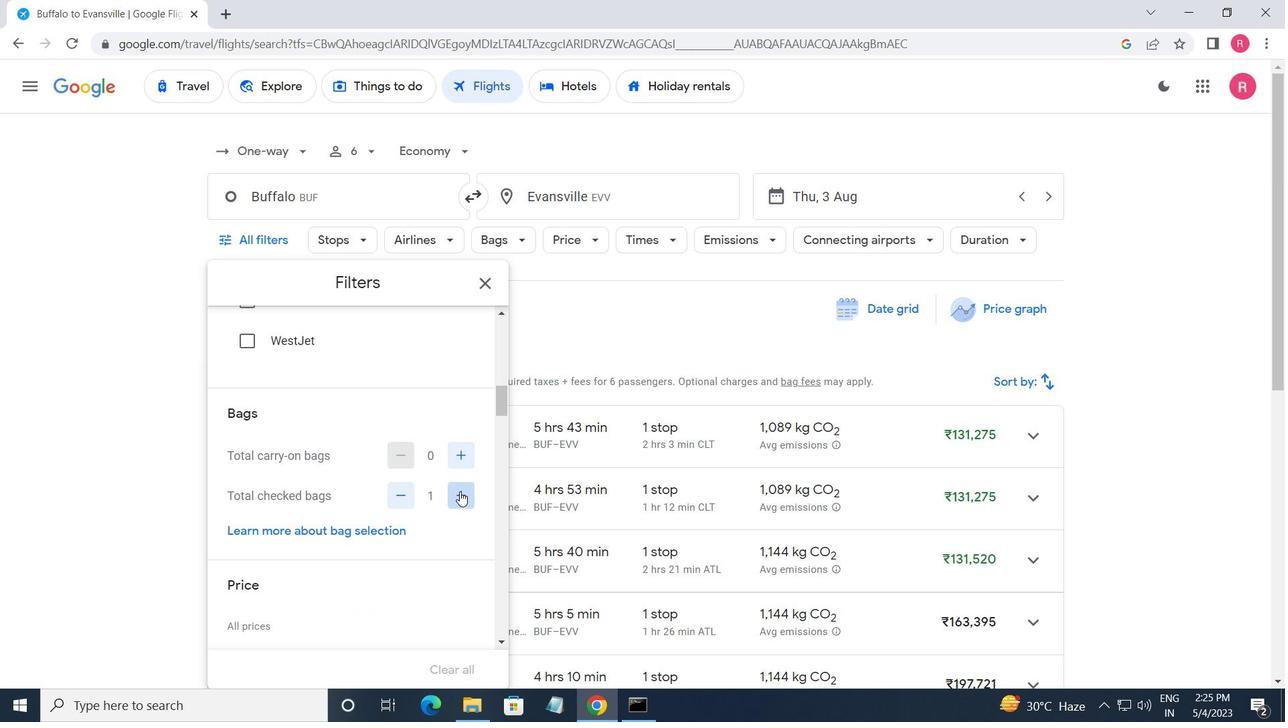 
Action: Mouse moved to (461, 491)
Screenshot: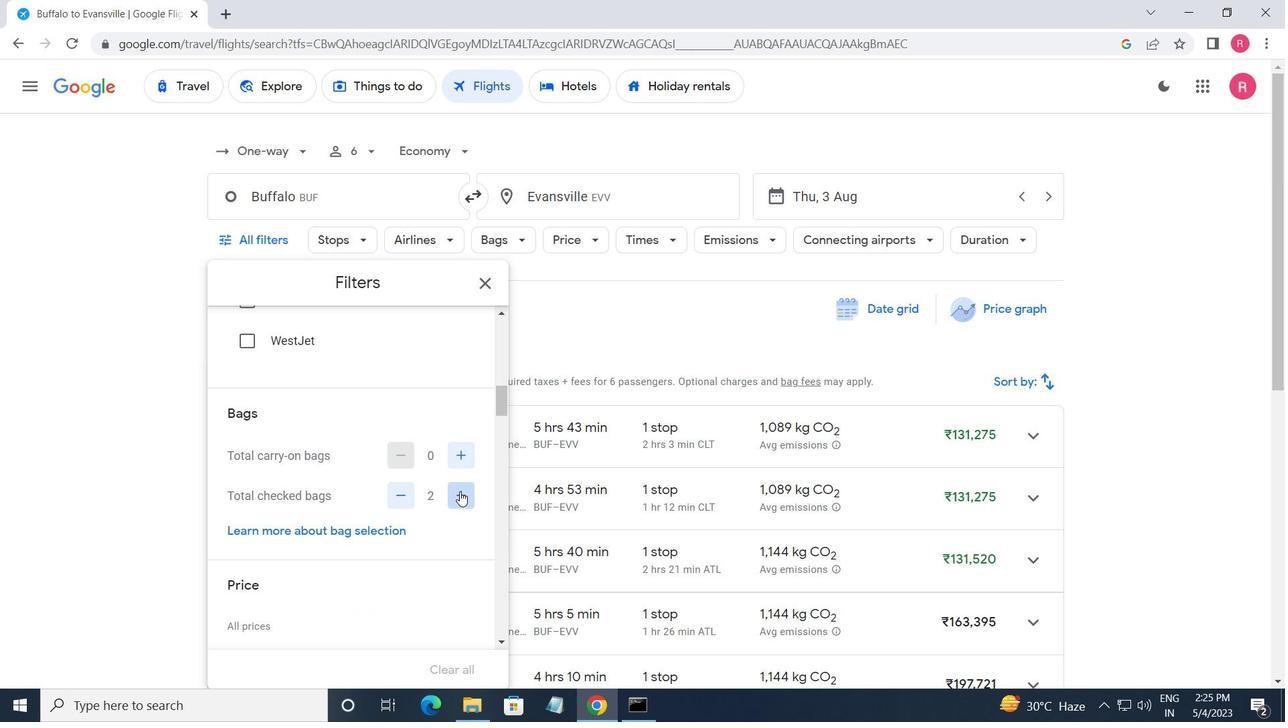 
Action: Mouse pressed left at (461, 491)
Screenshot: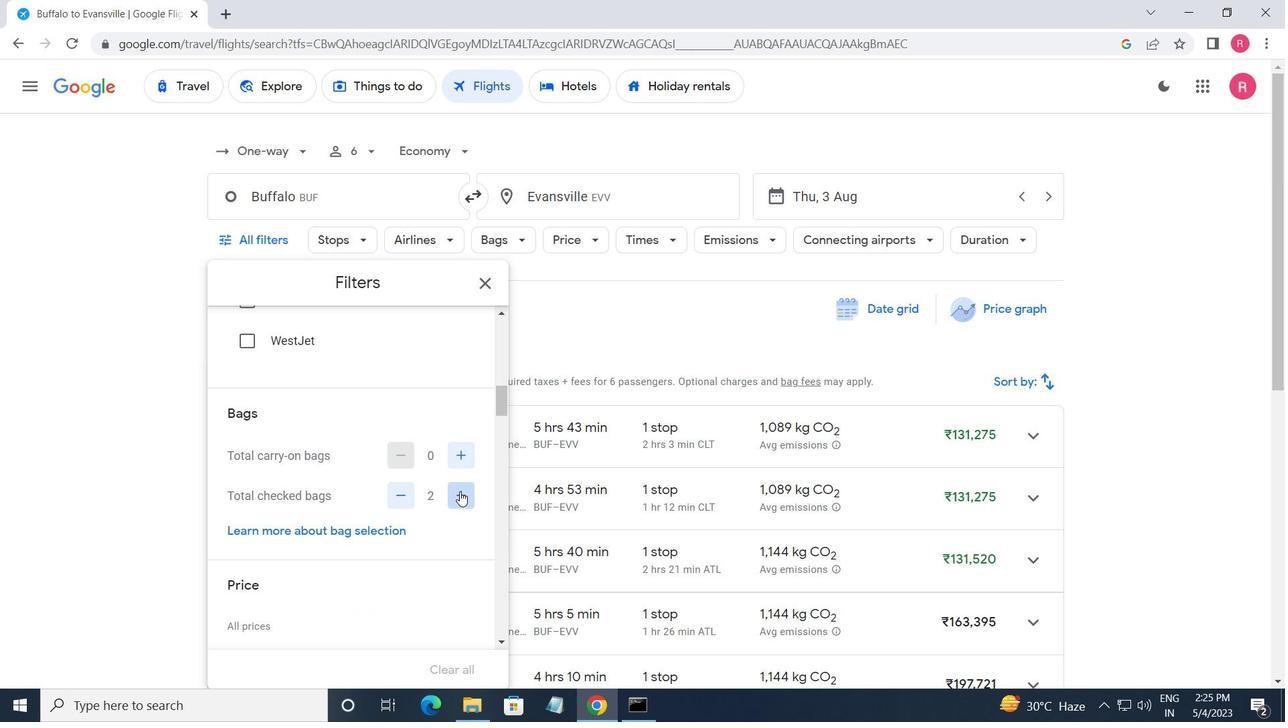 
Action: Mouse pressed left at (461, 491)
Screenshot: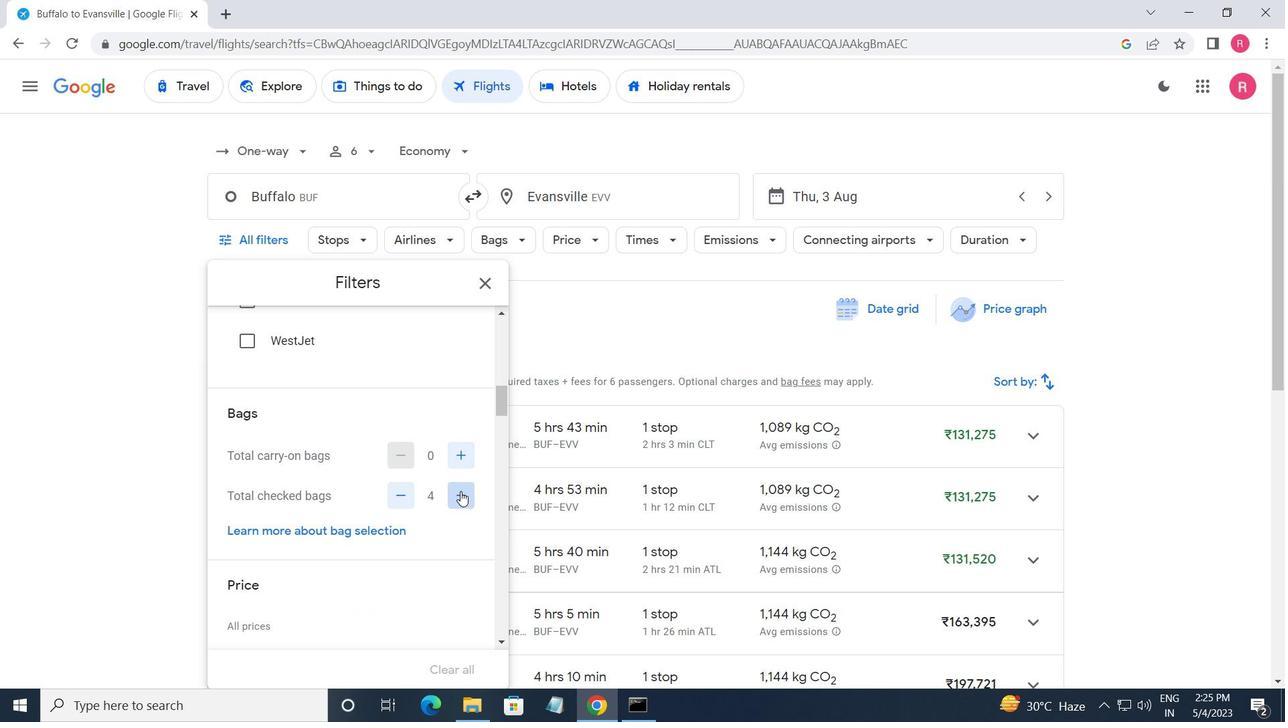 
Action: Mouse moved to (461, 491)
Screenshot: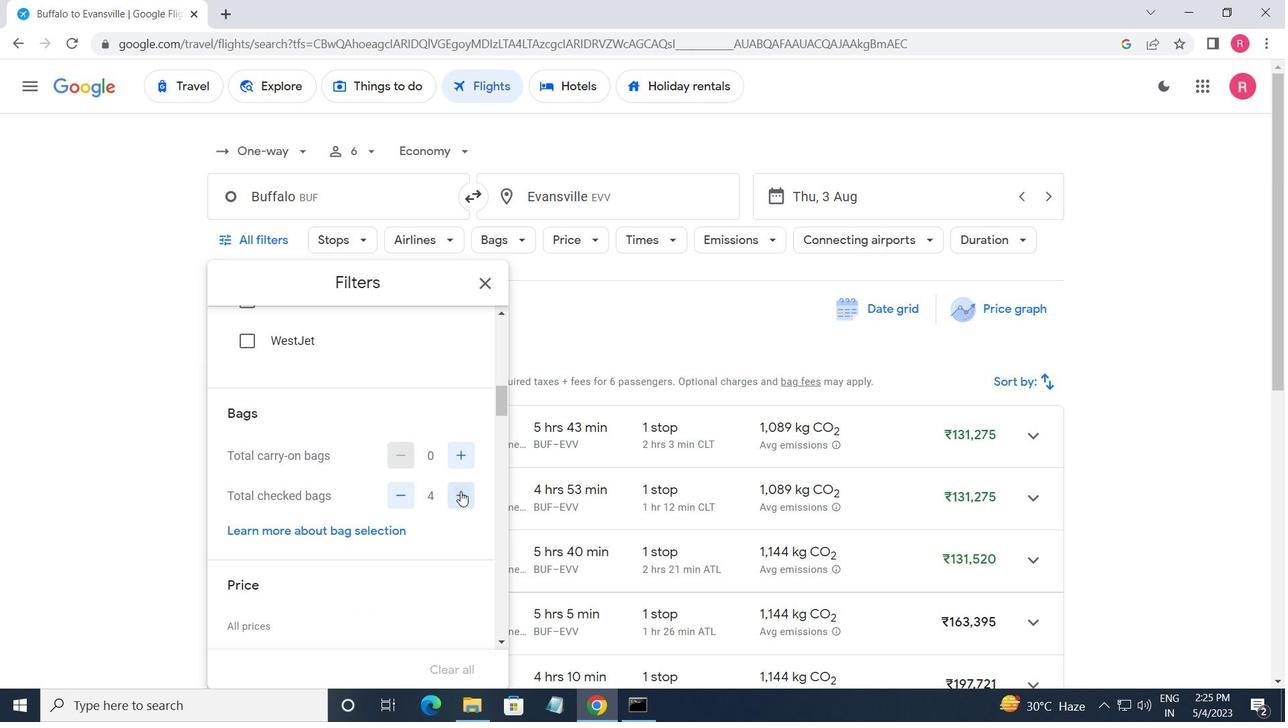 
Action: Mouse pressed left at (461, 491)
Screenshot: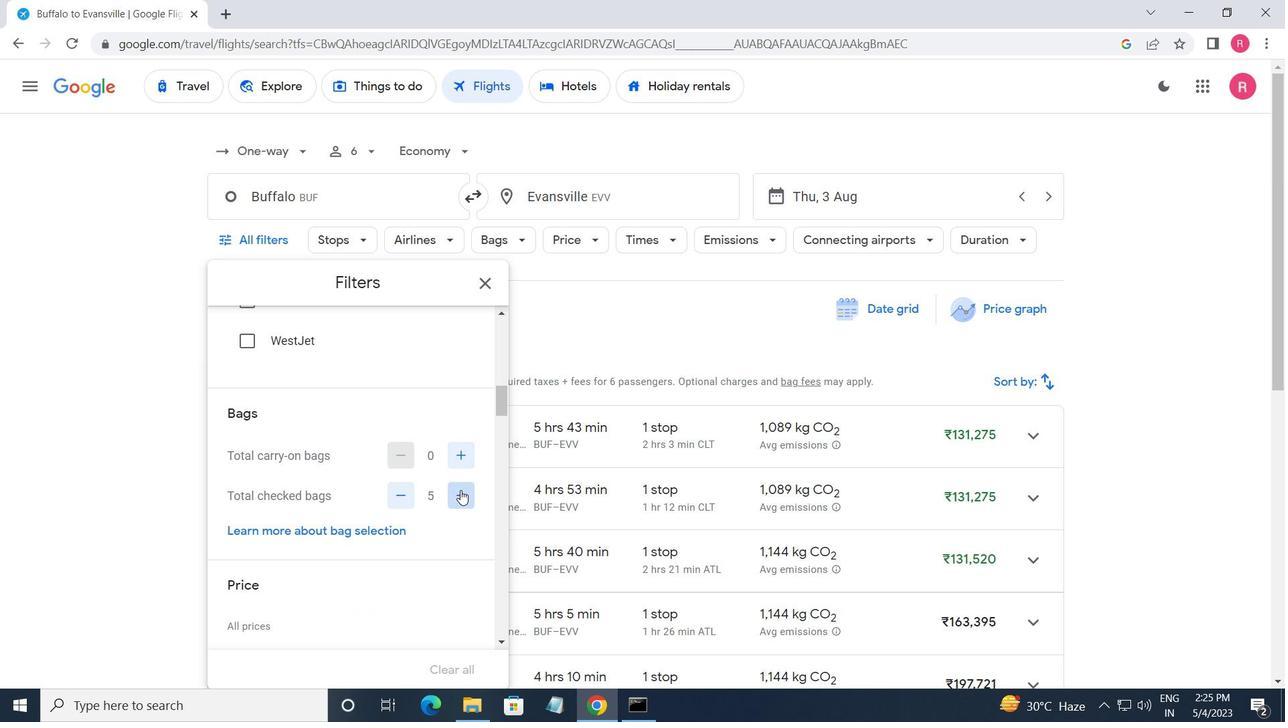 
Action: Mouse pressed left at (461, 491)
Screenshot: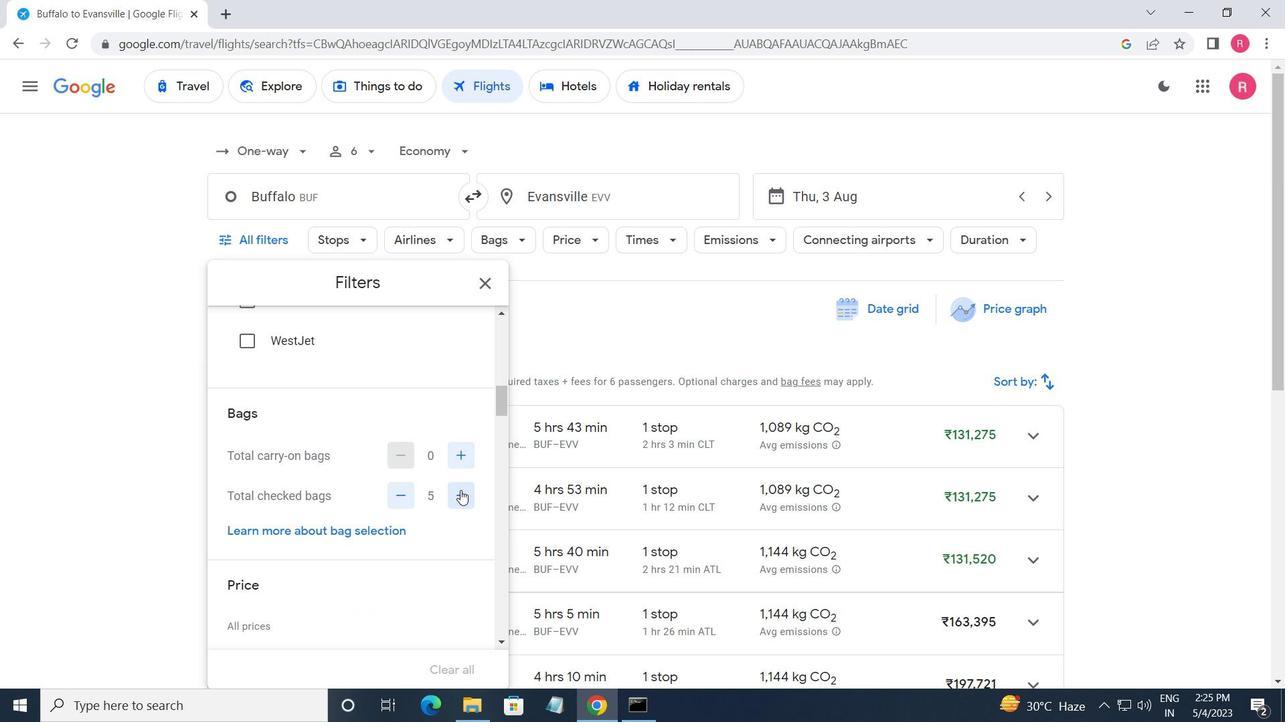 
Action: Mouse moved to (467, 499)
Screenshot: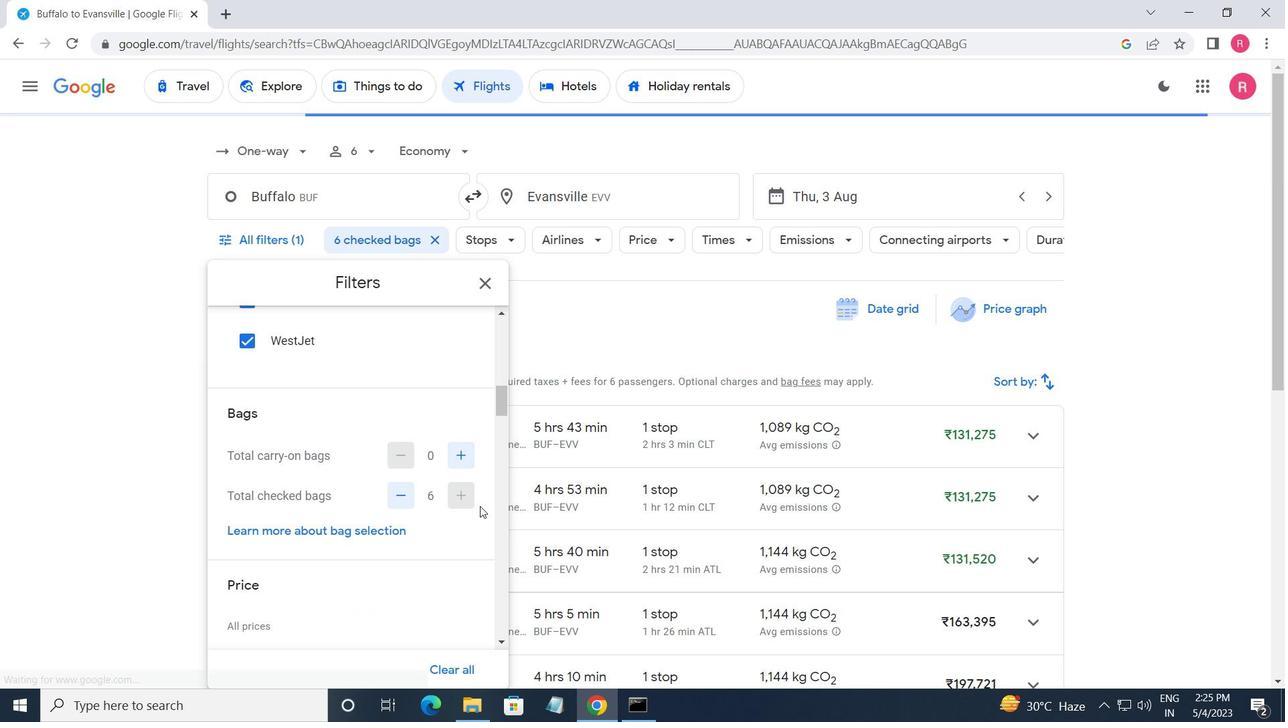 
Action: Mouse pressed left at (467, 499)
Screenshot: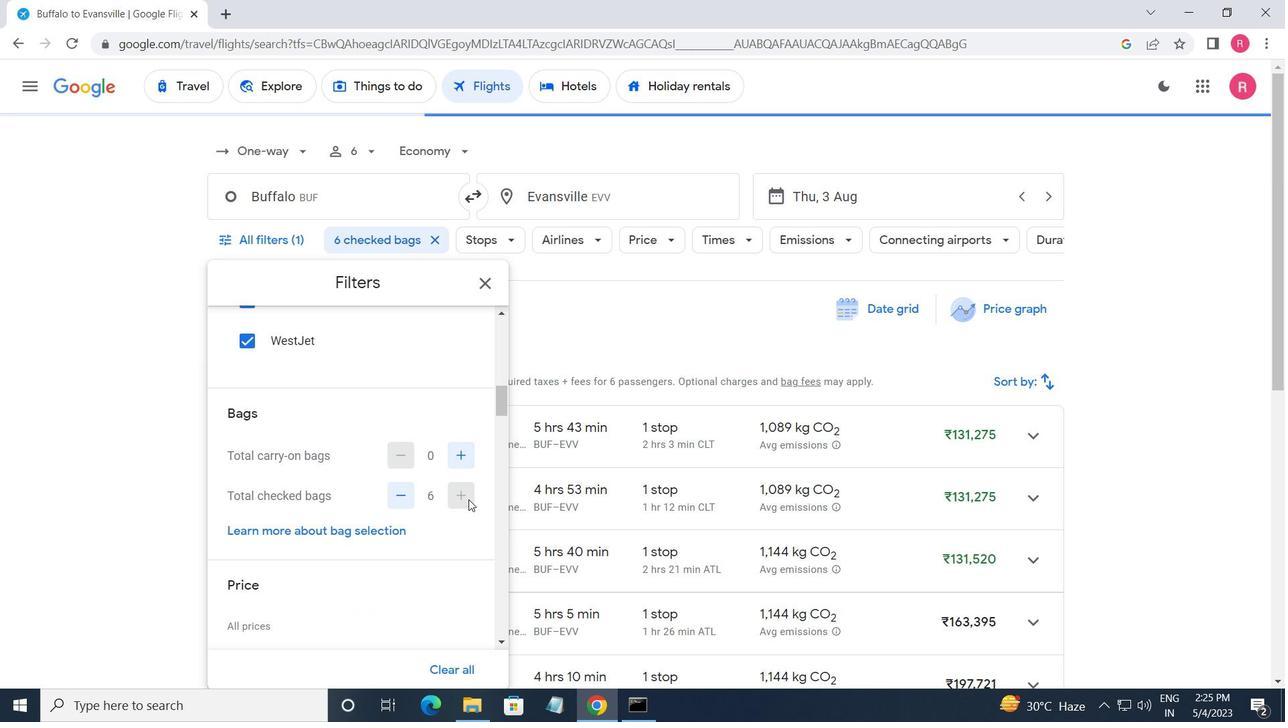 
Action: Mouse moved to (354, 457)
Screenshot: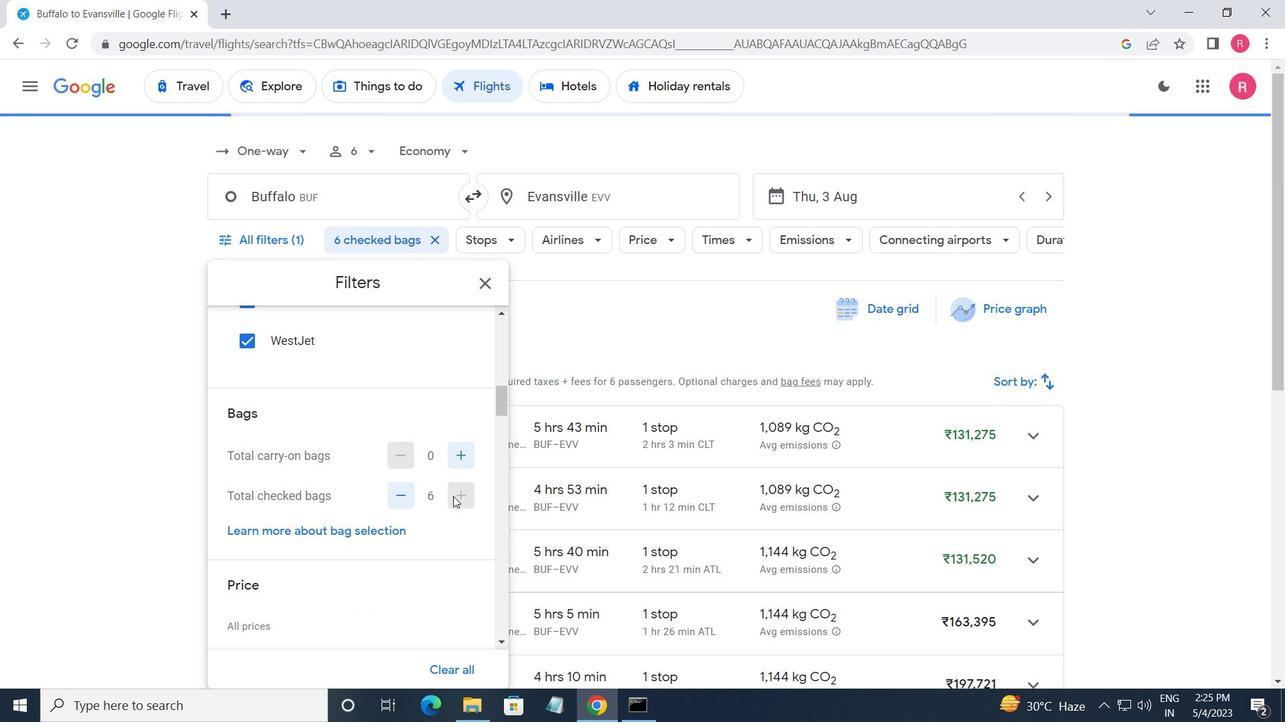 
Action: Mouse scrolled (354, 456) with delta (0, 0)
Screenshot: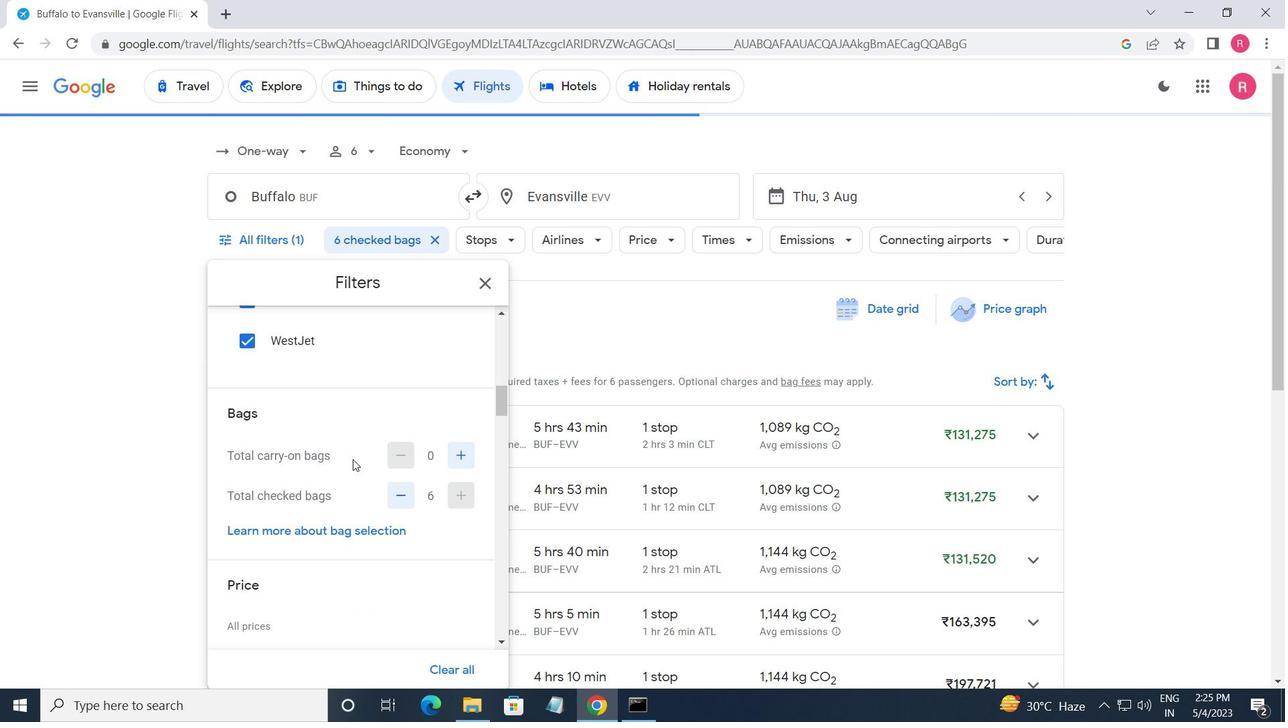 
Action: Mouse scrolled (354, 456) with delta (0, 0)
Screenshot: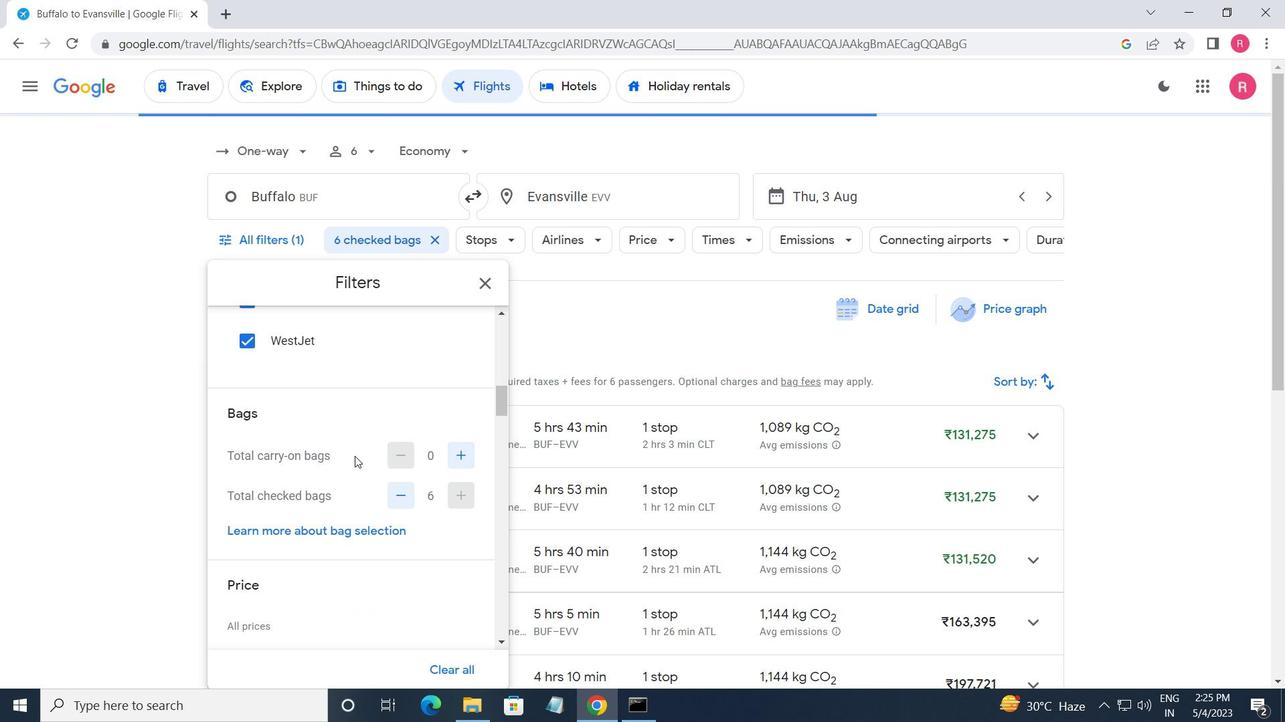 
Action: Mouse moved to (360, 465)
Screenshot: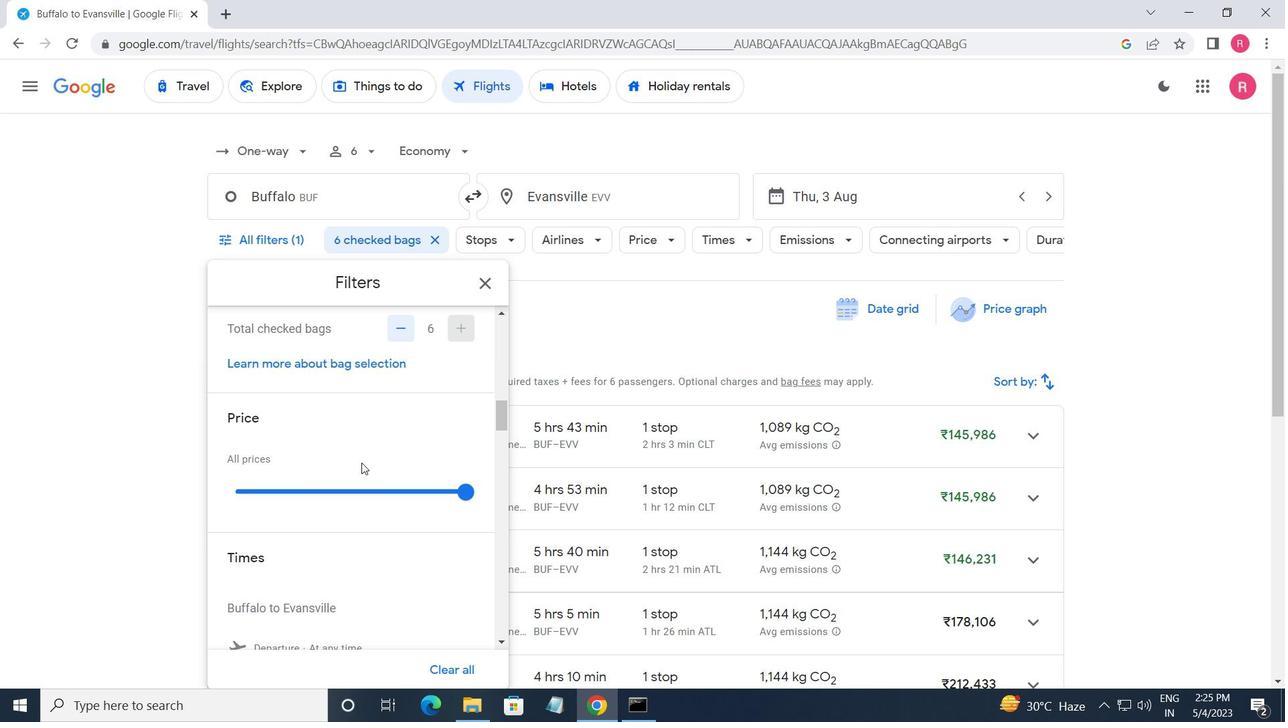 
Action: Mouse scrolled (360, 465) with delta (0, 0)
Screenshot: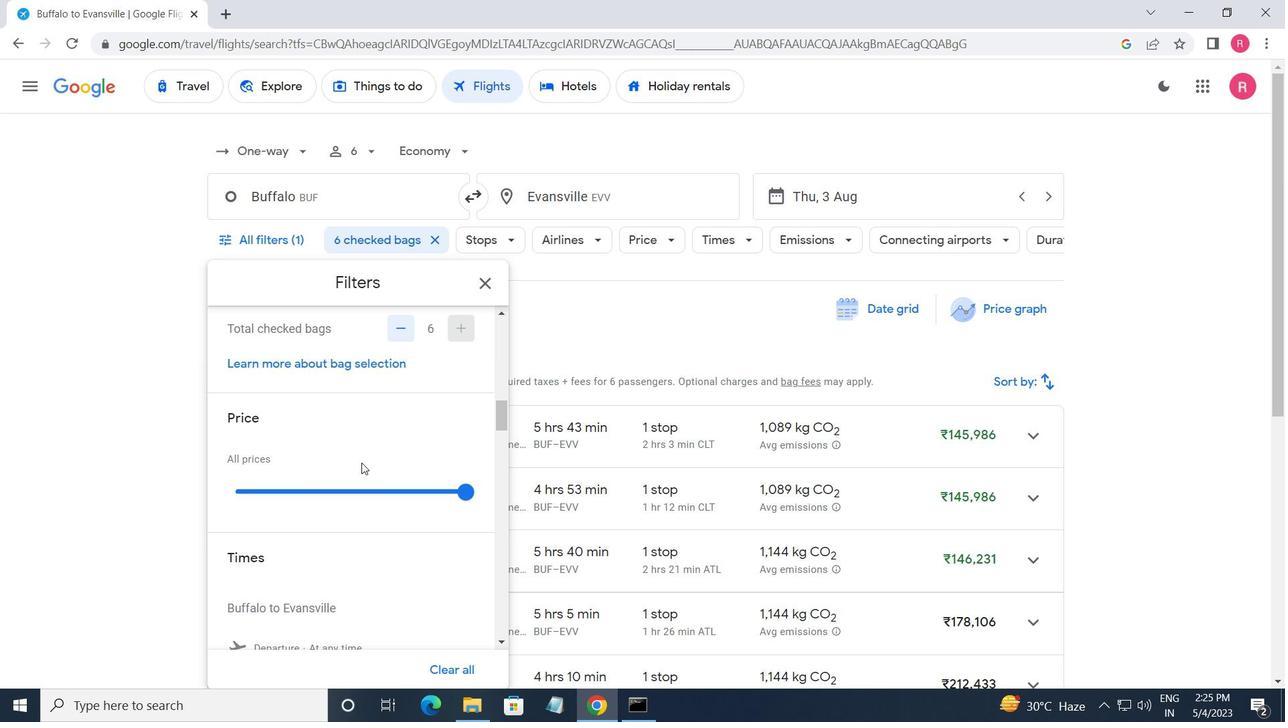 
Action: Mouse moved to (412, 461)
Screenshot: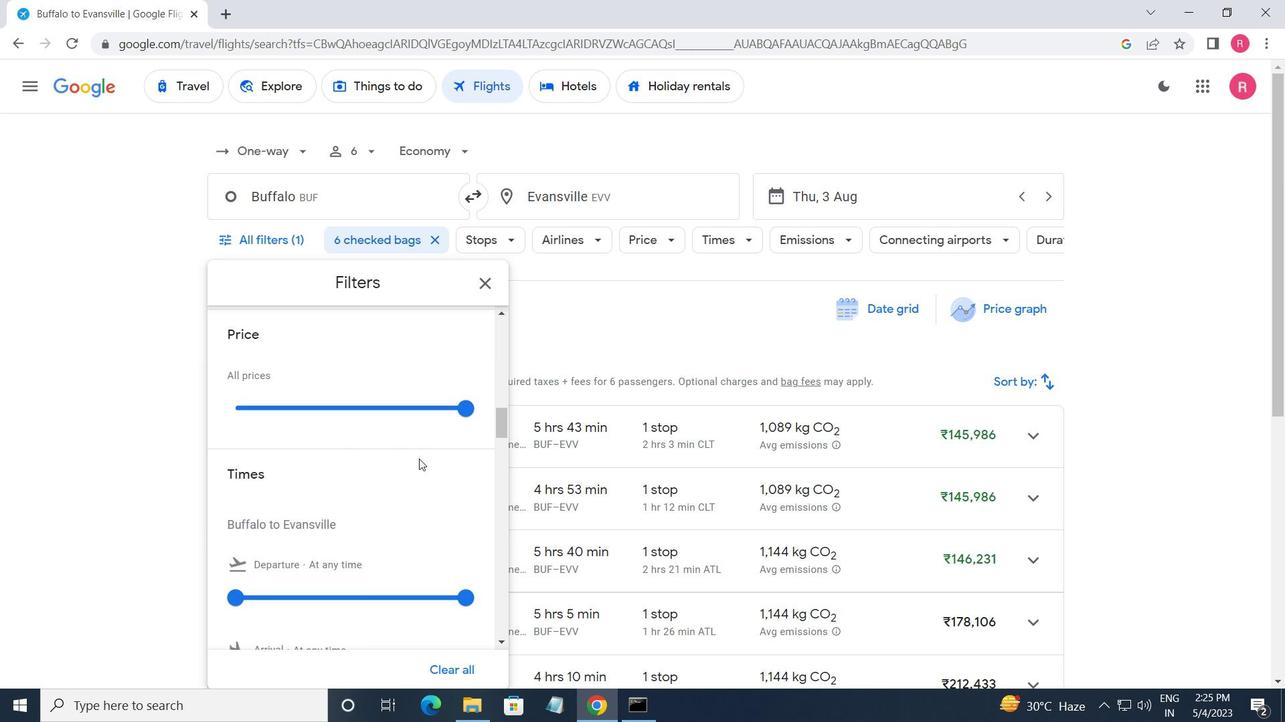 
Action: Mouse scrolled (412, 462) with delta (0, 0)
Screenshot: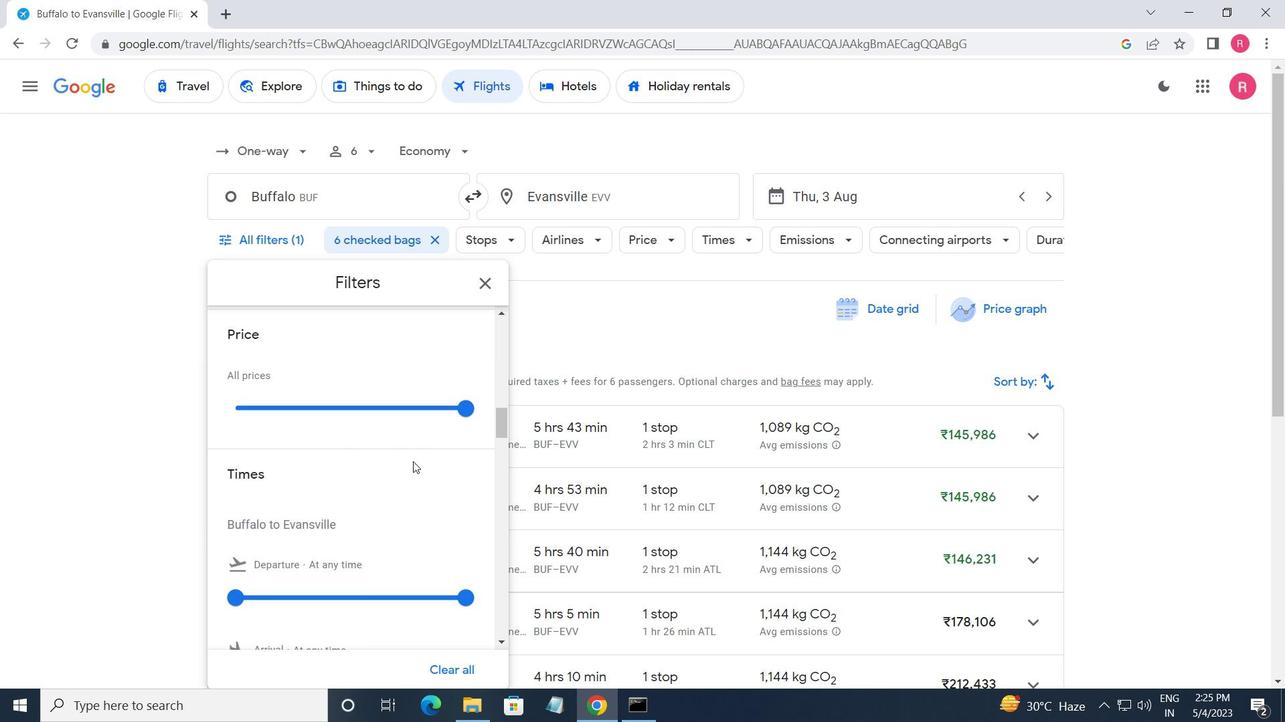 
Action: Mouse moved to (413, 460)
Screenshot: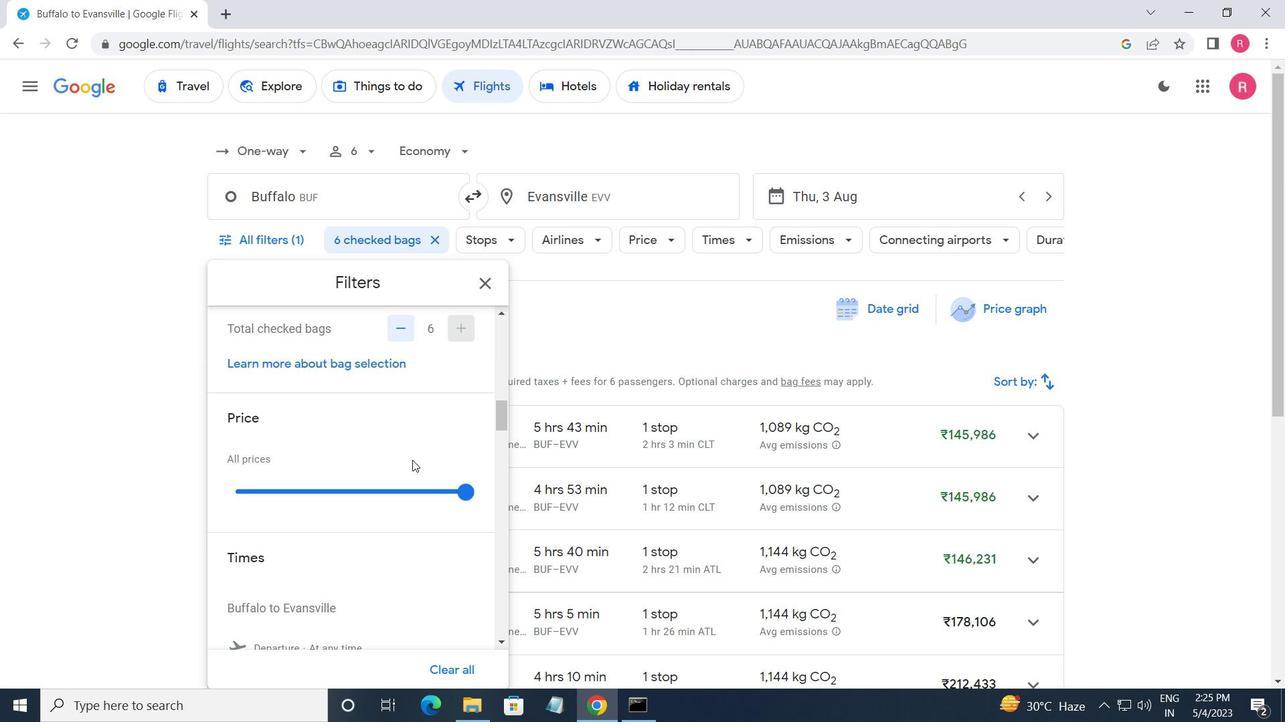 
Action: Mouse scrolled (413, 459) with delta (0, 0)
Screenshot: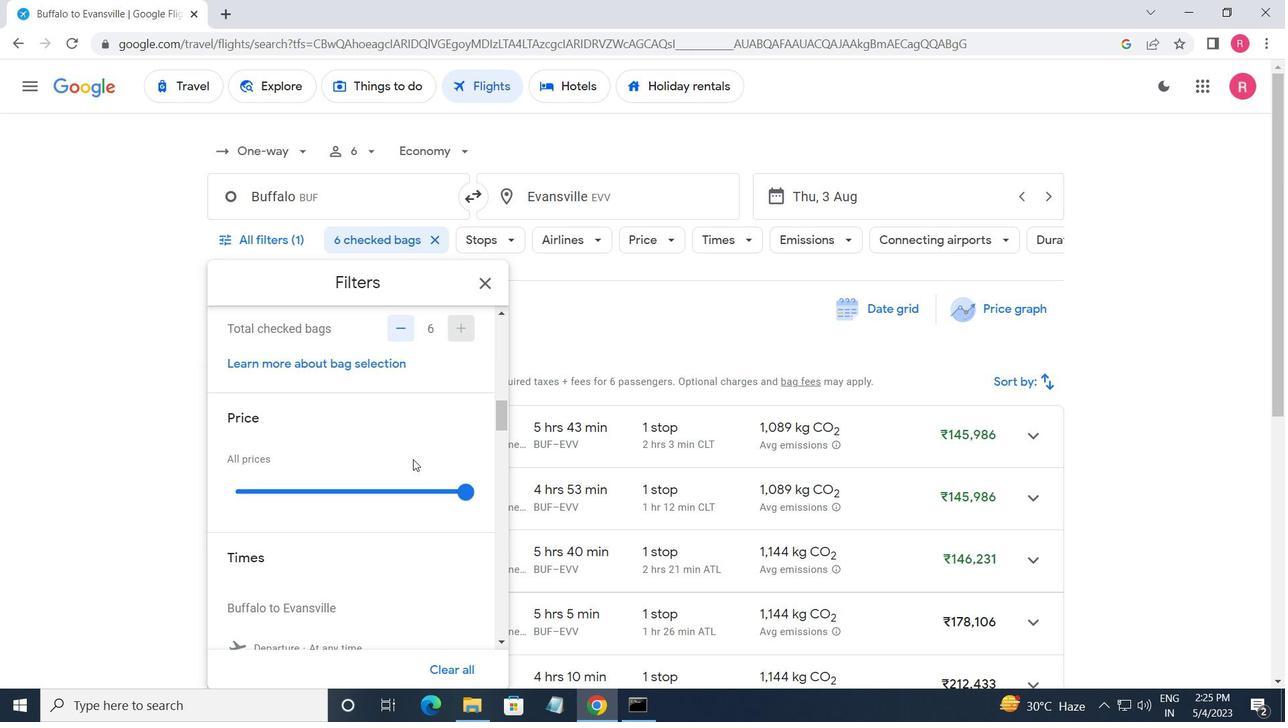 
Action: Mouse scrolled (413, 459) with delta (0, 0)
Screenshot: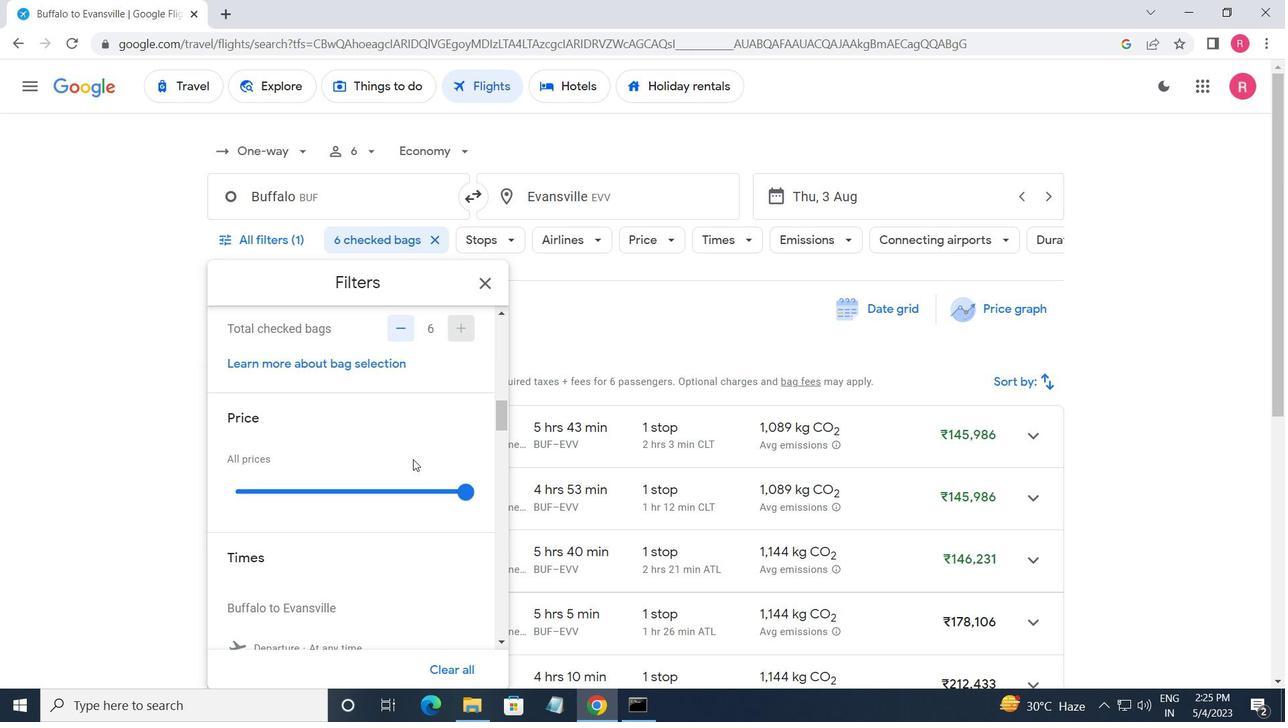 
Action: Mouse moved to (242, 513)
Screenshot: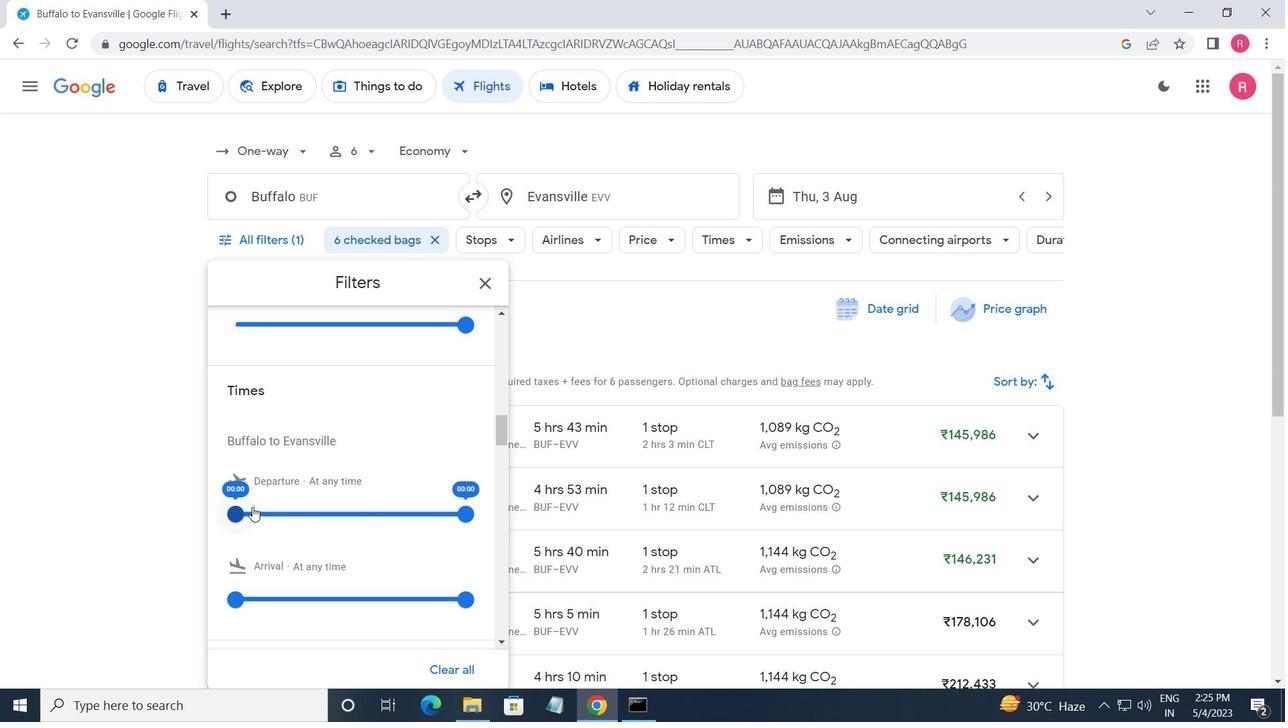 
Action: Mouse pressed left at (242, 513)
Screenshot: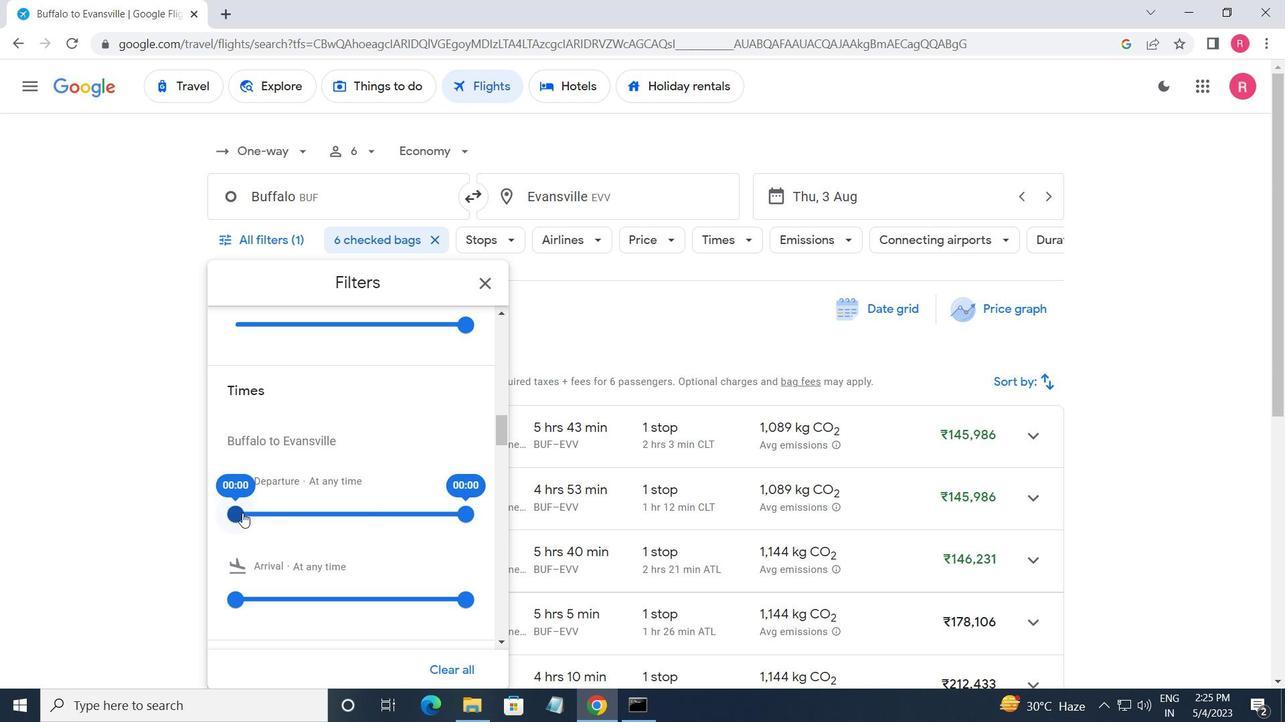
Action: Mouse moved to (463, 515)
Screenshot: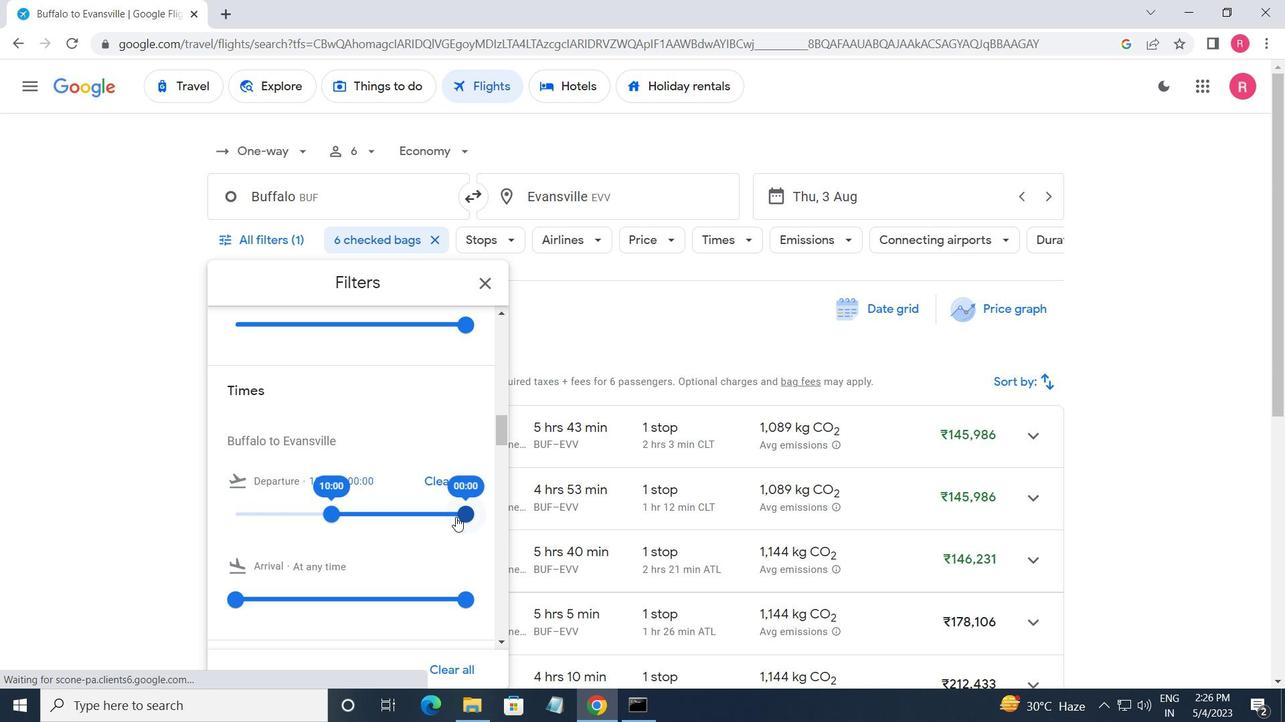 
Action: Mouse pressed left at (463, 515)
Screenshot: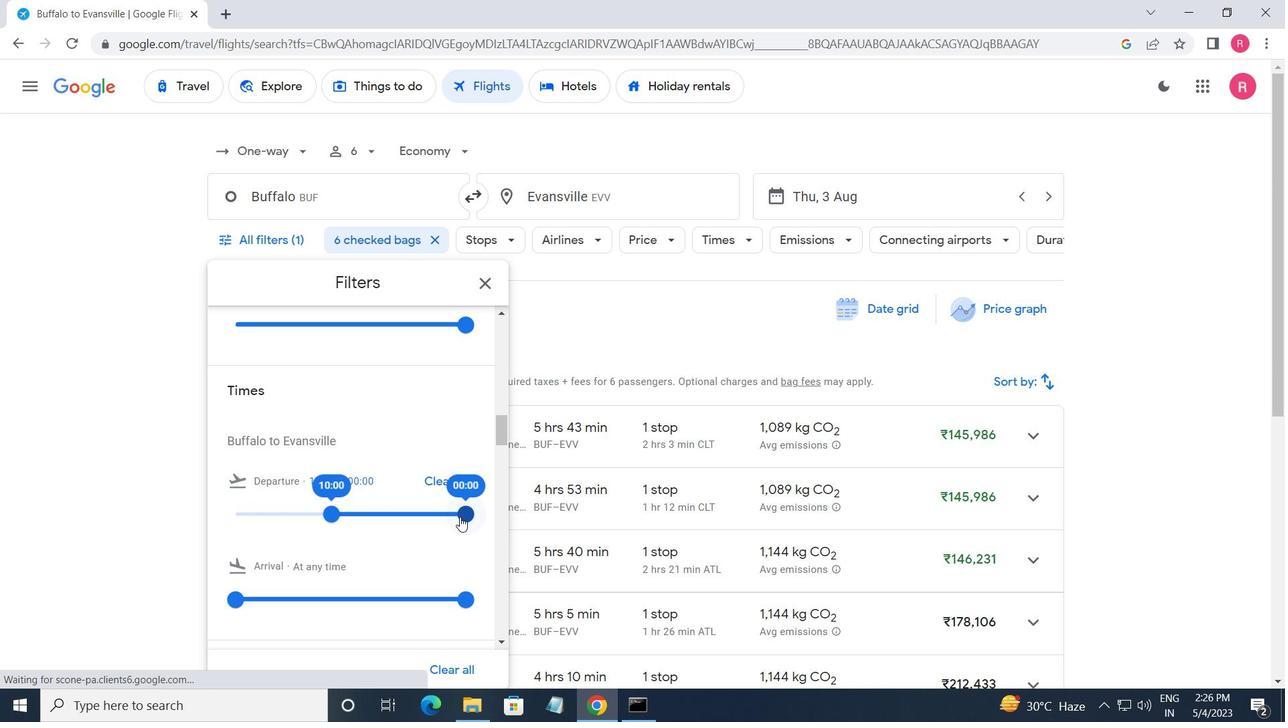 
Action: Mouse moved to (480, 287)
Screenshot: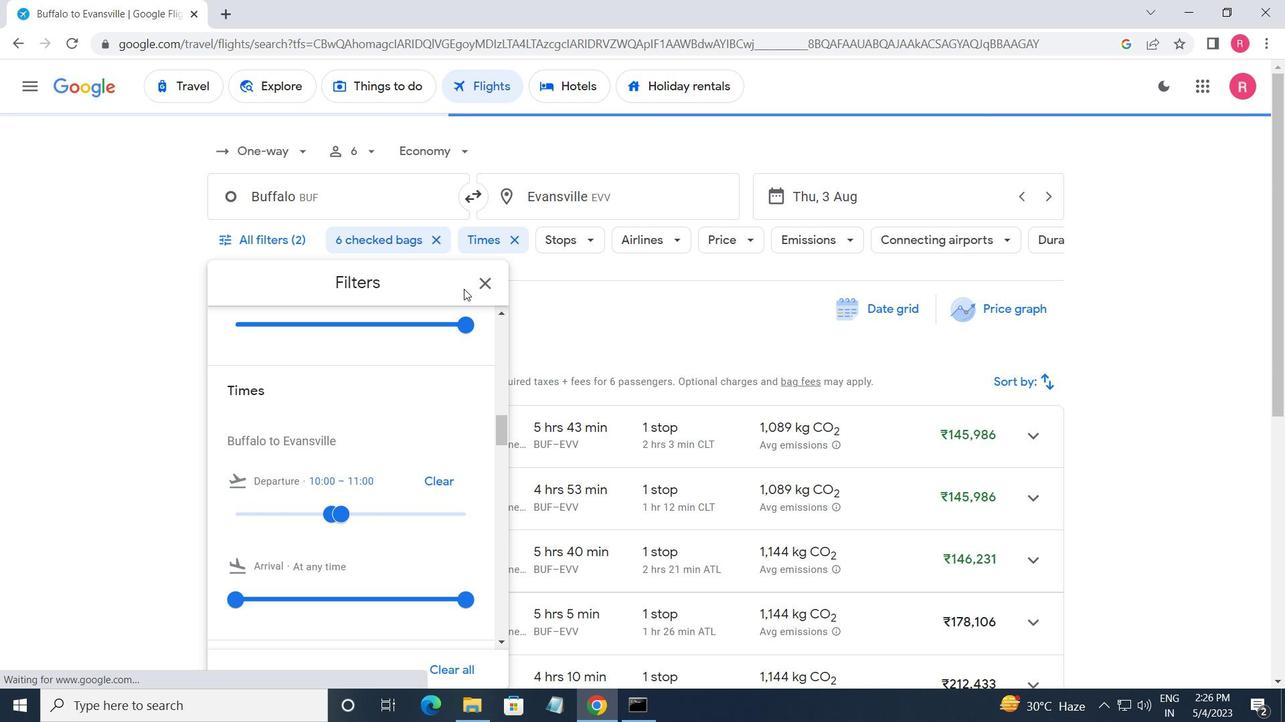 
Action: Mouse pressed left at (480, 287)
Screenshot: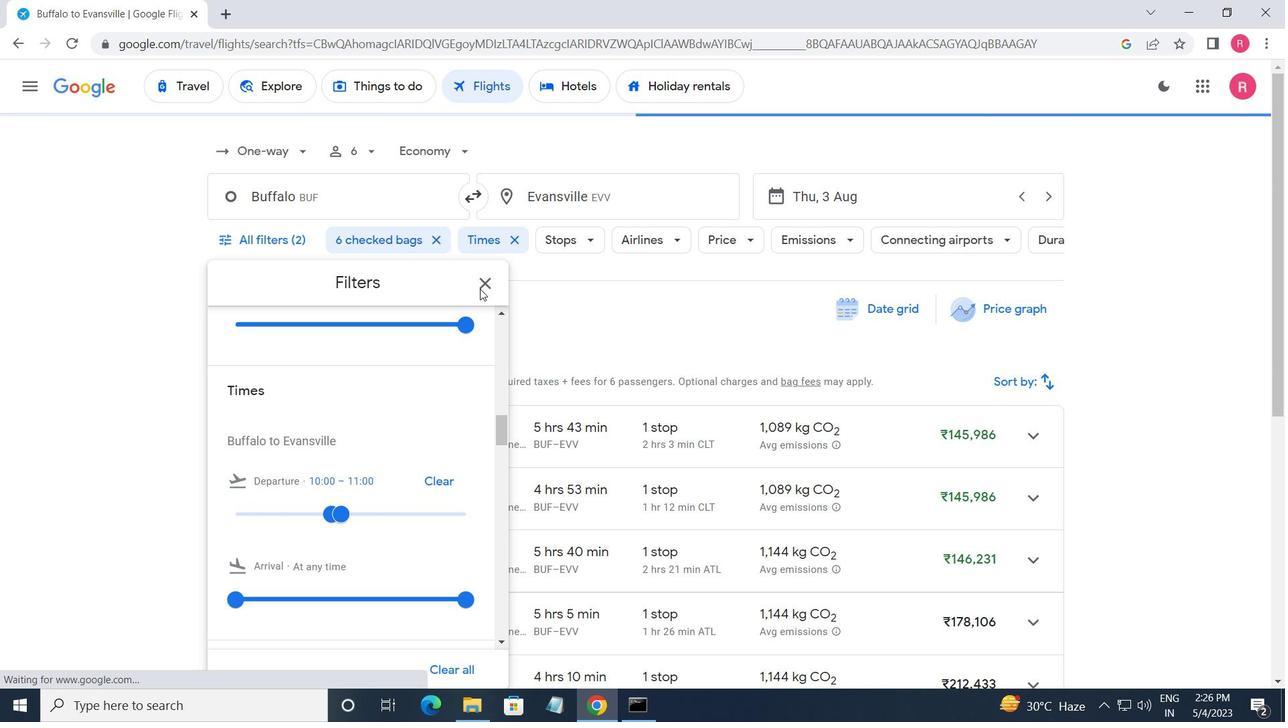 
Action: Mouse moved to (479, 289)
Screenshot: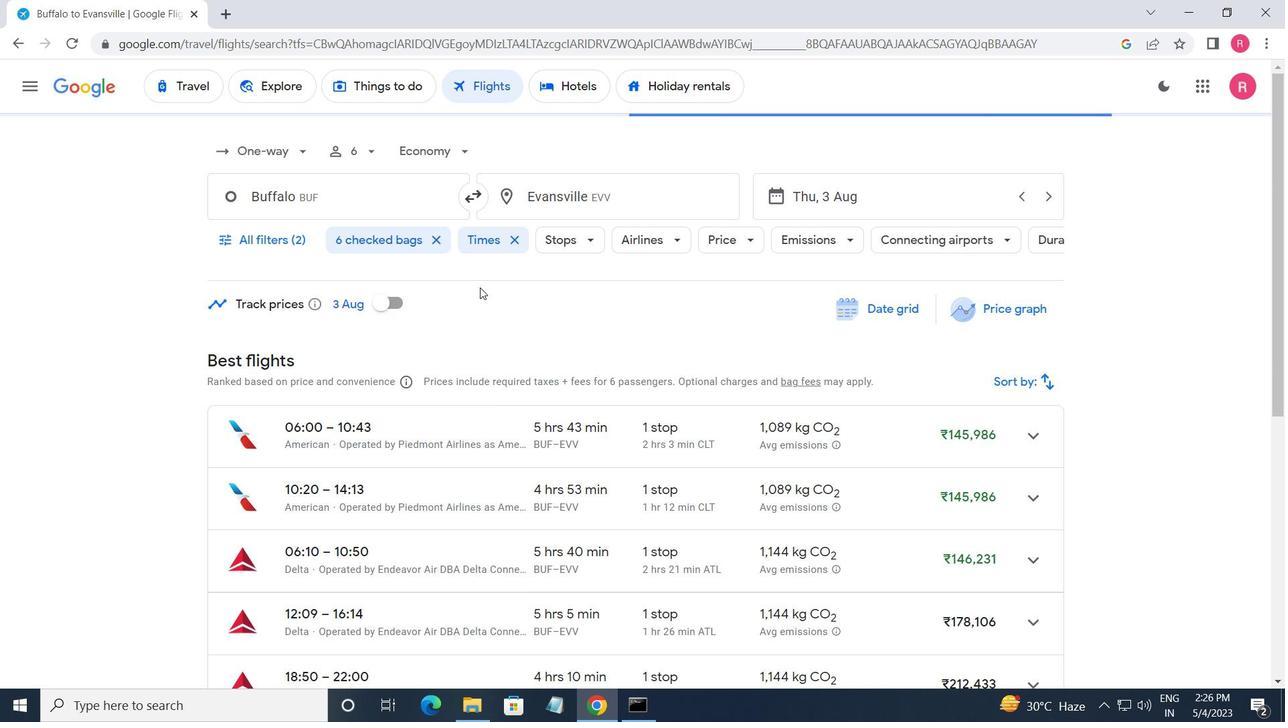 
